 Task: Open a Modern Writer Template save the file as inventory.pdf Remove the following  from template: 'Address' Change the date  '18 May, 2023' change Dear Ms Reader to   Greetings. Add body to the letter I wanted to express my sincere appreciation for your hard work and dedication. Your commitment to excellence has not gone unnoticed, and I am grateful to have you as part of our team. Your contributions are invaluable, and I look forward to our continued success together.Add Name  'John'. Insert watermark  Confidential  Apply Font Style in watermark Arial; font size  117and place the watermark  Diagonally 
Action: Mouse moved to (992, 130)
Screenshot: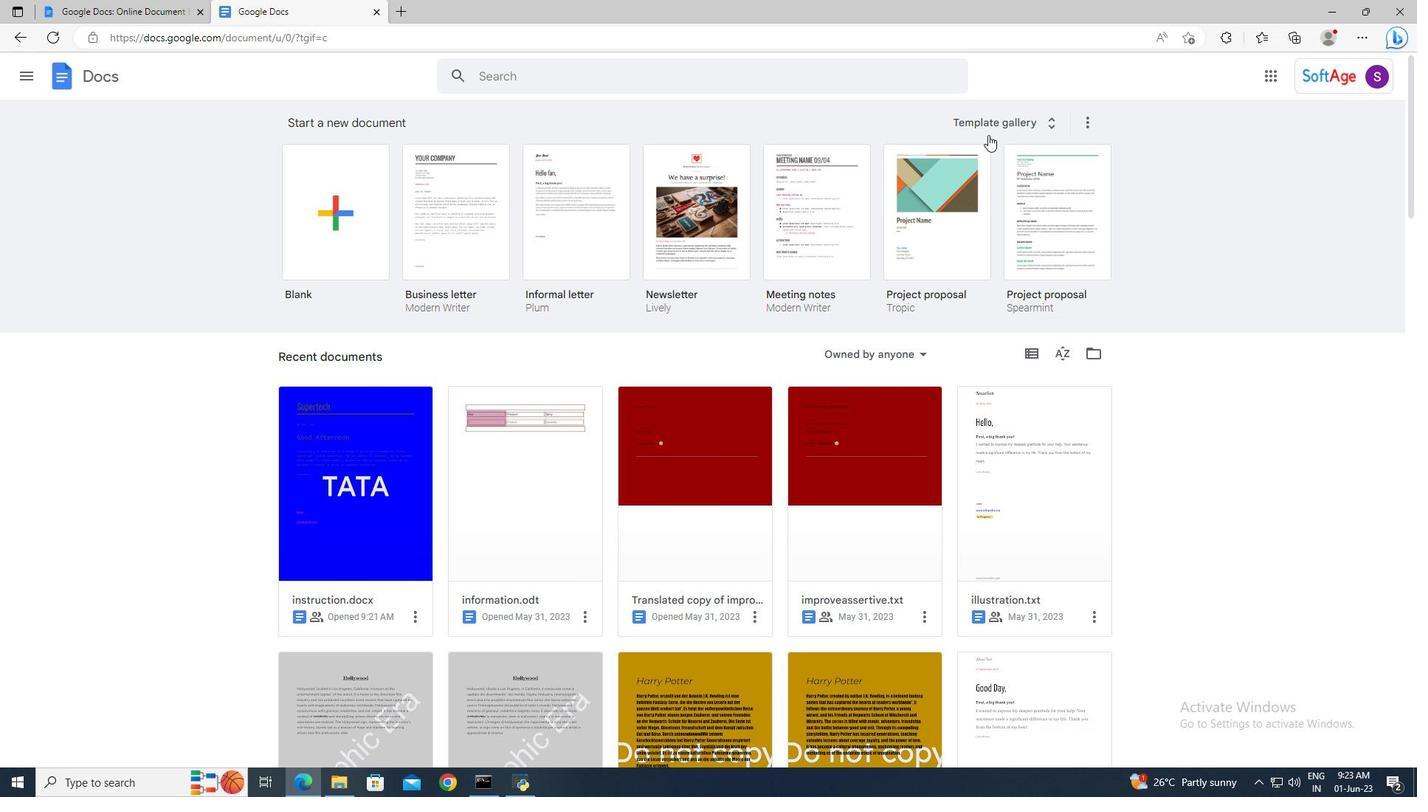 
Action: Mouse pressed left at (992, 130)
Screenshot: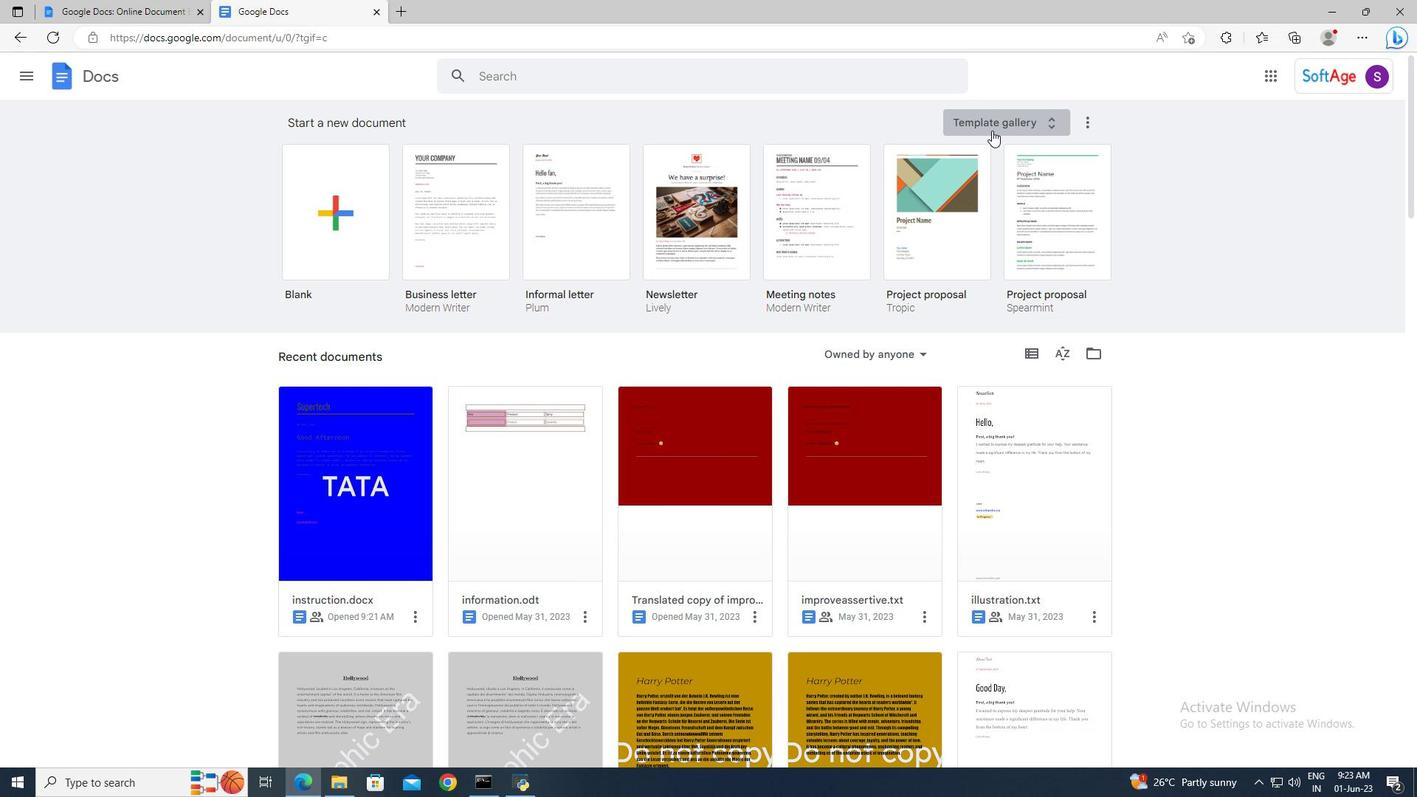 
Action: Mouse moved to (943, 249)
Screenshot: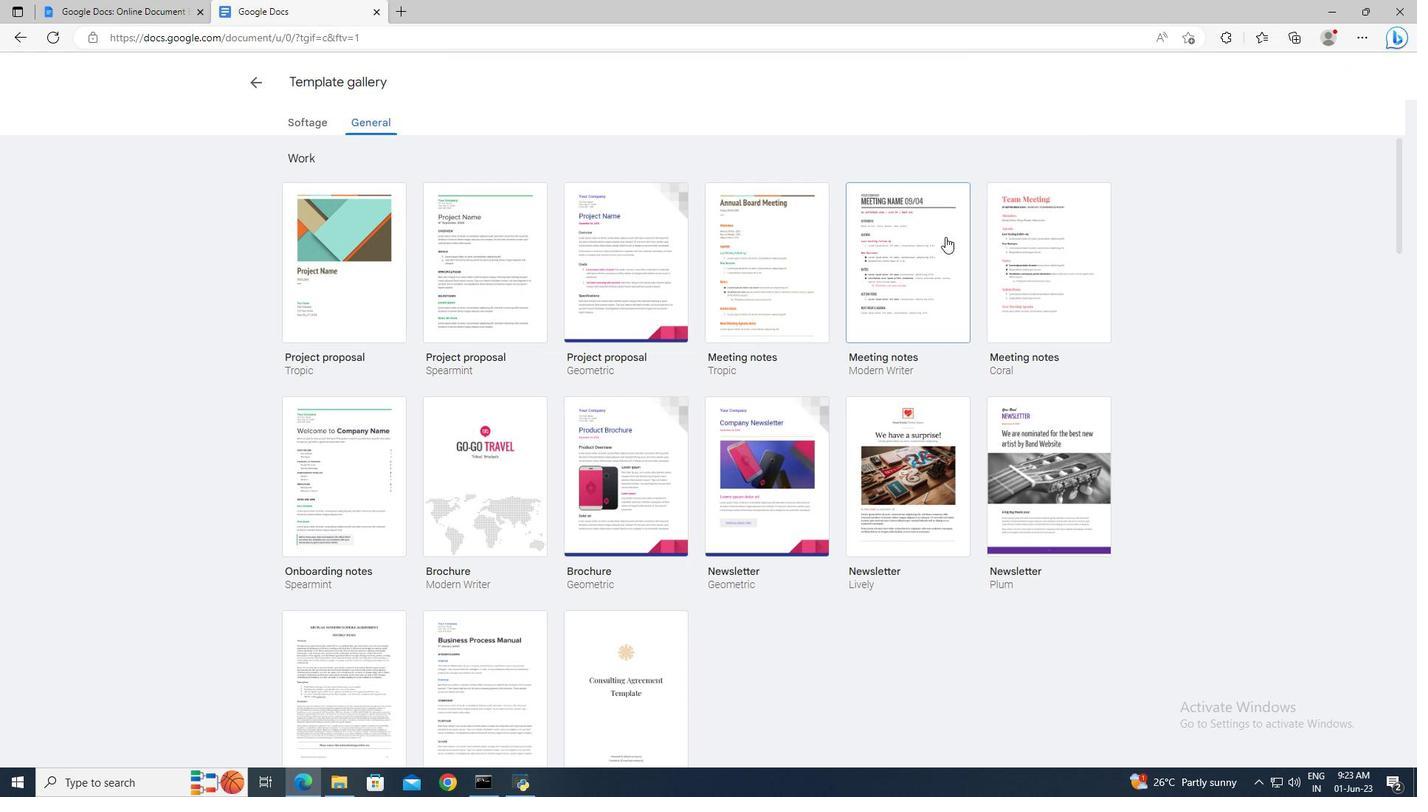 
Action: Mouse scrolled (943, 248) with delta (0, 0)
Screenshot: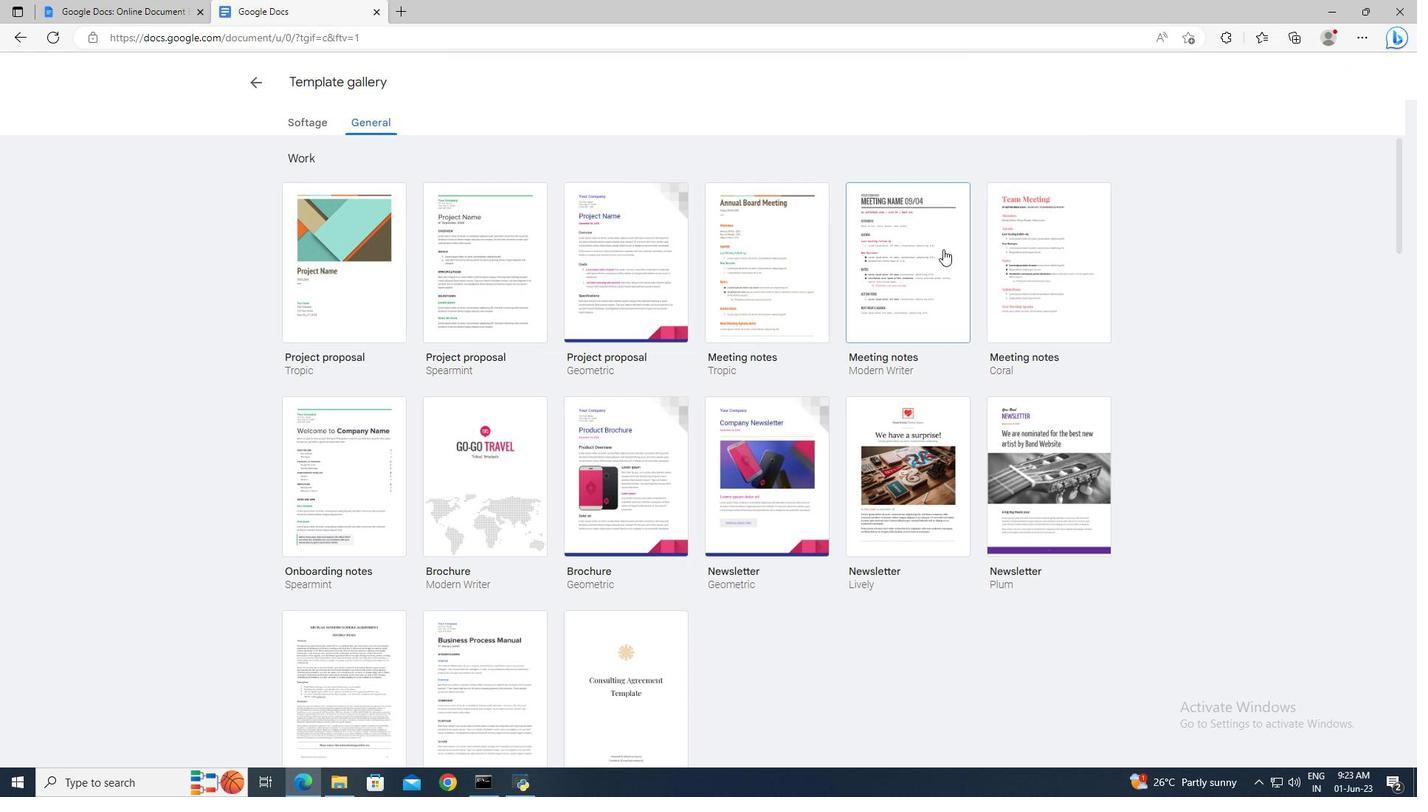 
Action: Mouse scrolled (943, 248) with delta (0, 0)
Screenshot: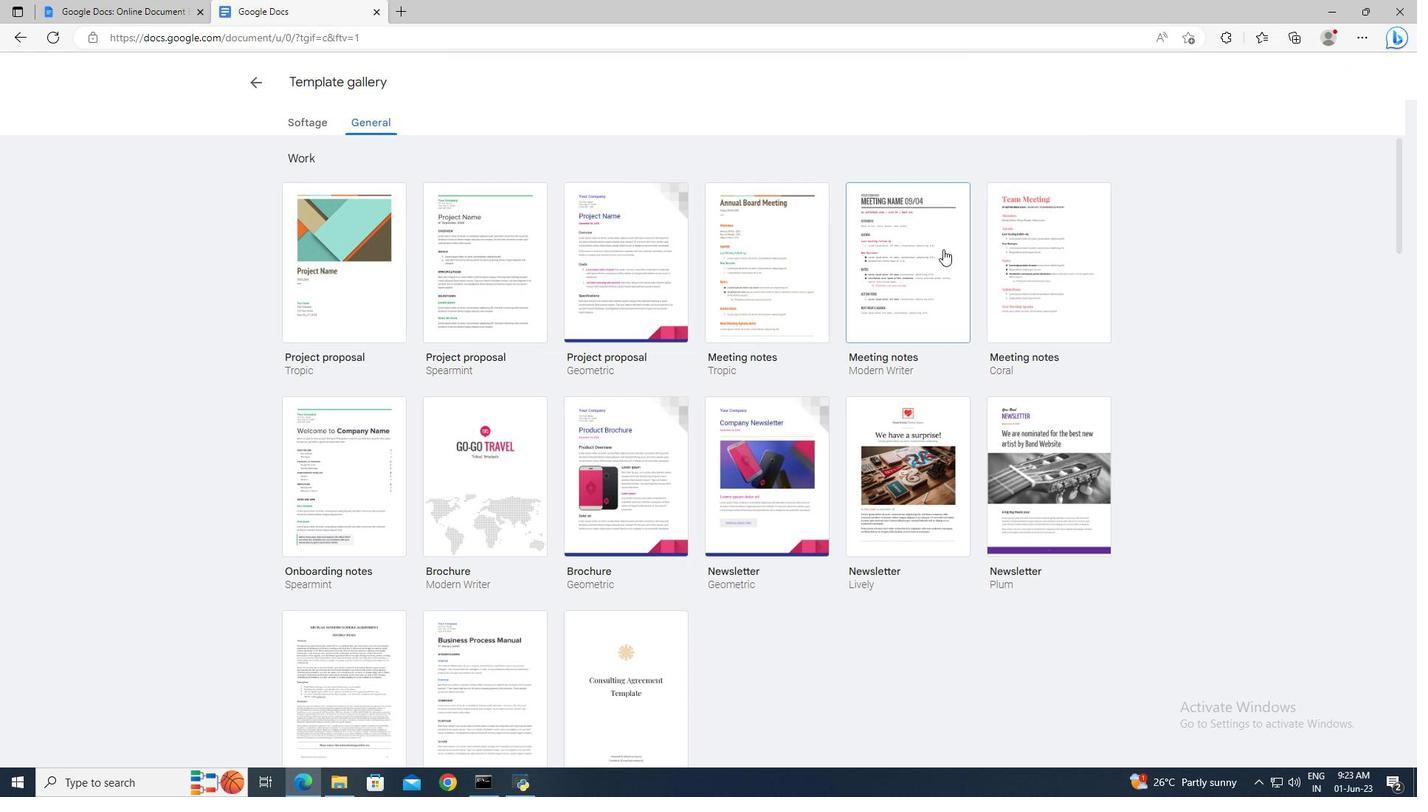 
Action: Mouse scrolled (943, 248) with delta (0, 0)
Screenshot: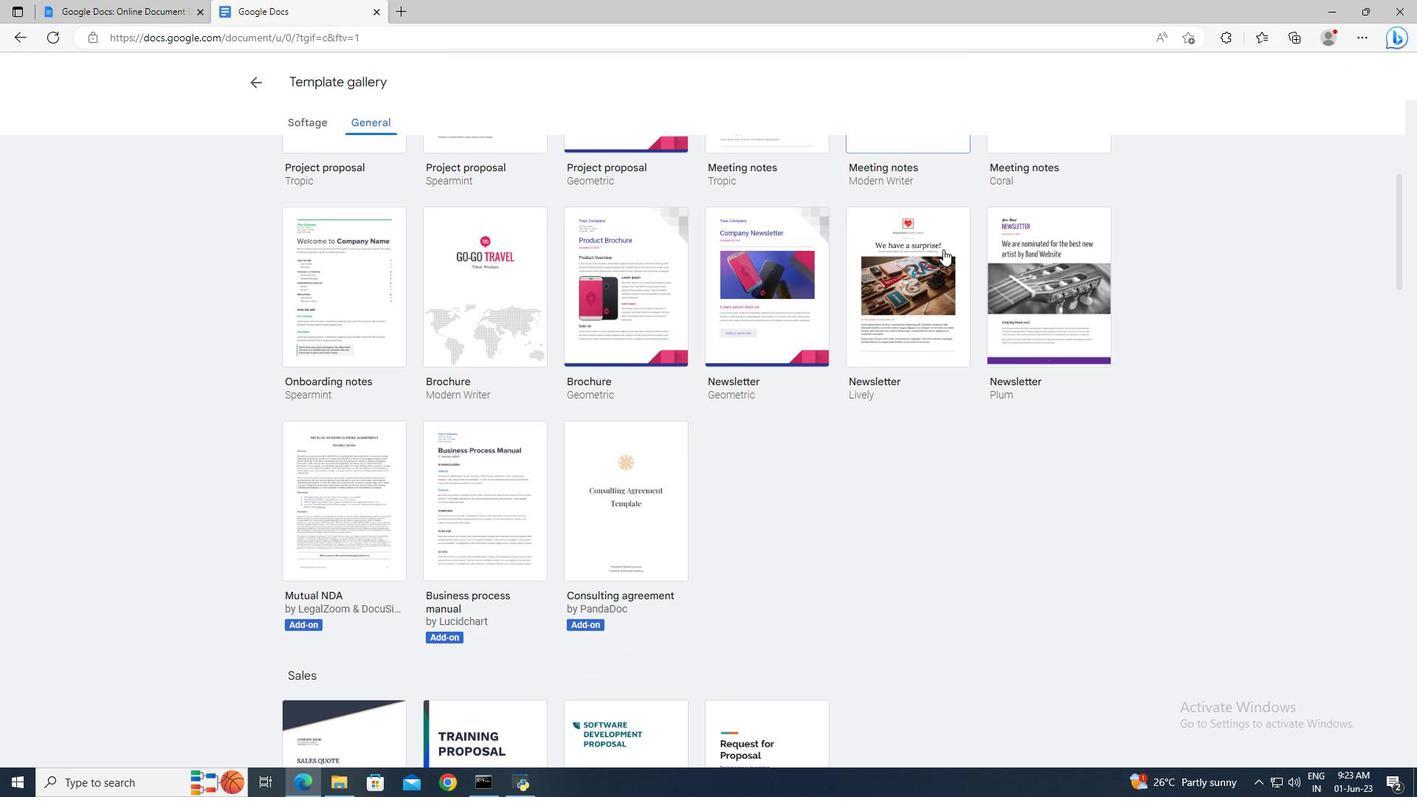 
Action: Mouse scrolled (943, 248) with delta (0, 0)
Screenshot: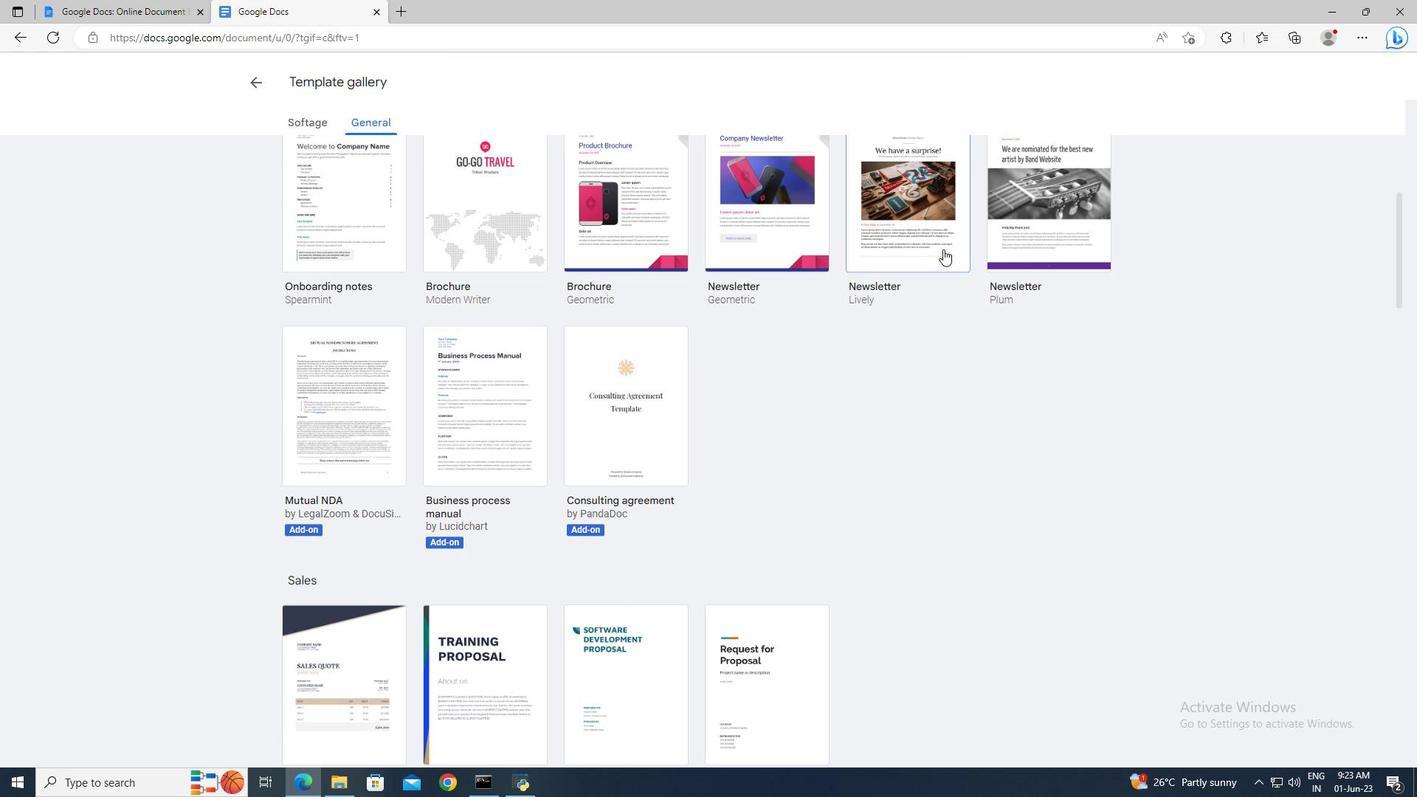 
Action: Mouse scrolled (943, 248) with delta (0, 0)
Screenshot: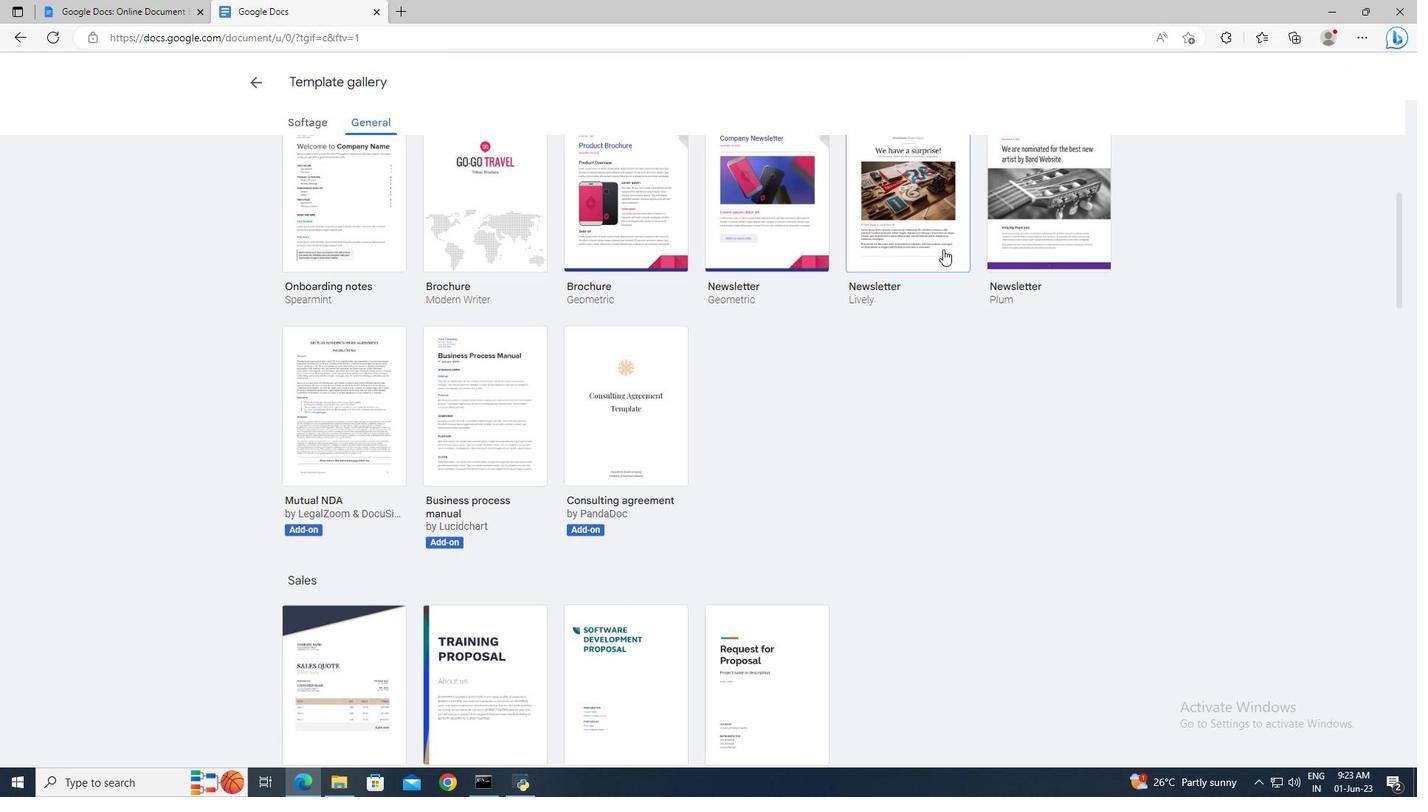 
Action: Mouse scrolled (943, 248) with delta (0, 0)
Screenshot: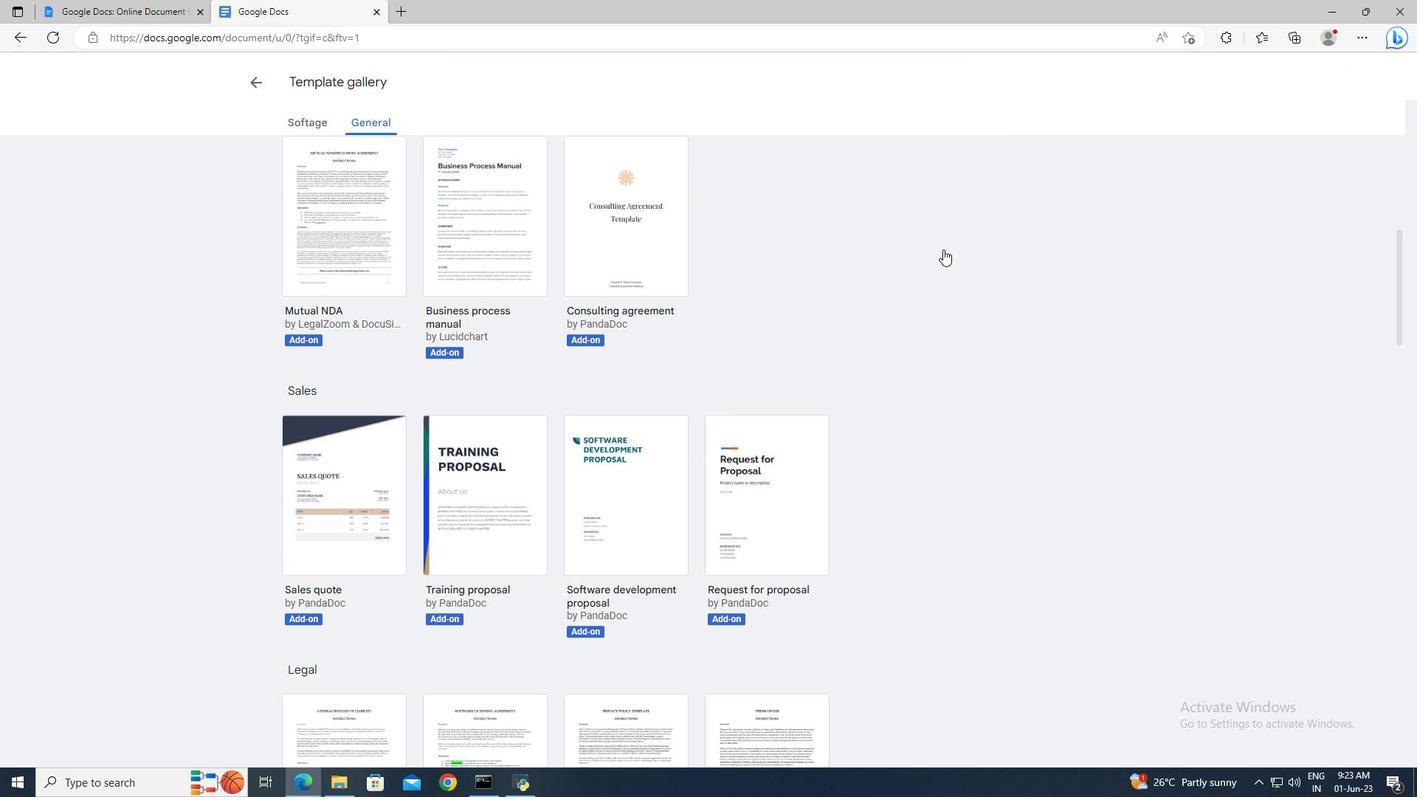 
Action: Mouse scrolled (943, 248) with delta (0, 0)
Screenshot: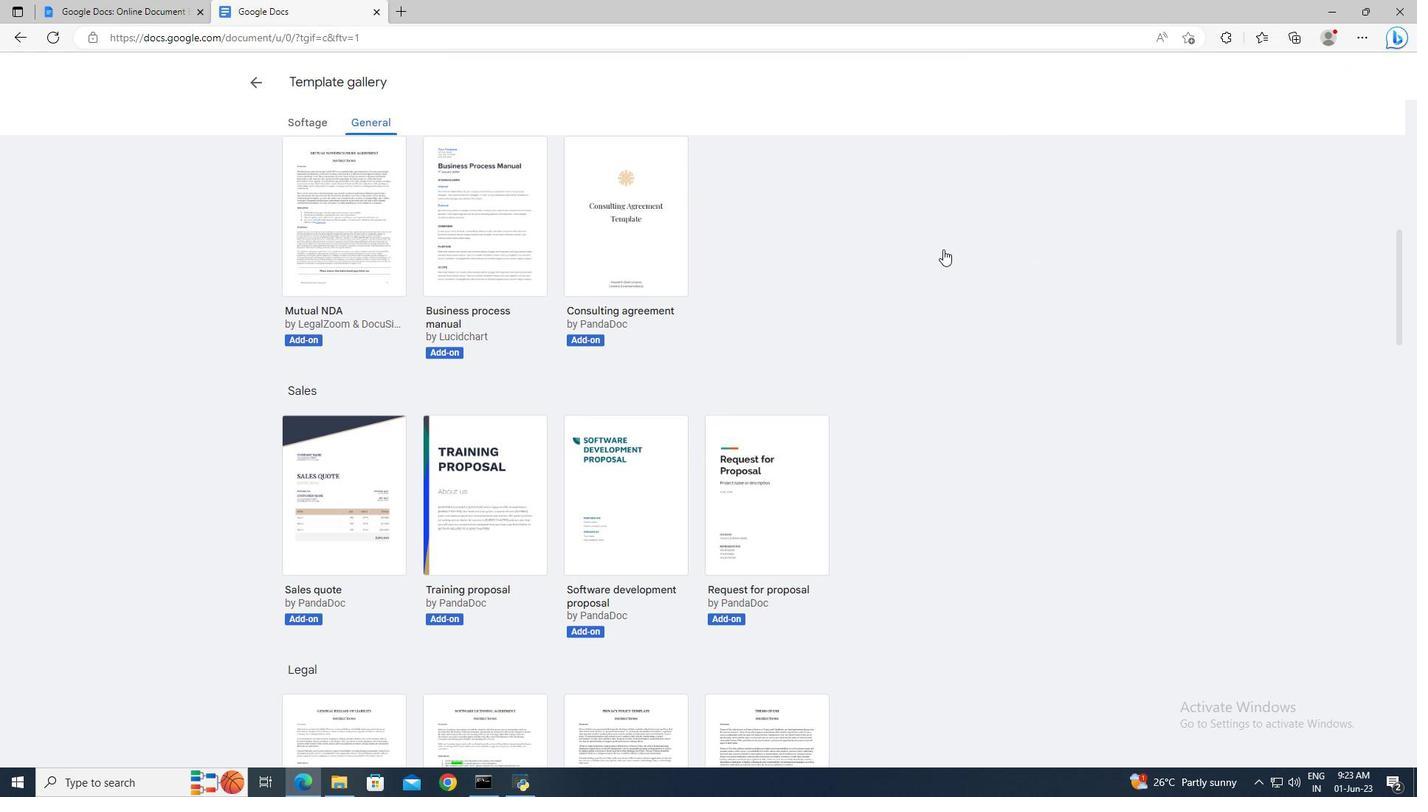 
Action: Mouse scrolled (943, 248) with delta (0, 0)
Screenshot: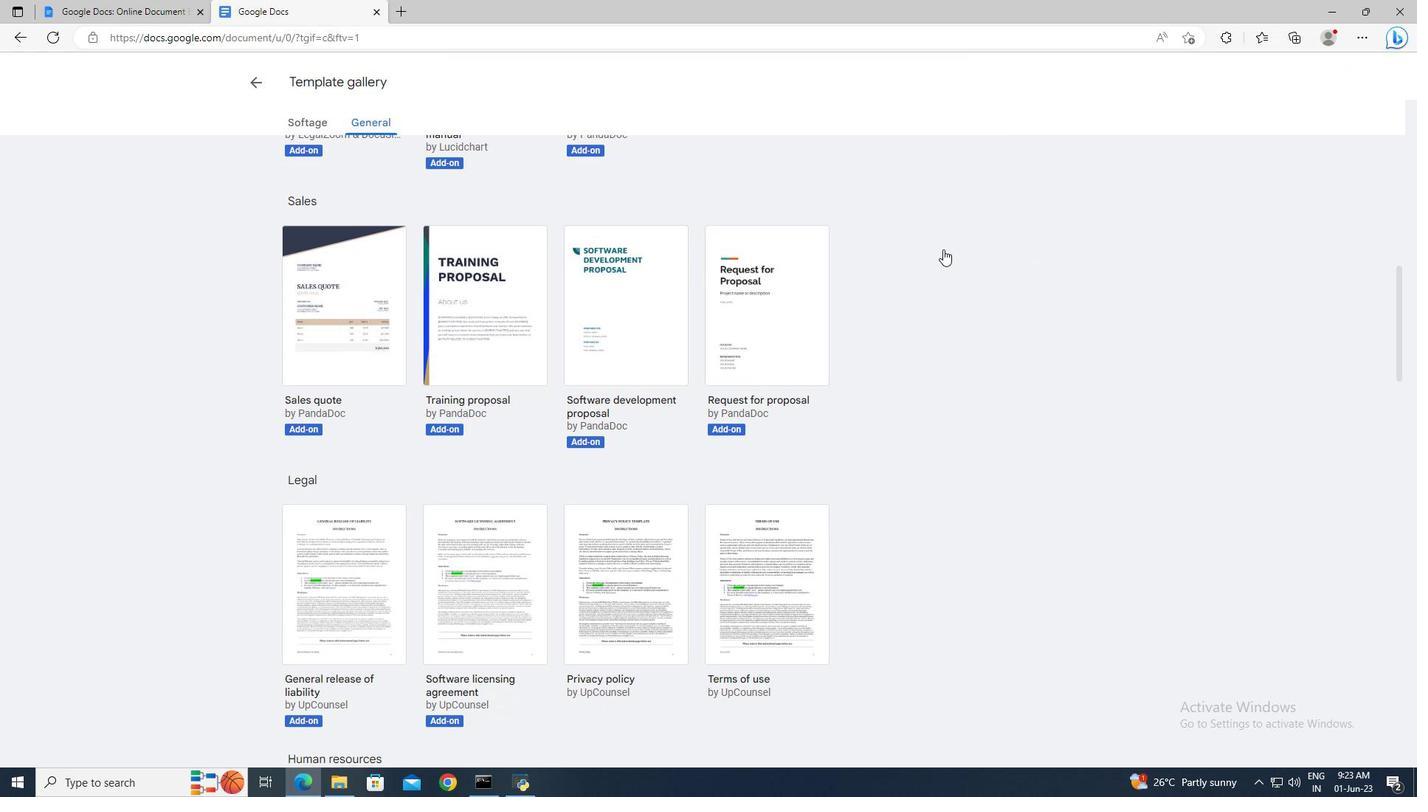 
Action: Mouse scrolled (943, 248) with delta (0, 0)
Screenshot: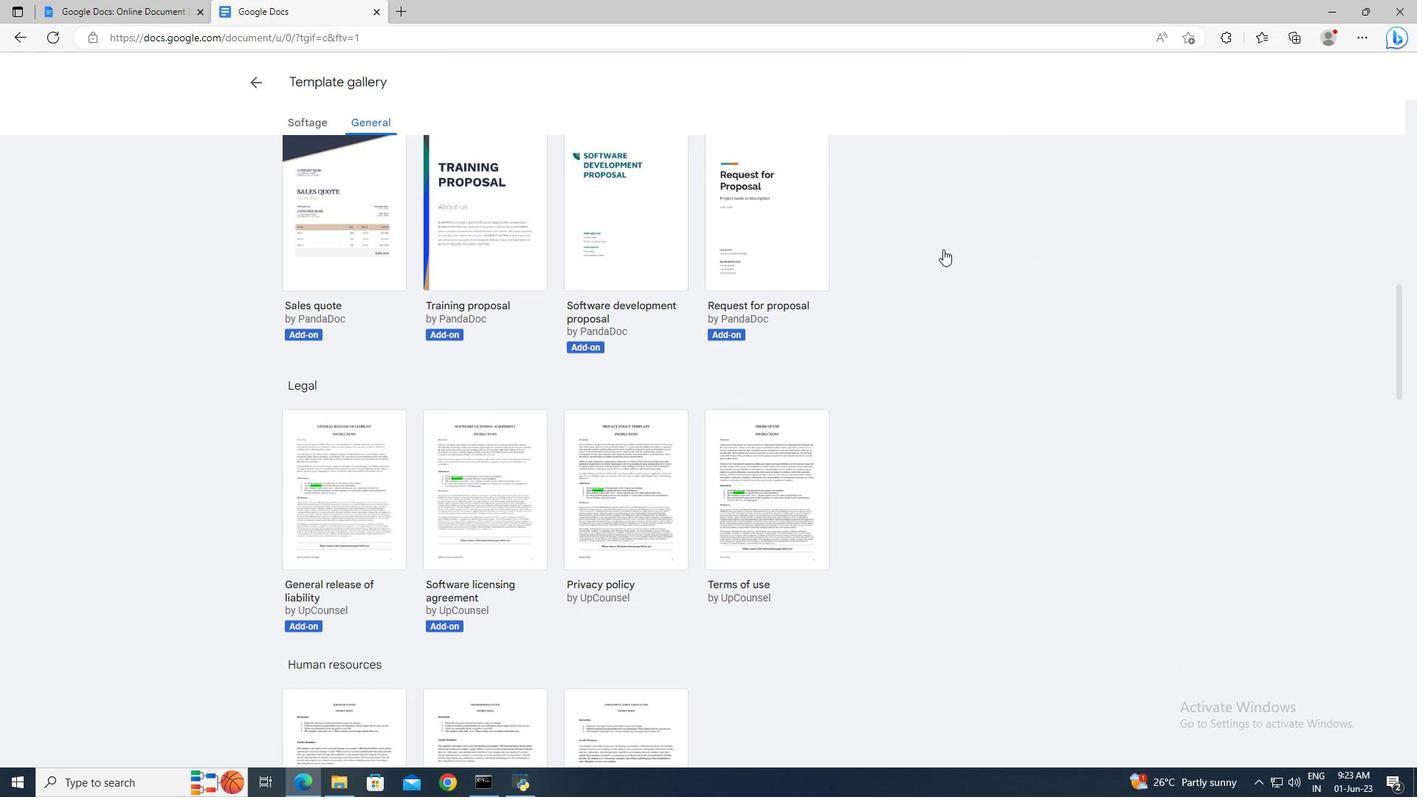 
Action: Mouse scrolled (943, 248) with delta (0, 0)
Screenshot: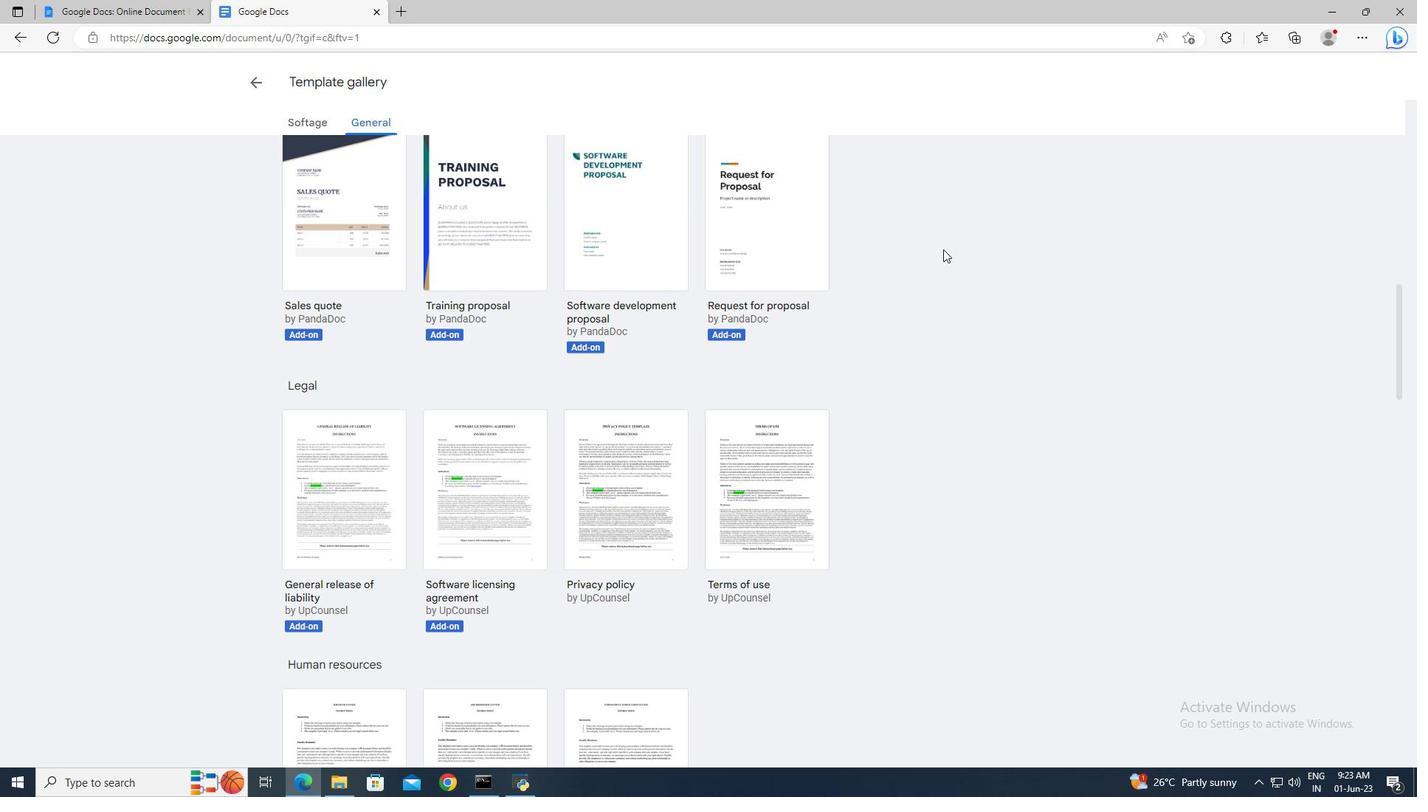 
Action: Mouse scrolled (943, 248) with delta (0, 0)
Screenshot: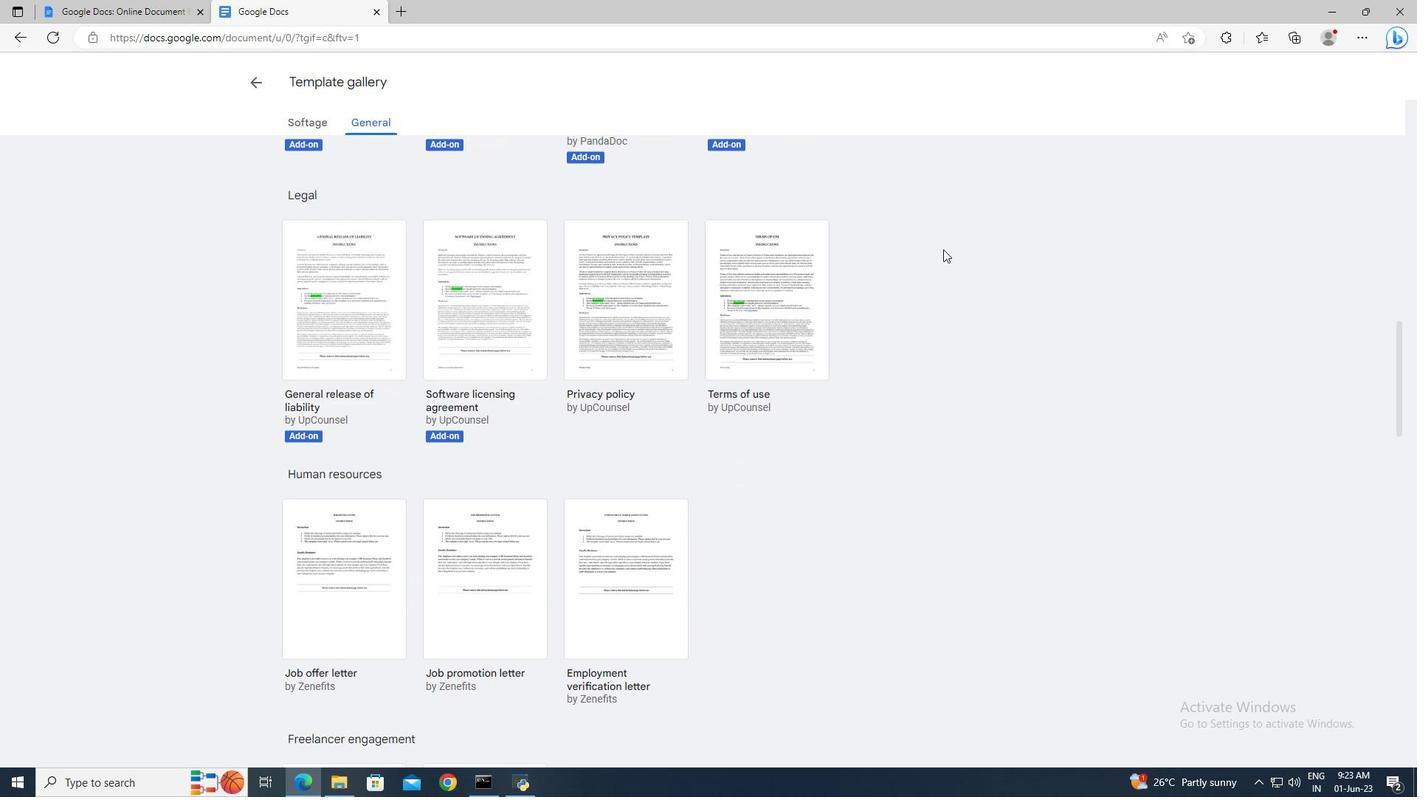
Action: Mouse scrolled (943, 248) with delta (0, 0)
Screenshot: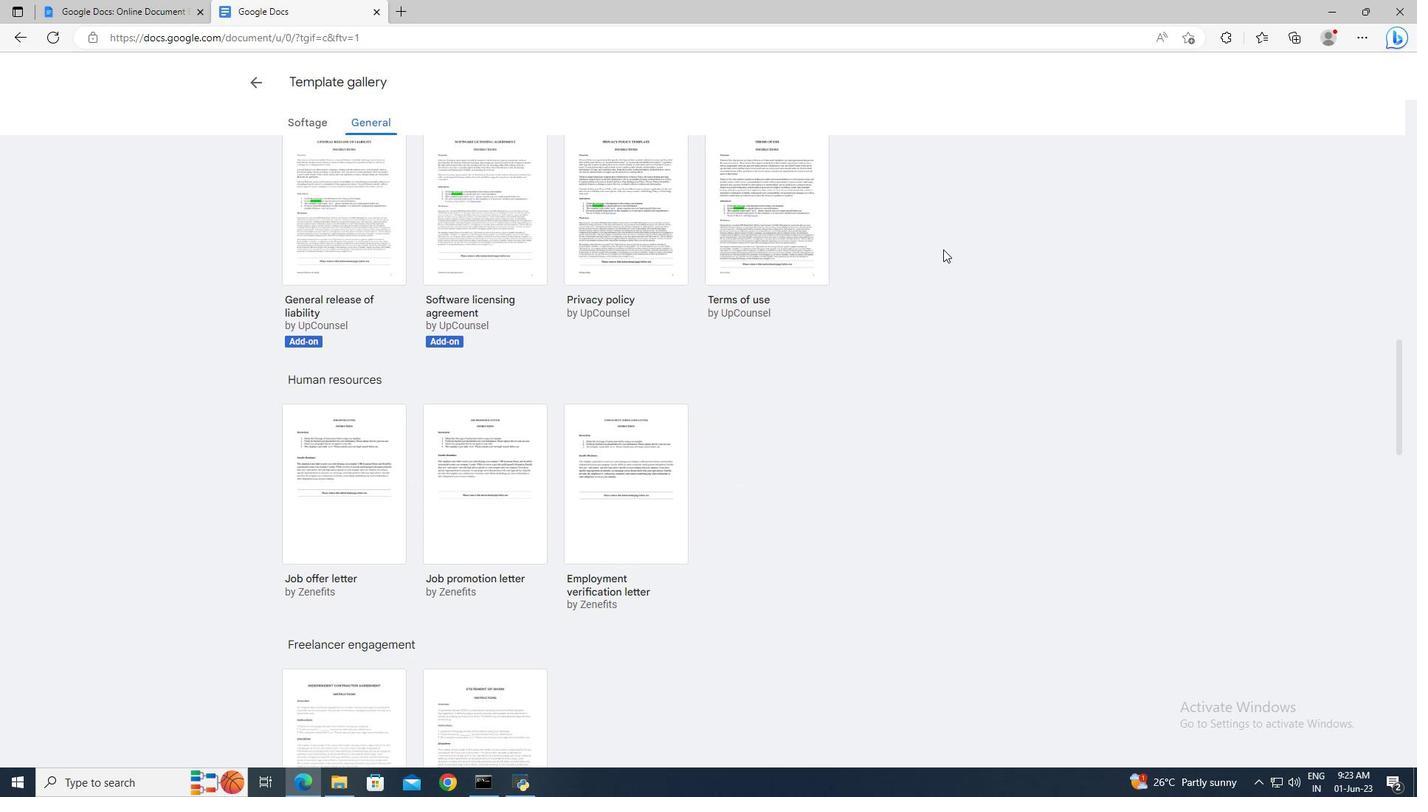 
Action: Mouse scrolled (943, 248) with delta (0, 0)
Screenshot: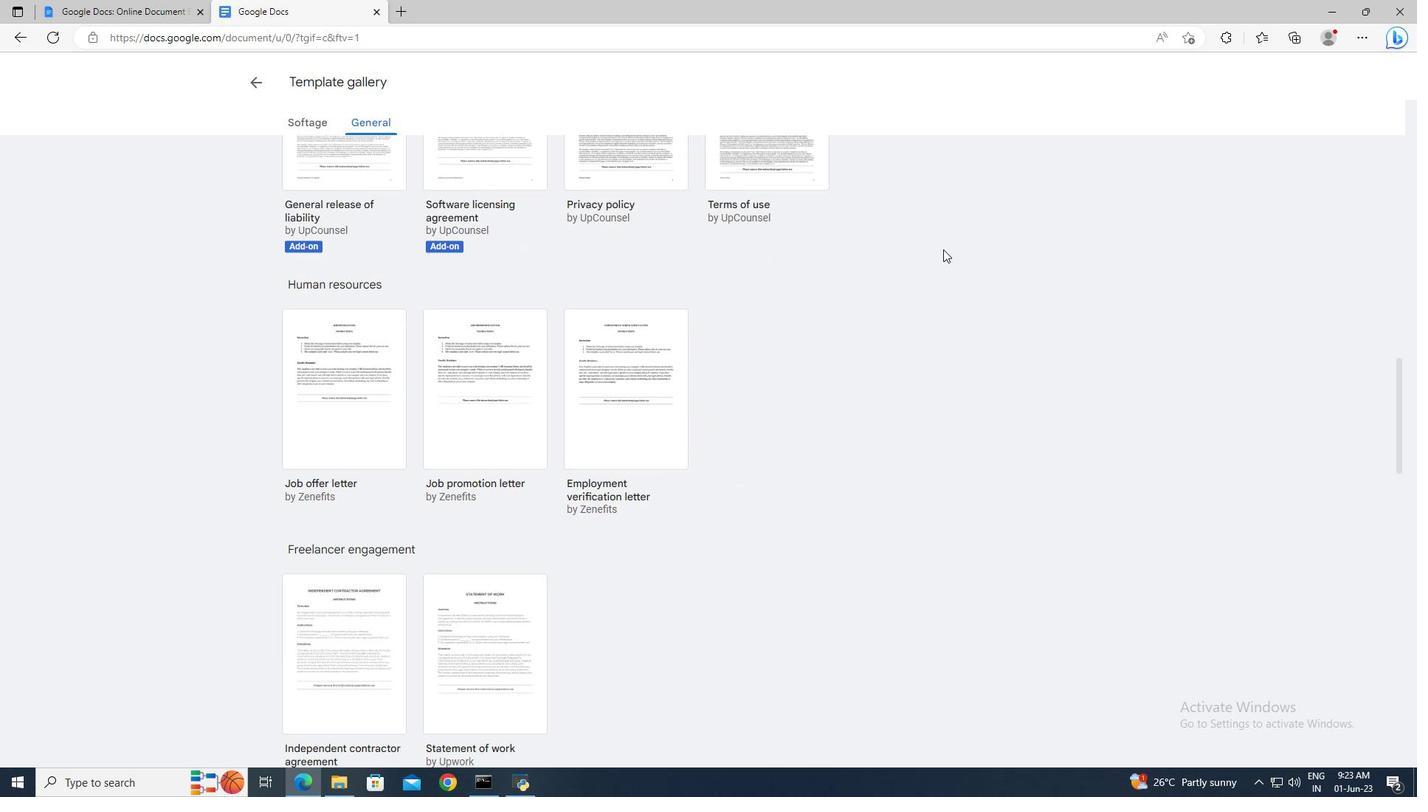 
Action: Mouse scrolled (943, 248) with delta (0, 0)
Screenshot: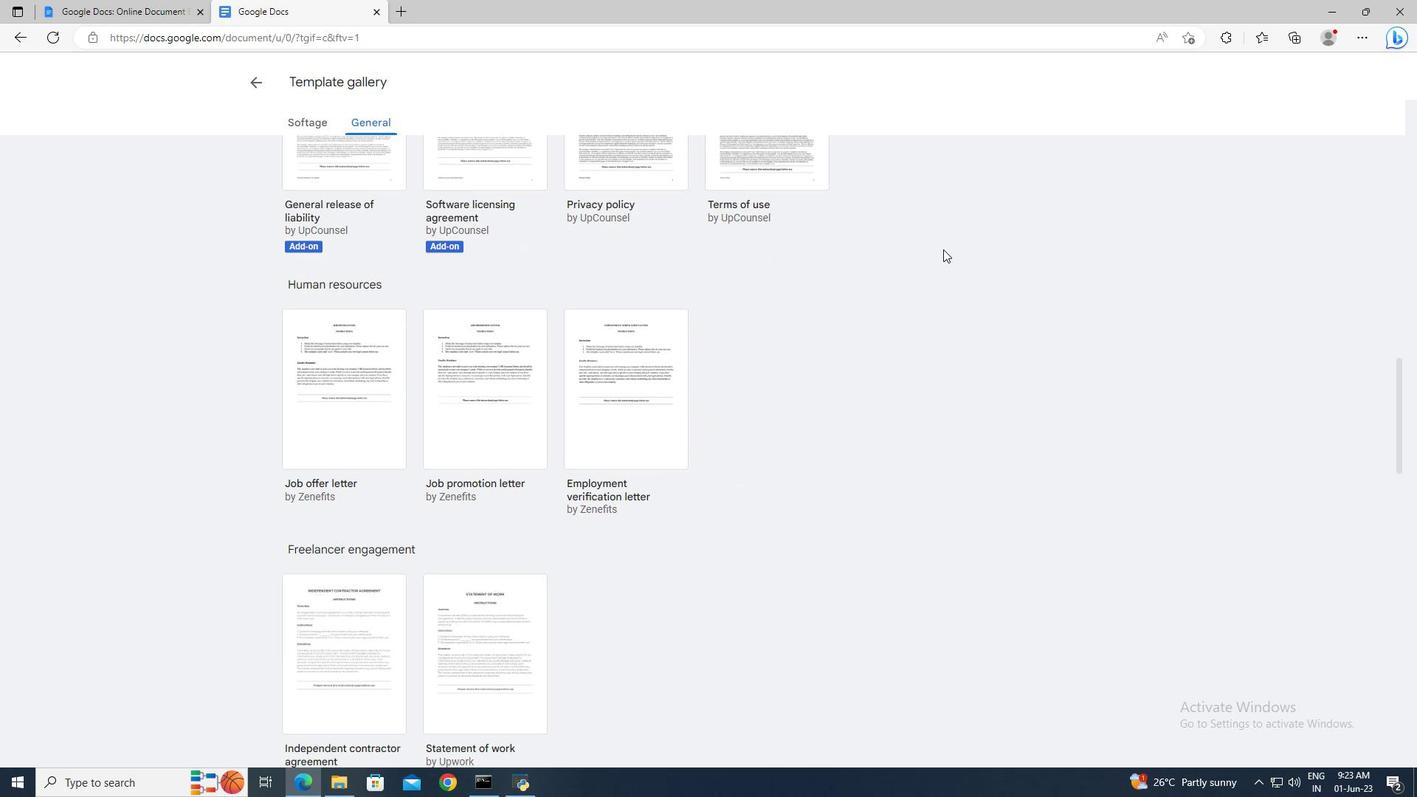 
Action: Mouse scrolled (943, 248) with delta (0, 0)
Screenshot: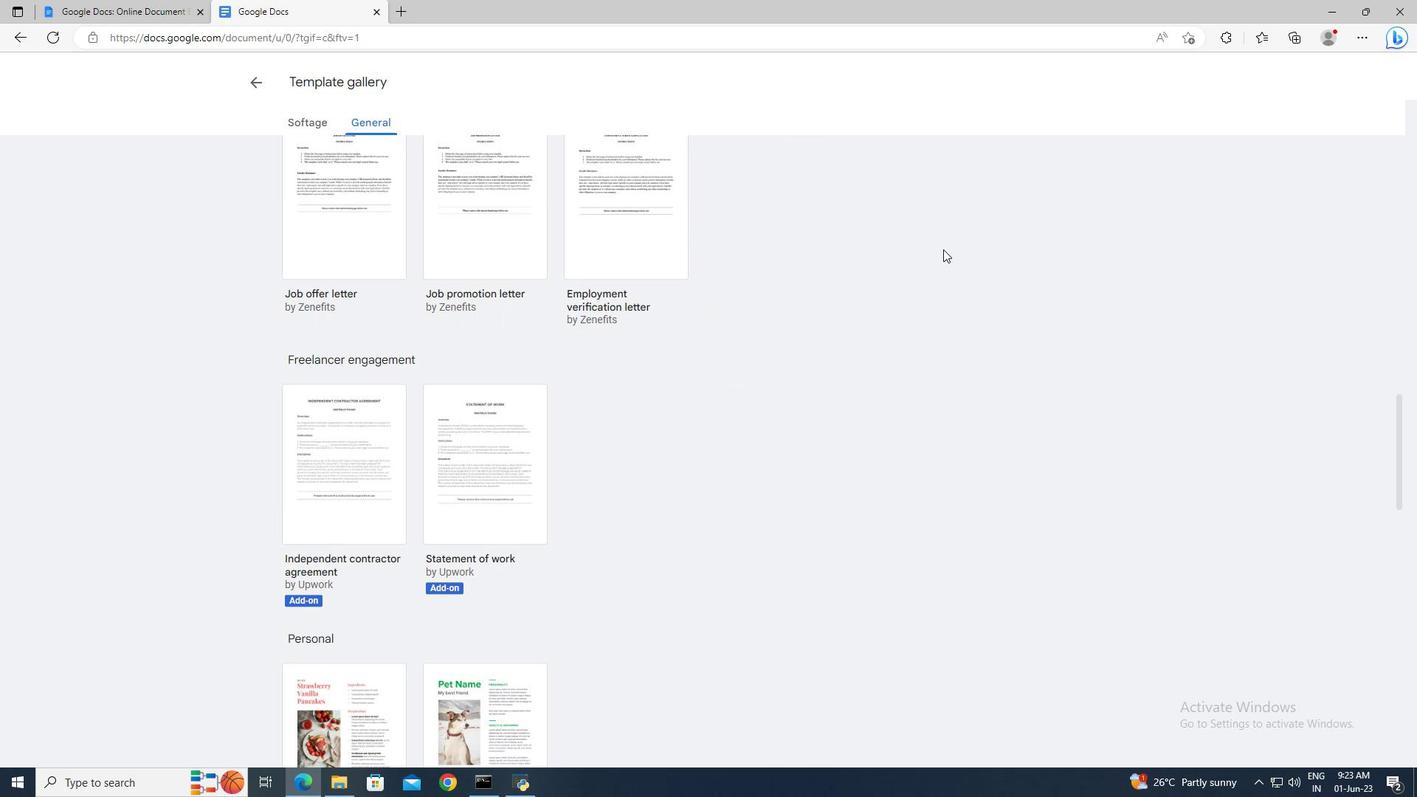 
Action: Mouse scrolled (943, 248) with delta (0, 0)
Screenshot: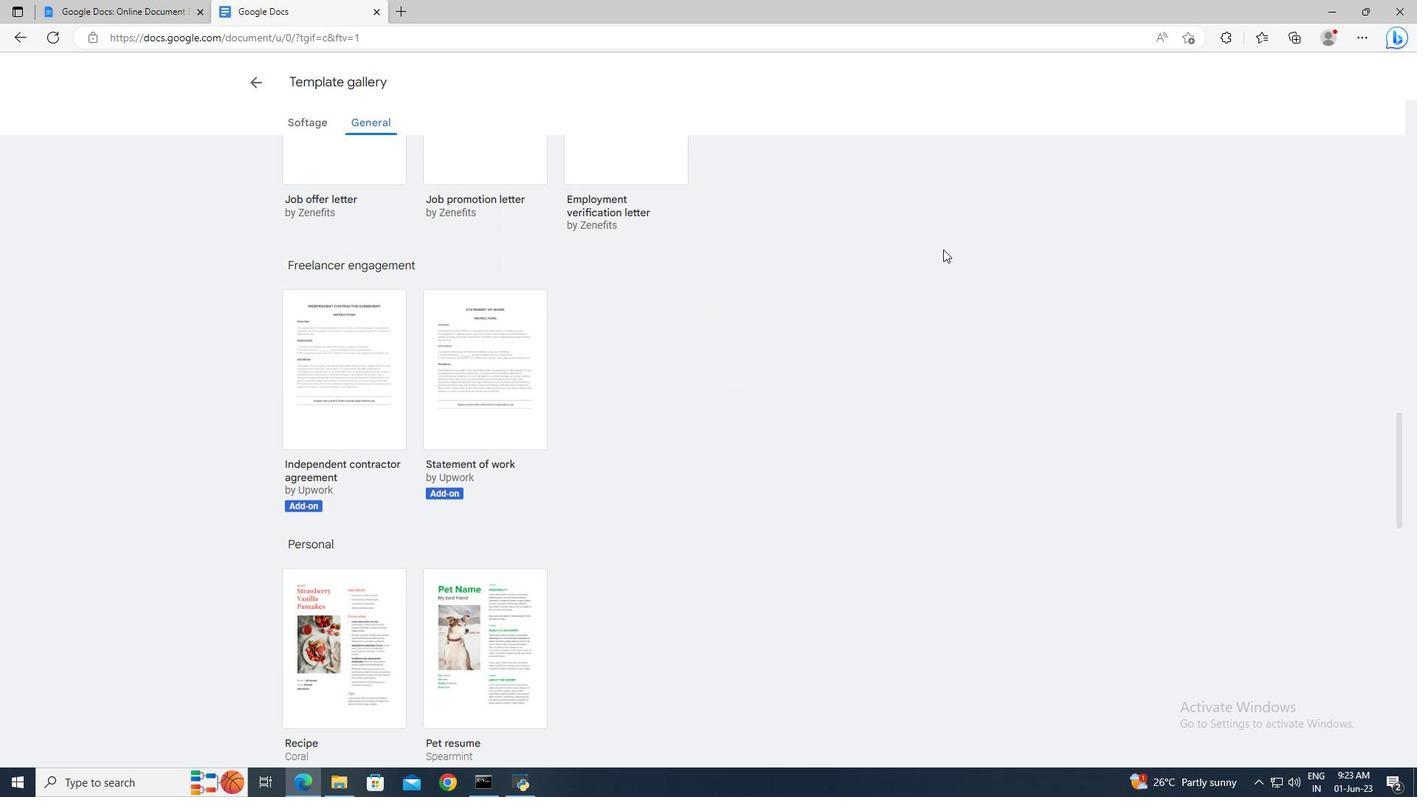 
Action: Mouse scrolled (943, 248) with delta (0, 0)
Screenshot: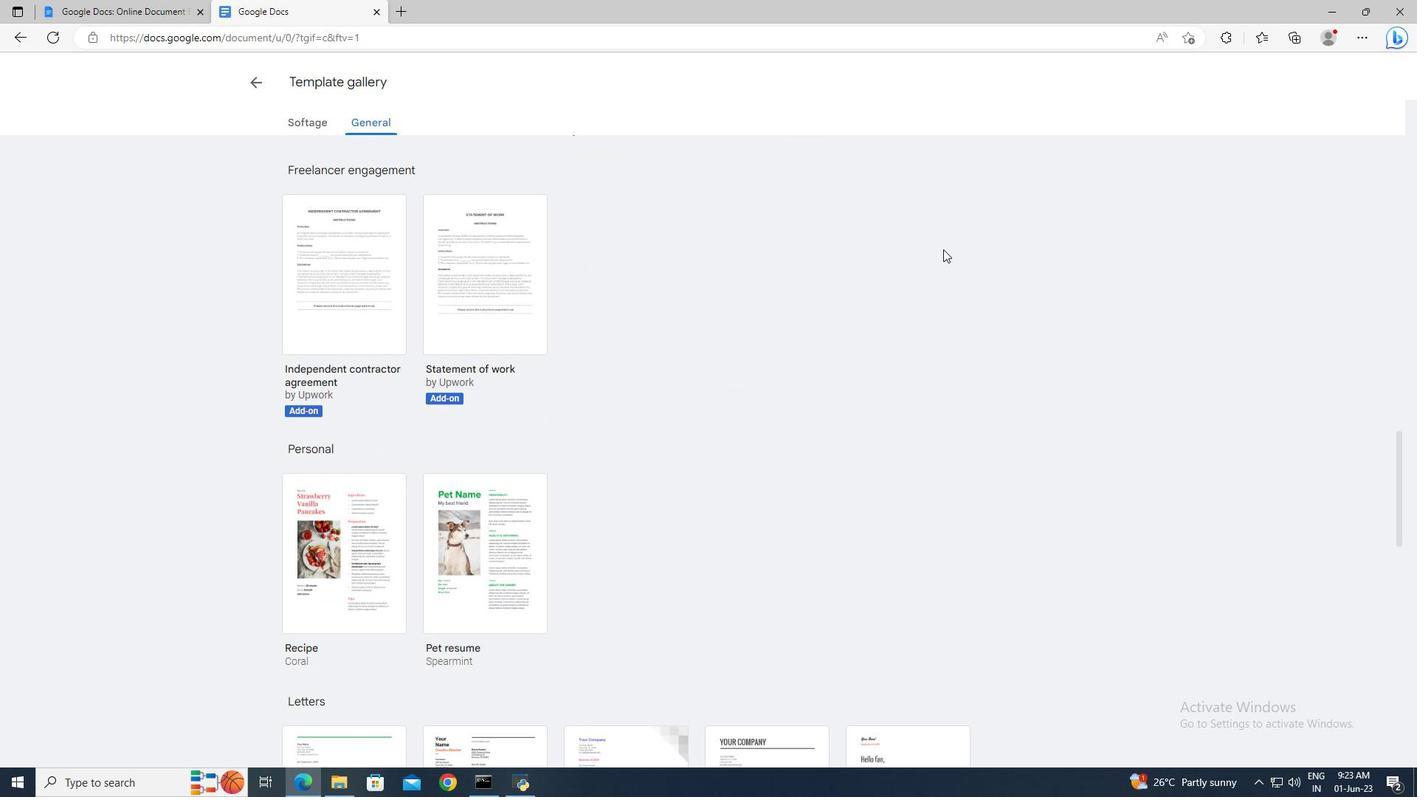 
Action: Mouse scrolled (943, 248) with delta (0, 0)
Screenshot: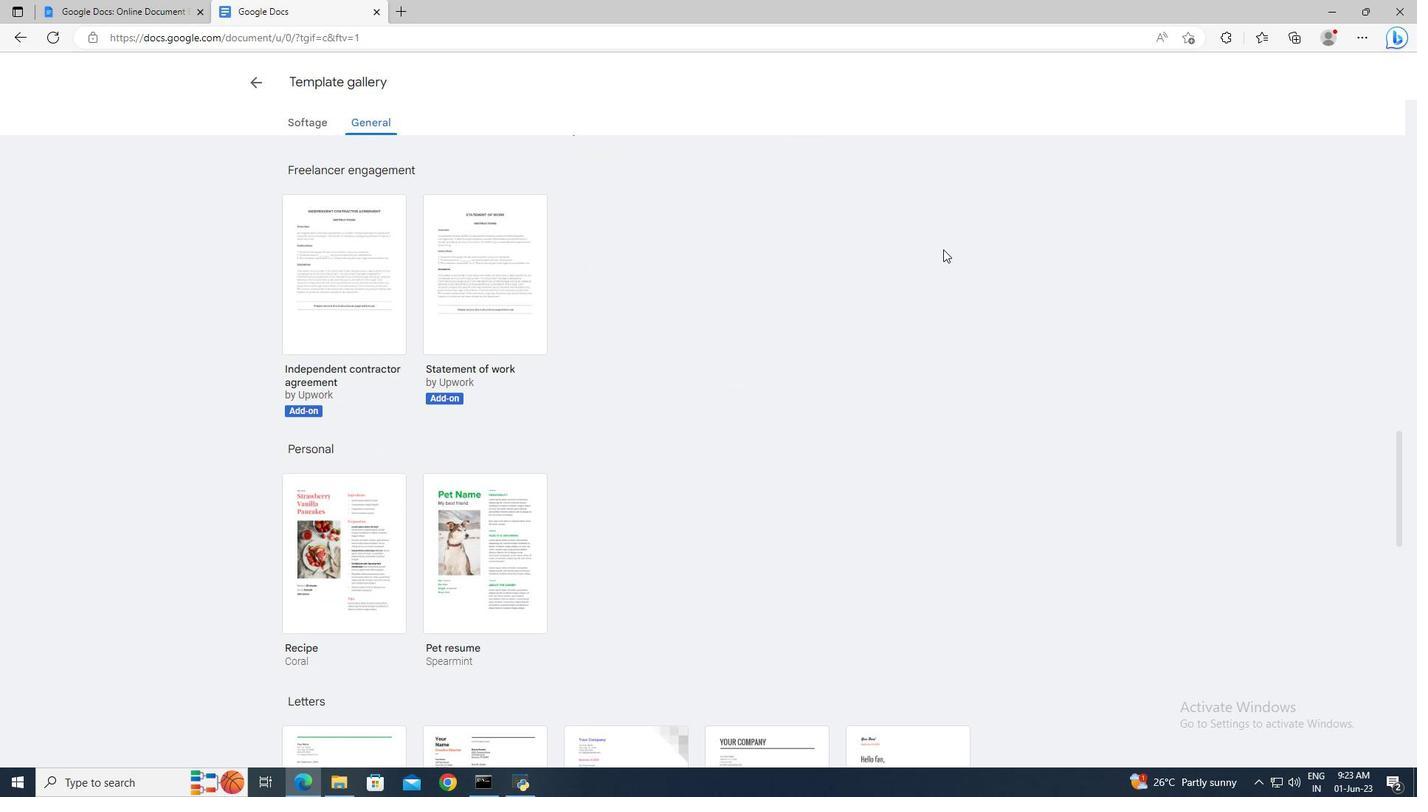 
Action: Mouse scrolled (943, 248) with delta (0, 0)
Screenshot: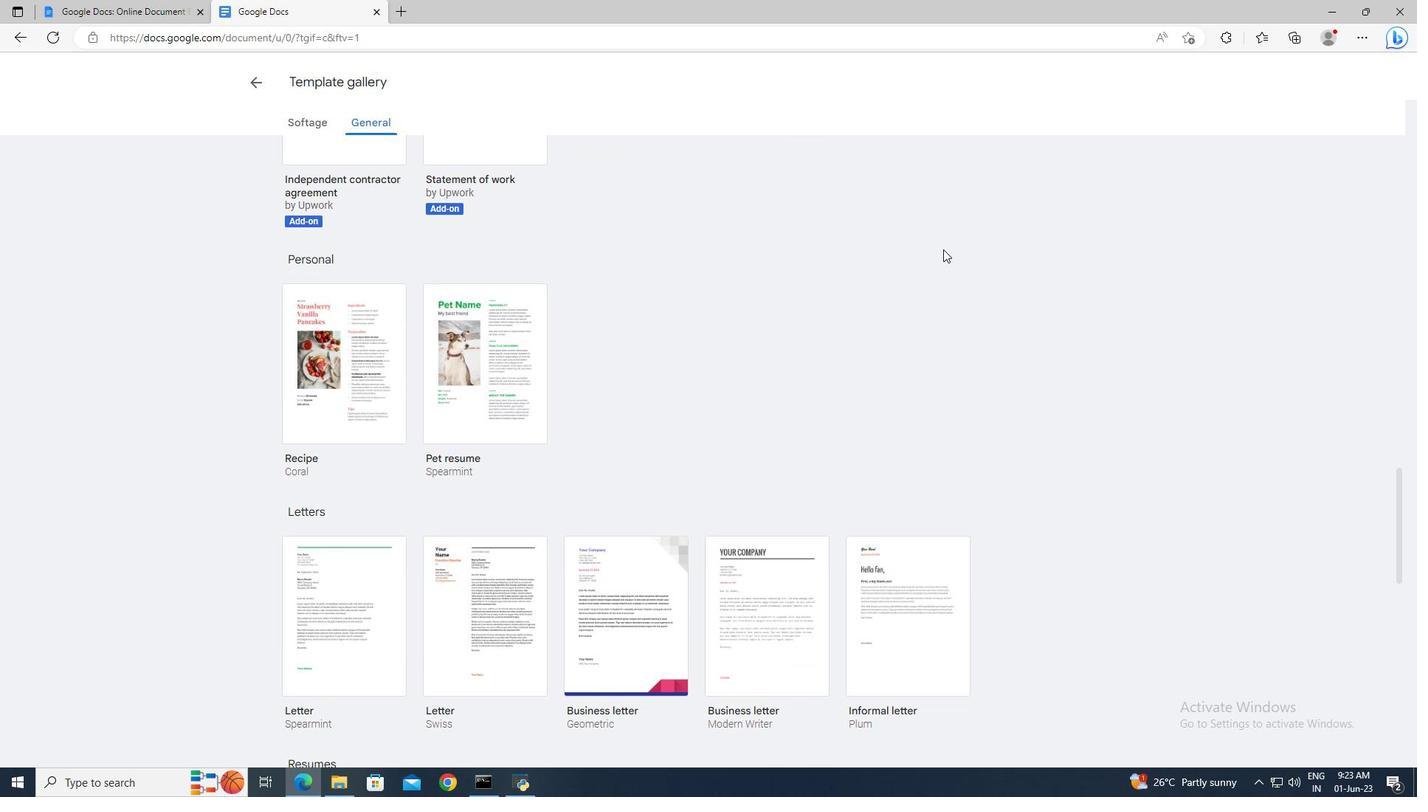 
Action: Mouse scrolled (943, 248) with delta (0, 0)
Screenshot: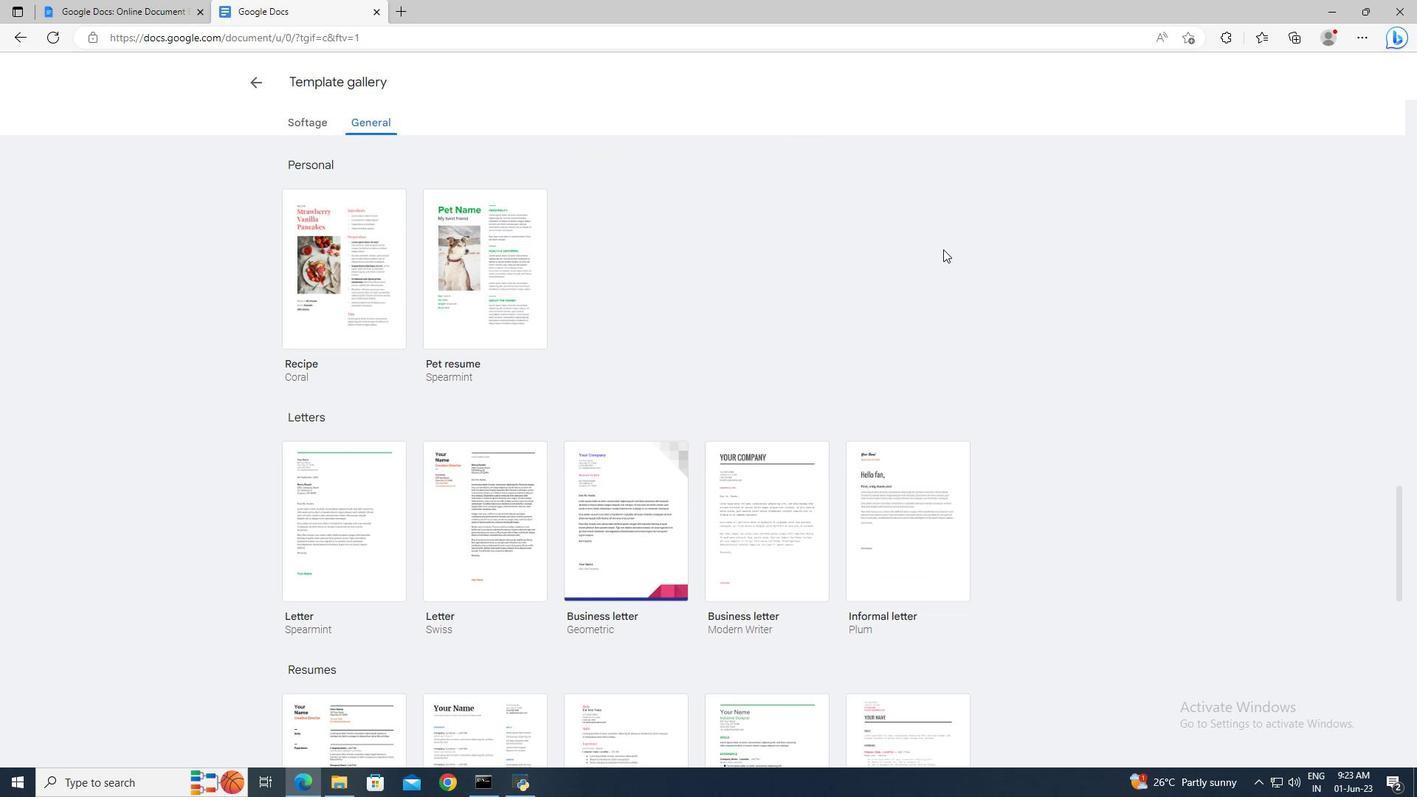 
Action: Mouse moved to (771, 394)
Screenshot: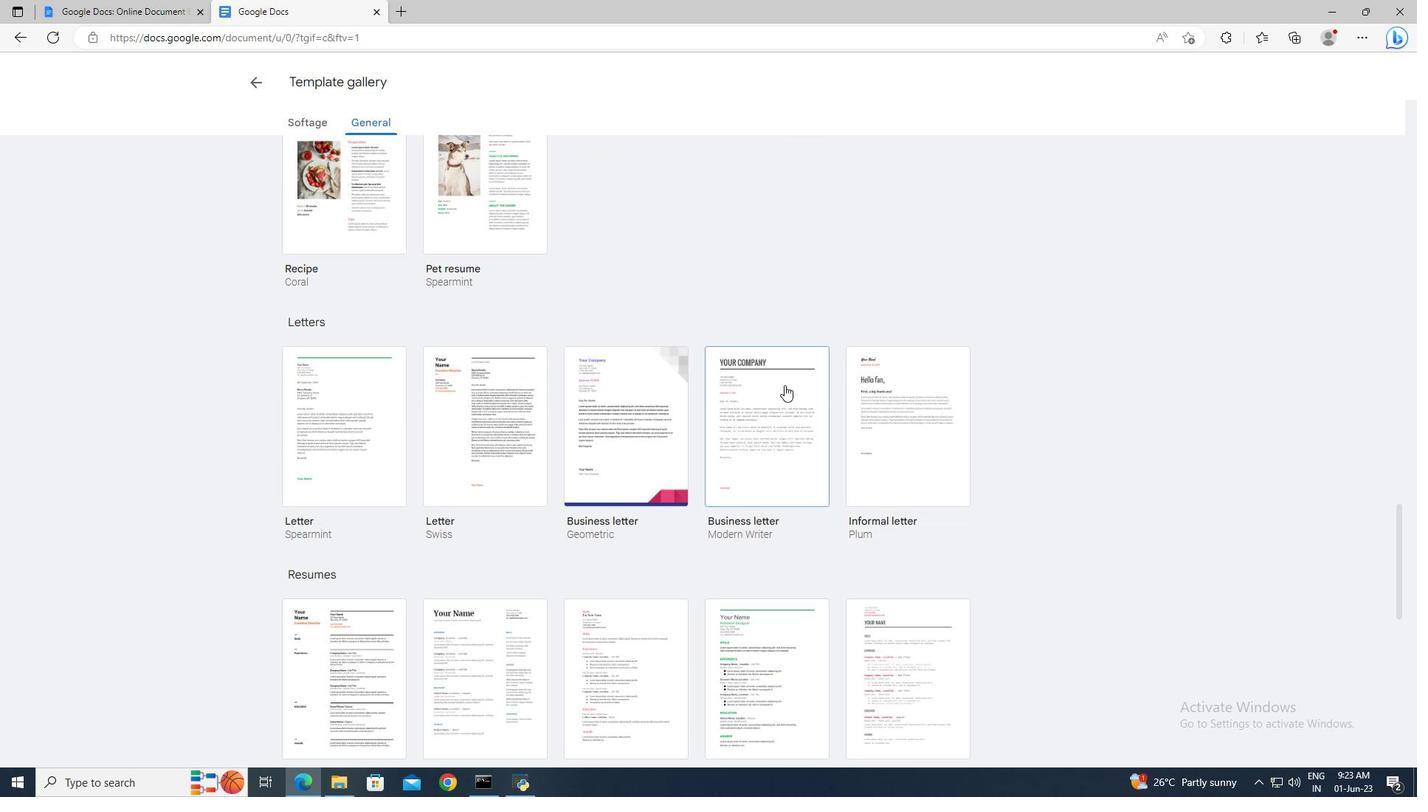 
Action: Mouse pressed left at (771, 394)
Screenshot: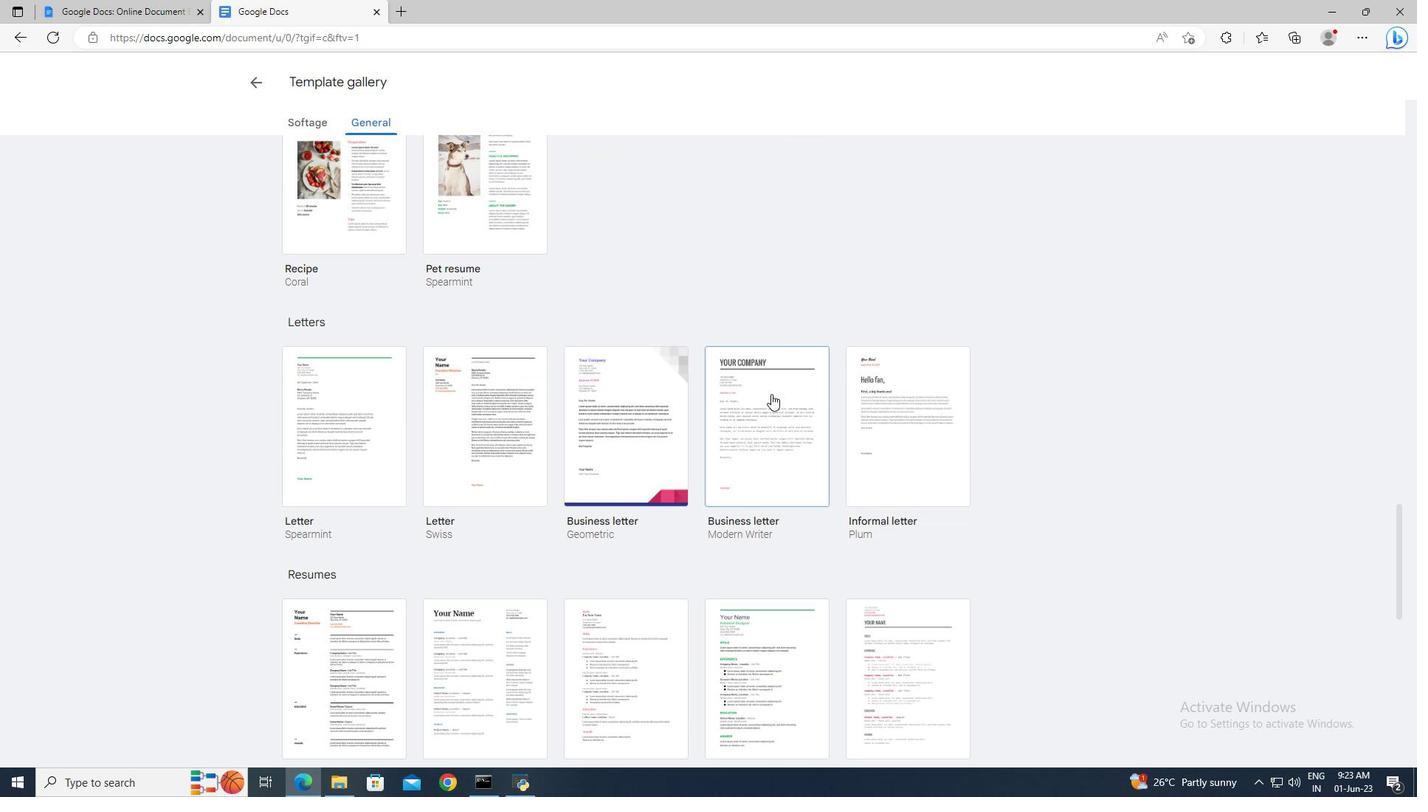 
Action: Mouse moved to (124, 68)
Screenshot: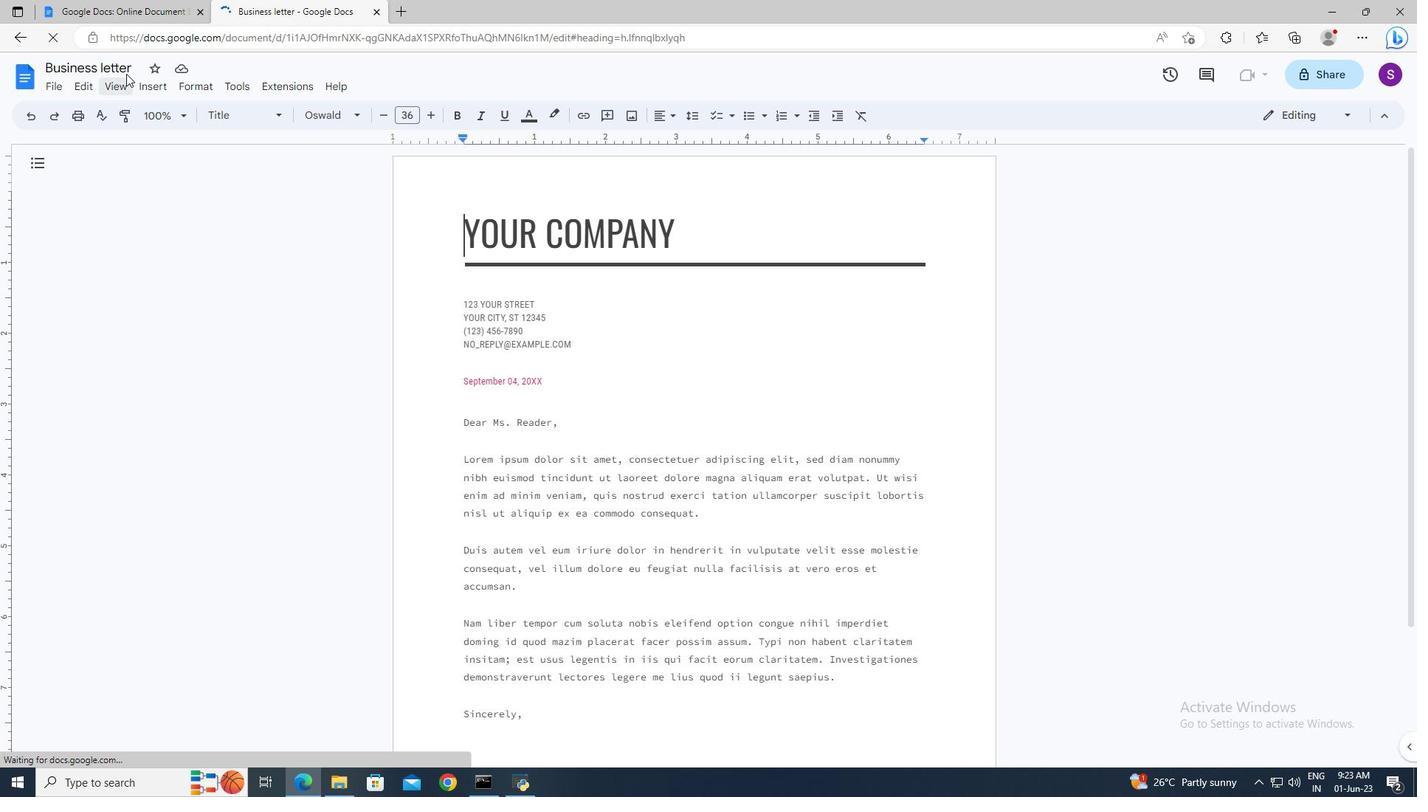 
Action: Mouse pressed left at (124, 68)
Screenshot: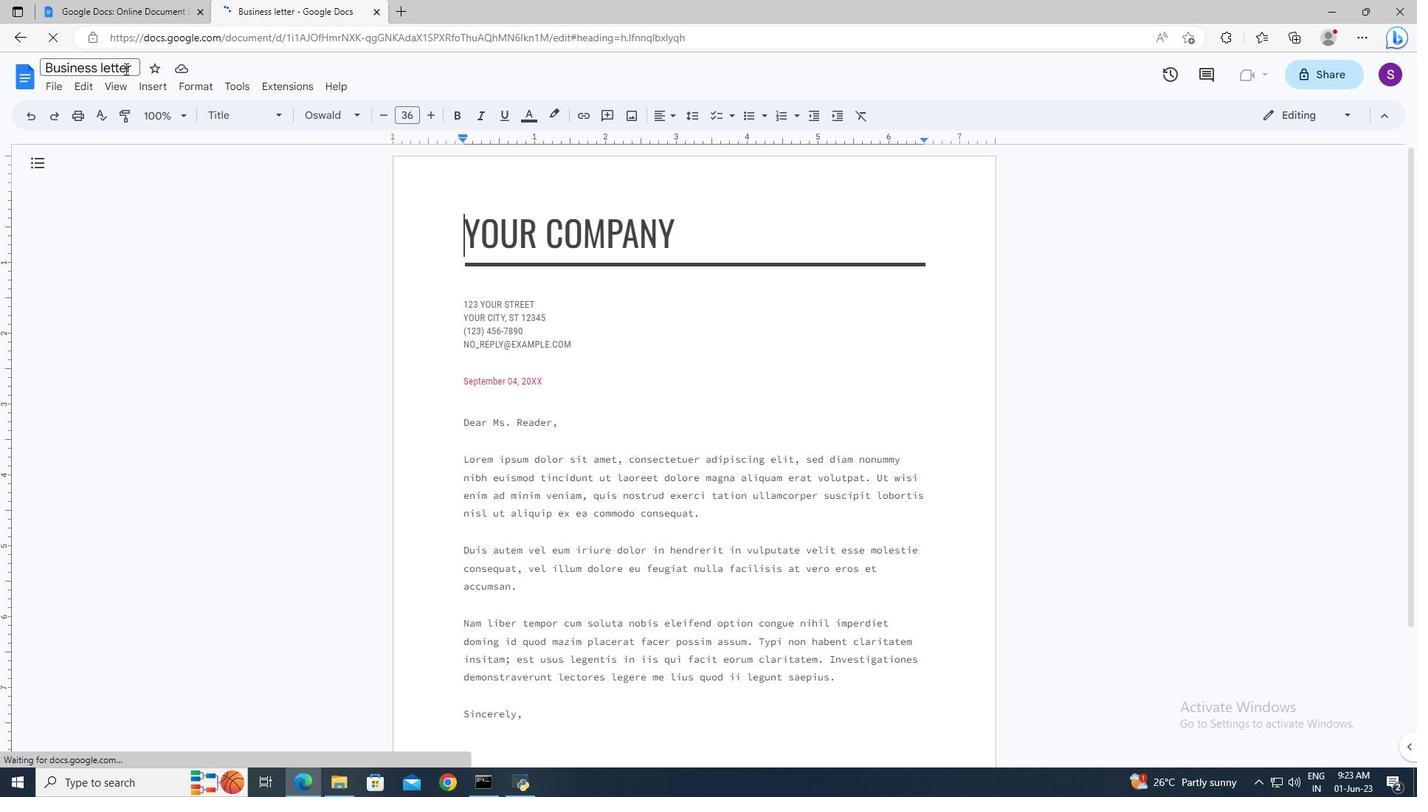 
Action: Key pressed ctrl+A<Key.delete>inventory.pdf<Key.enter>
Screenshot: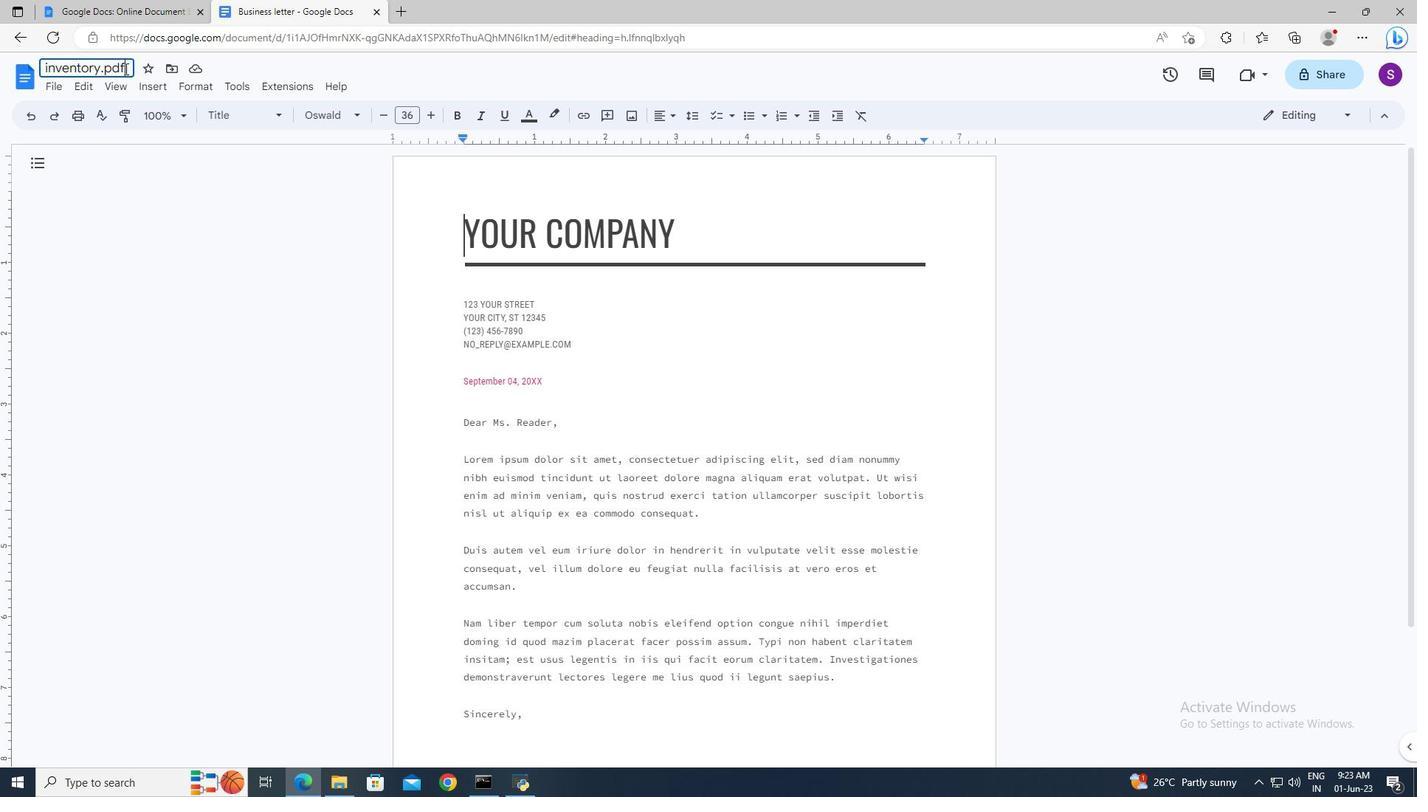 
Action: Mouse moved to (466, 308)
Screenshot: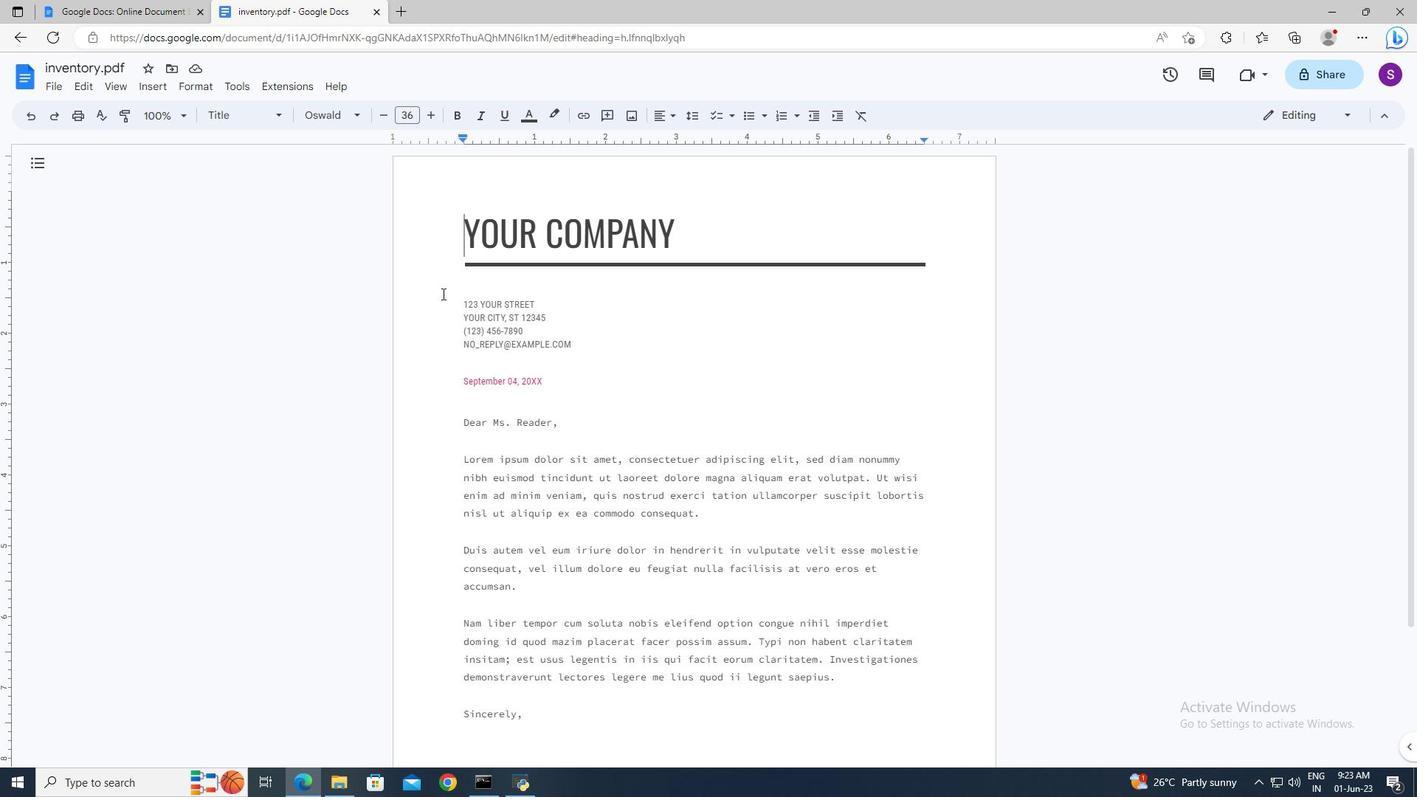 
Action: Mouse pressed left at (466, 308)
Screenshot: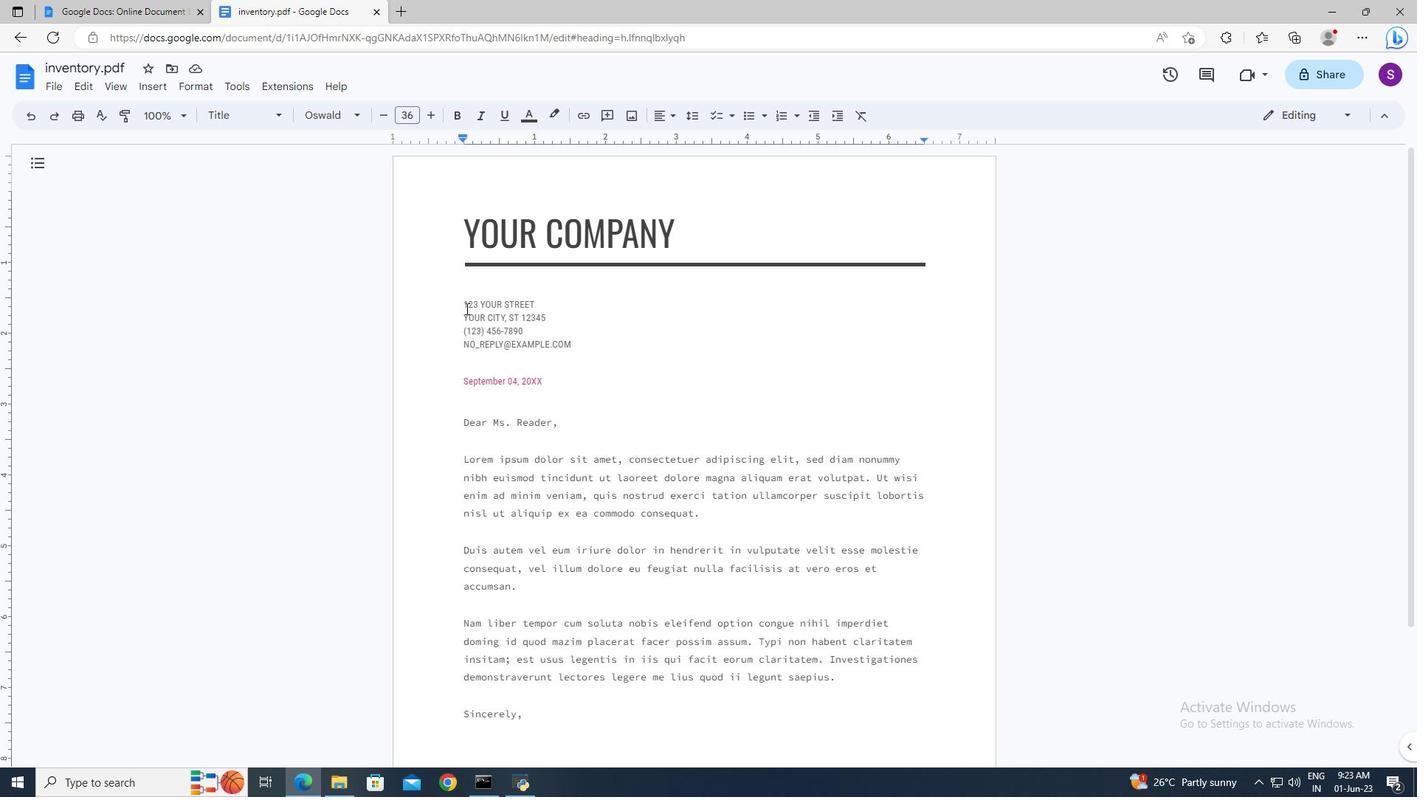 
Action: Key pressed <Key.shift><Key.down><Key.down><Key.down><Key.down><Key.delete>
Screenshot: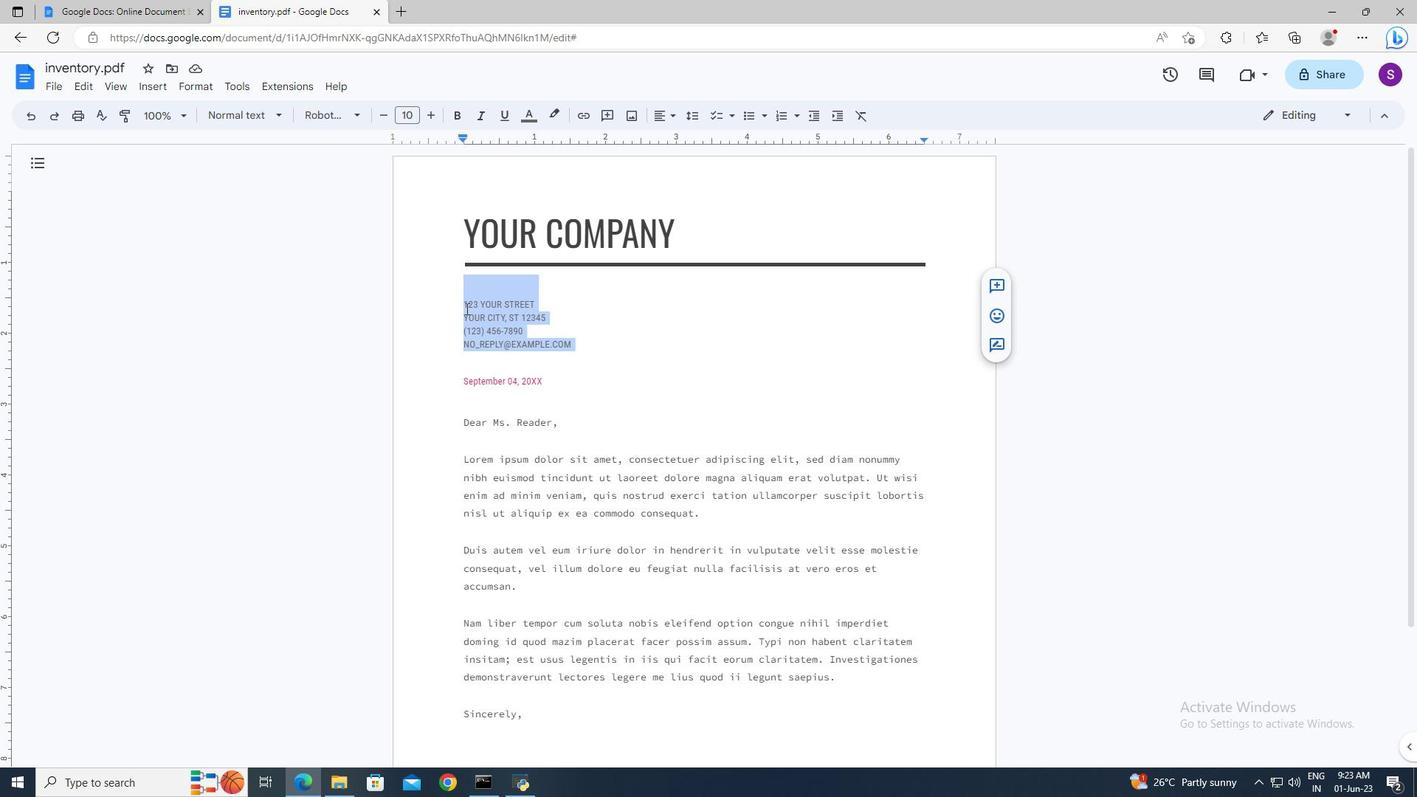 
Action: Mouse moved to (460, 303)
Screenshot: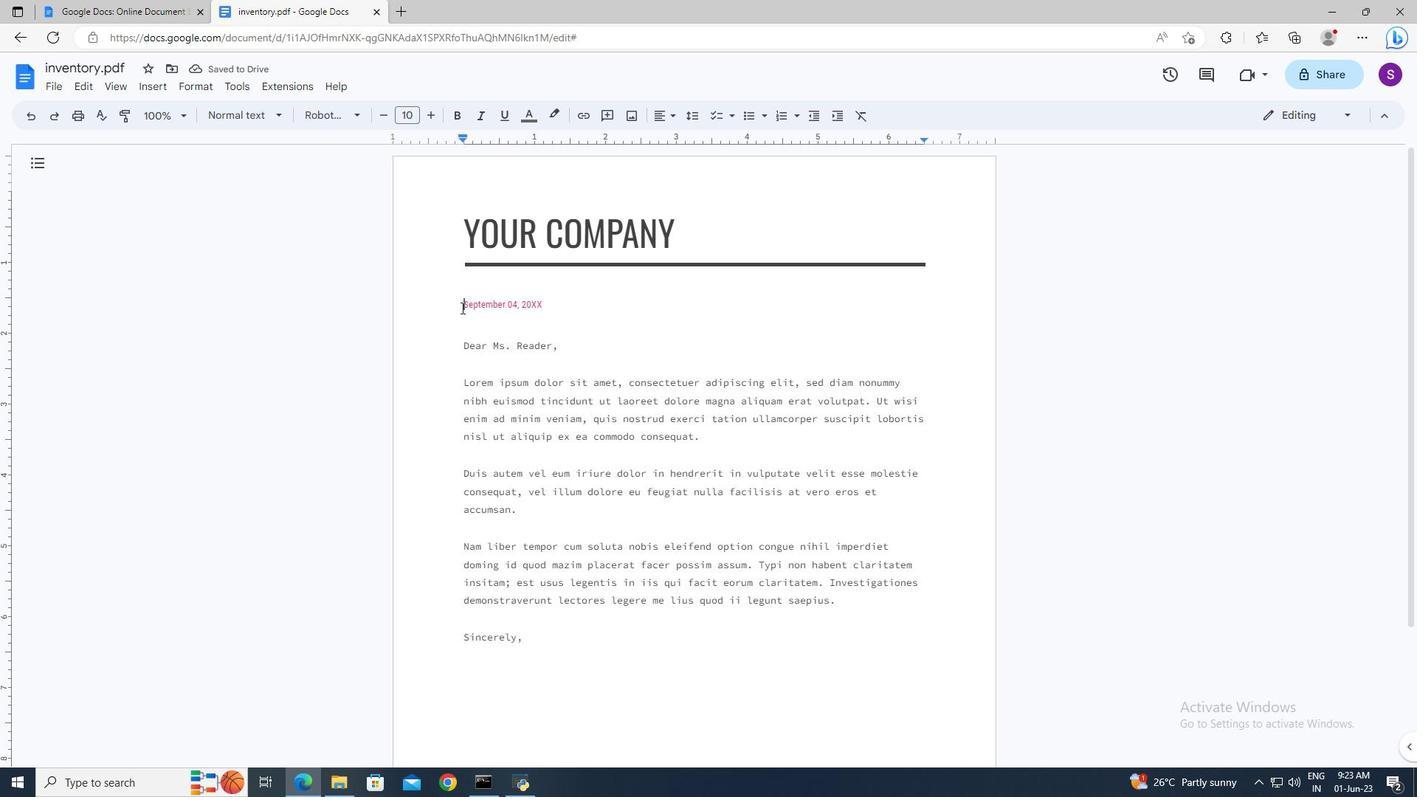 
Action: Mouse pressed left at (460, 303)
Screenshot: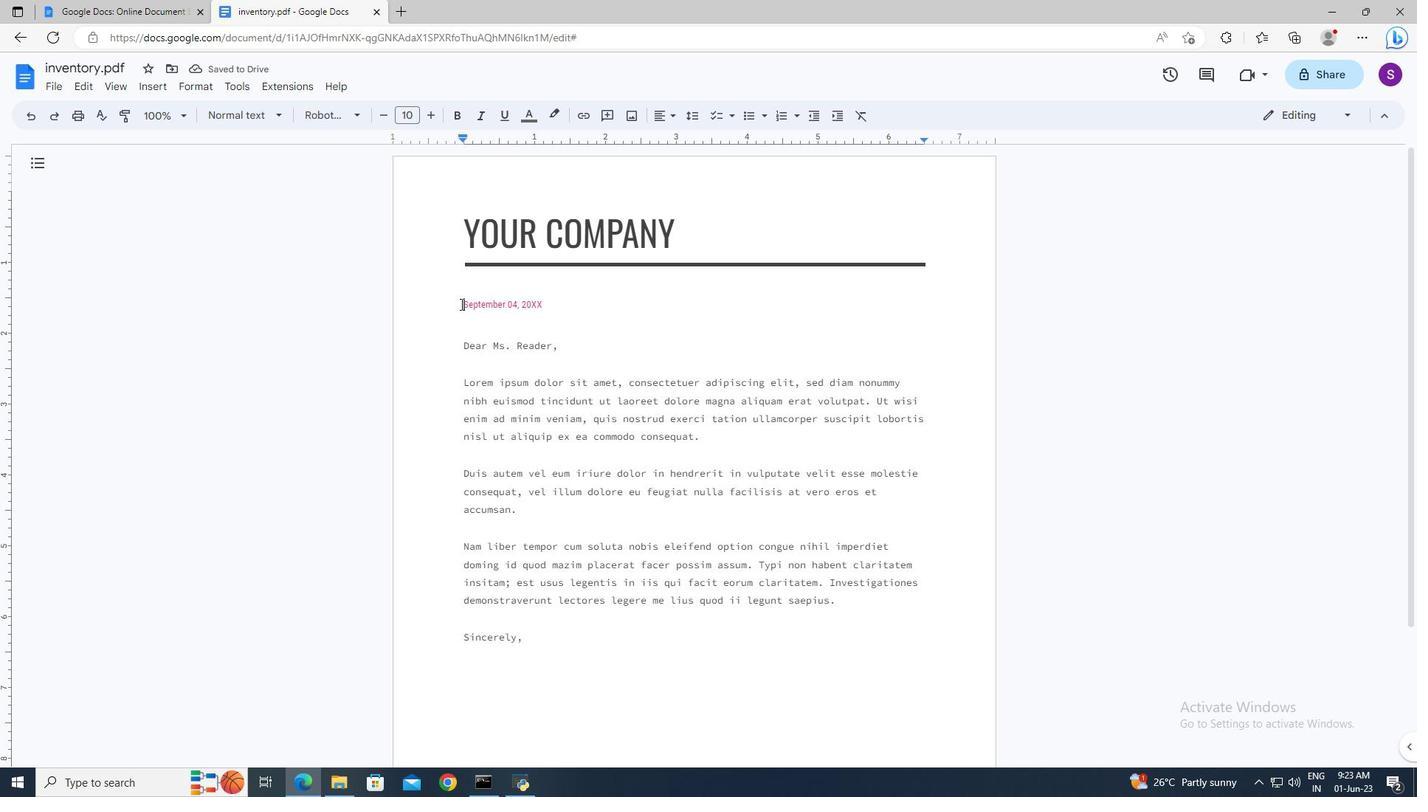 
Action: Key pressed <Key.shift><Key.down>18<Key.space><Key.shift>May,<Key.space>2023
Screenshot: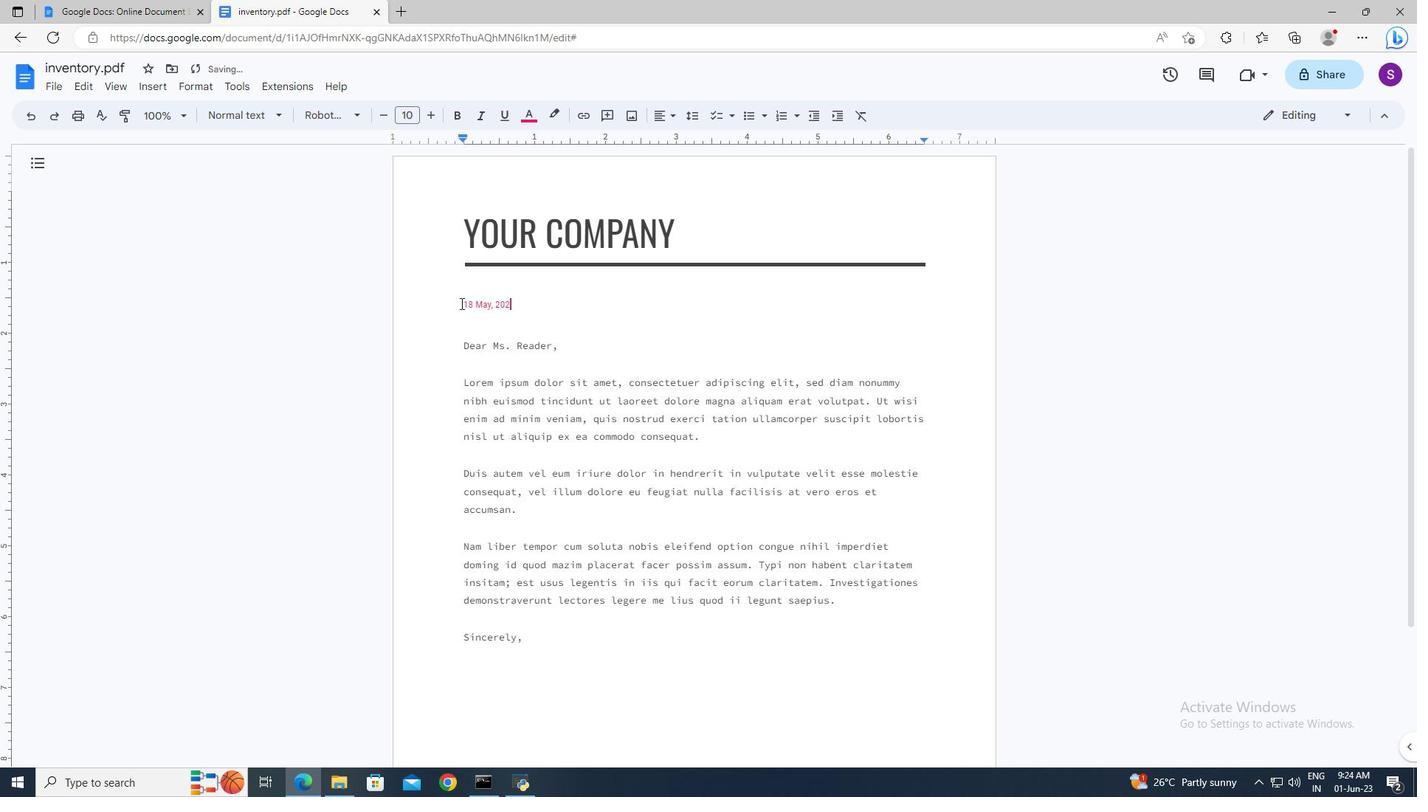
Action: Mouse moved to (465, 345)
Screenshot: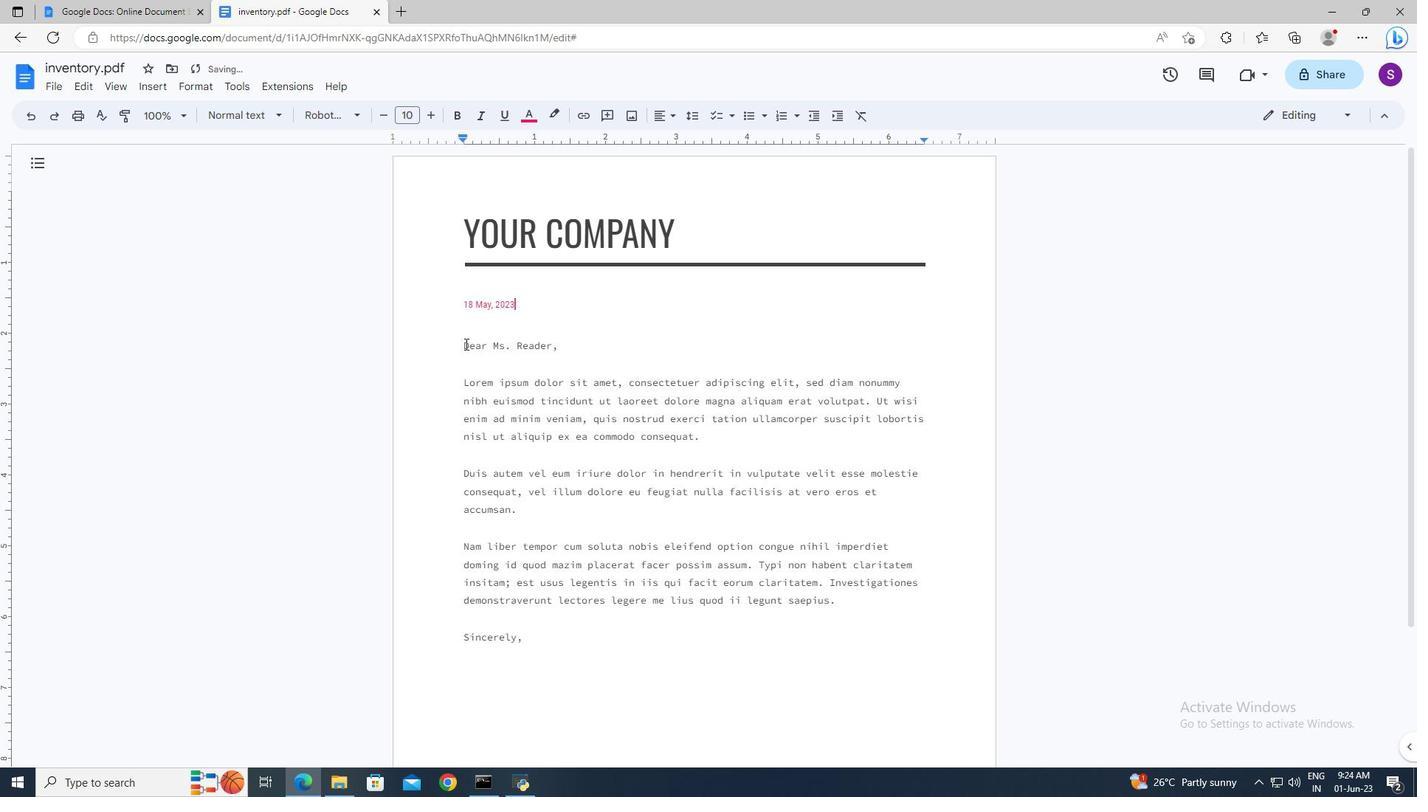 
Action: Mouse pressed left at (465, 345)
Screenshot: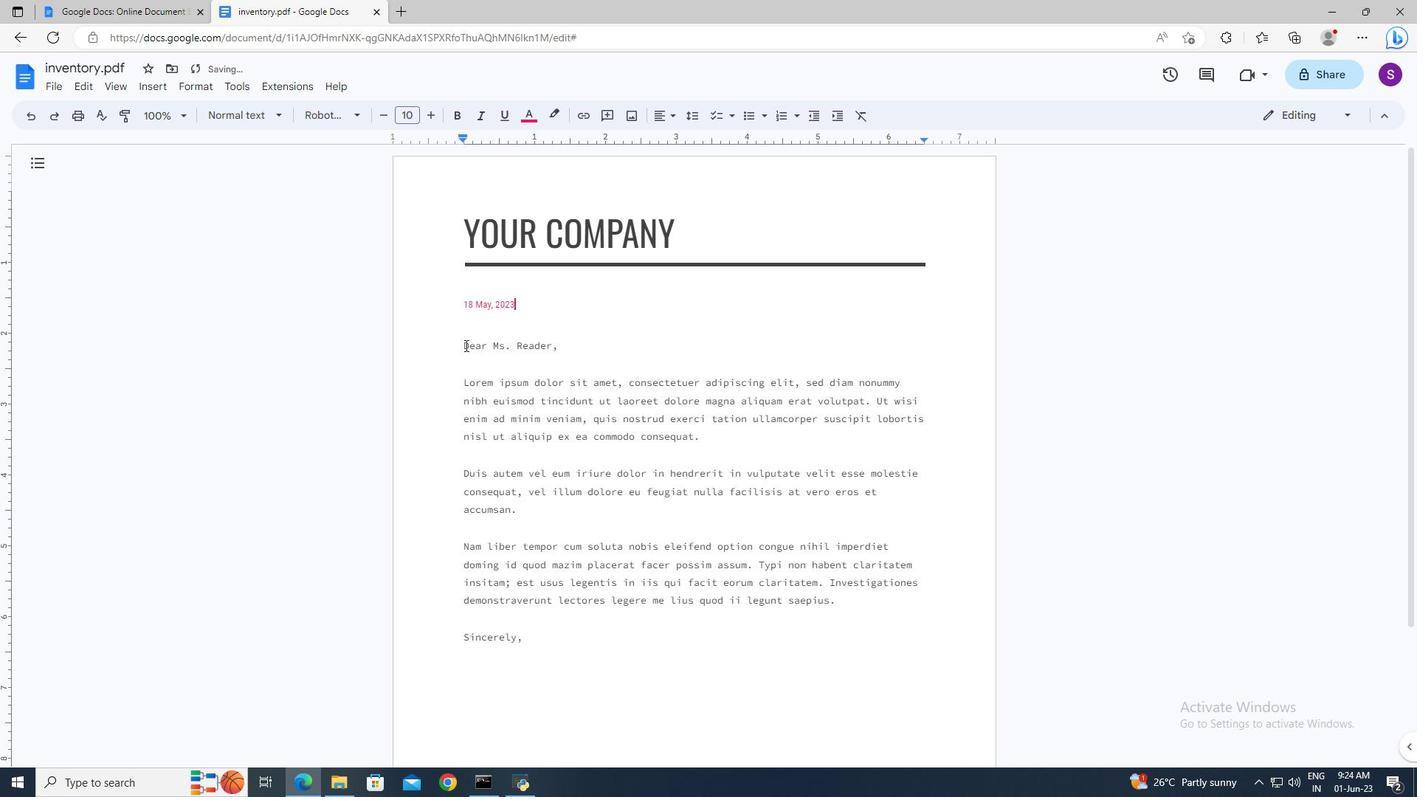 
Action: Key pressed <Key.shift><Key.shift><Key.right><Key.right><Key.right><Key.right><Key.delete><Key.shift>Greetings
Screenshot: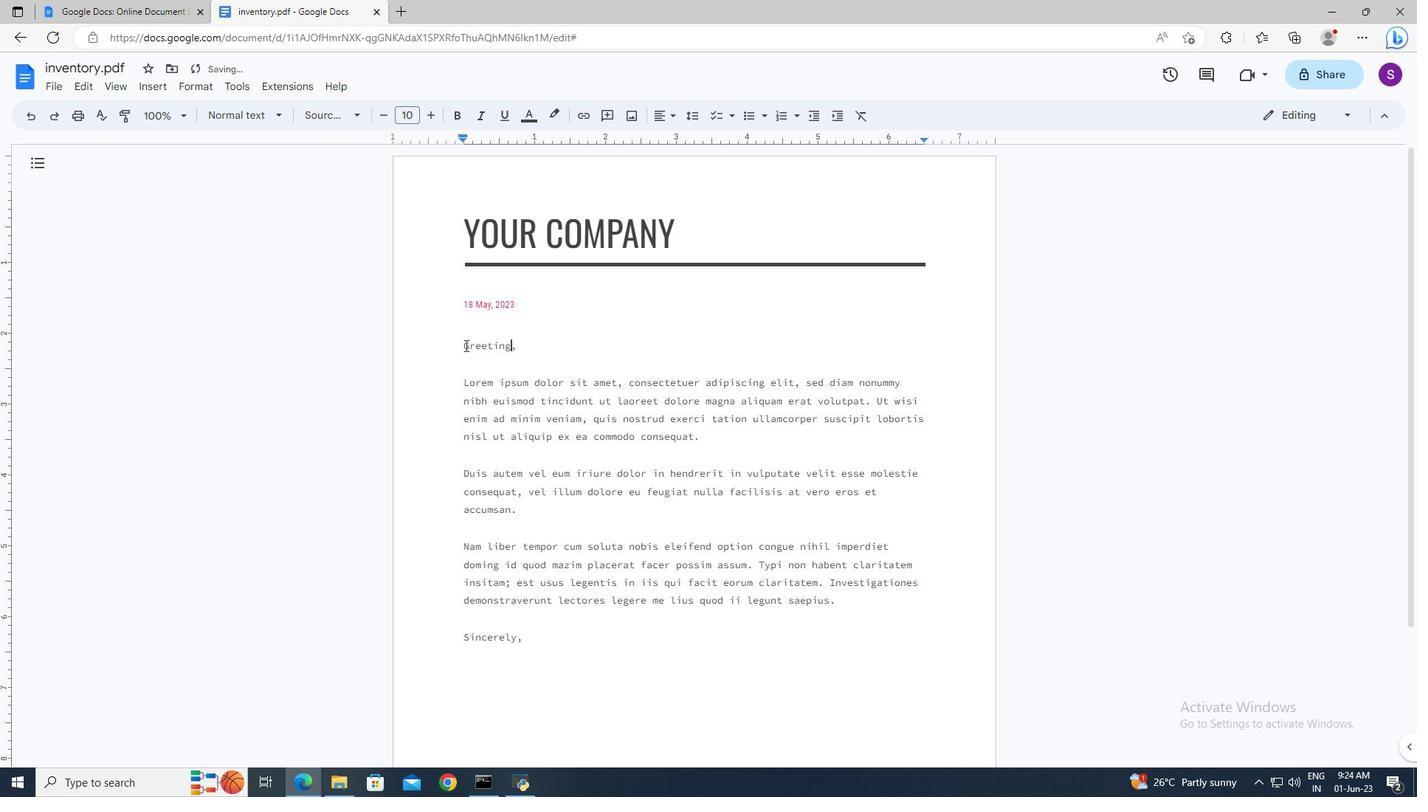 
Action: Mouse moved to (456, 384)
Screenshot: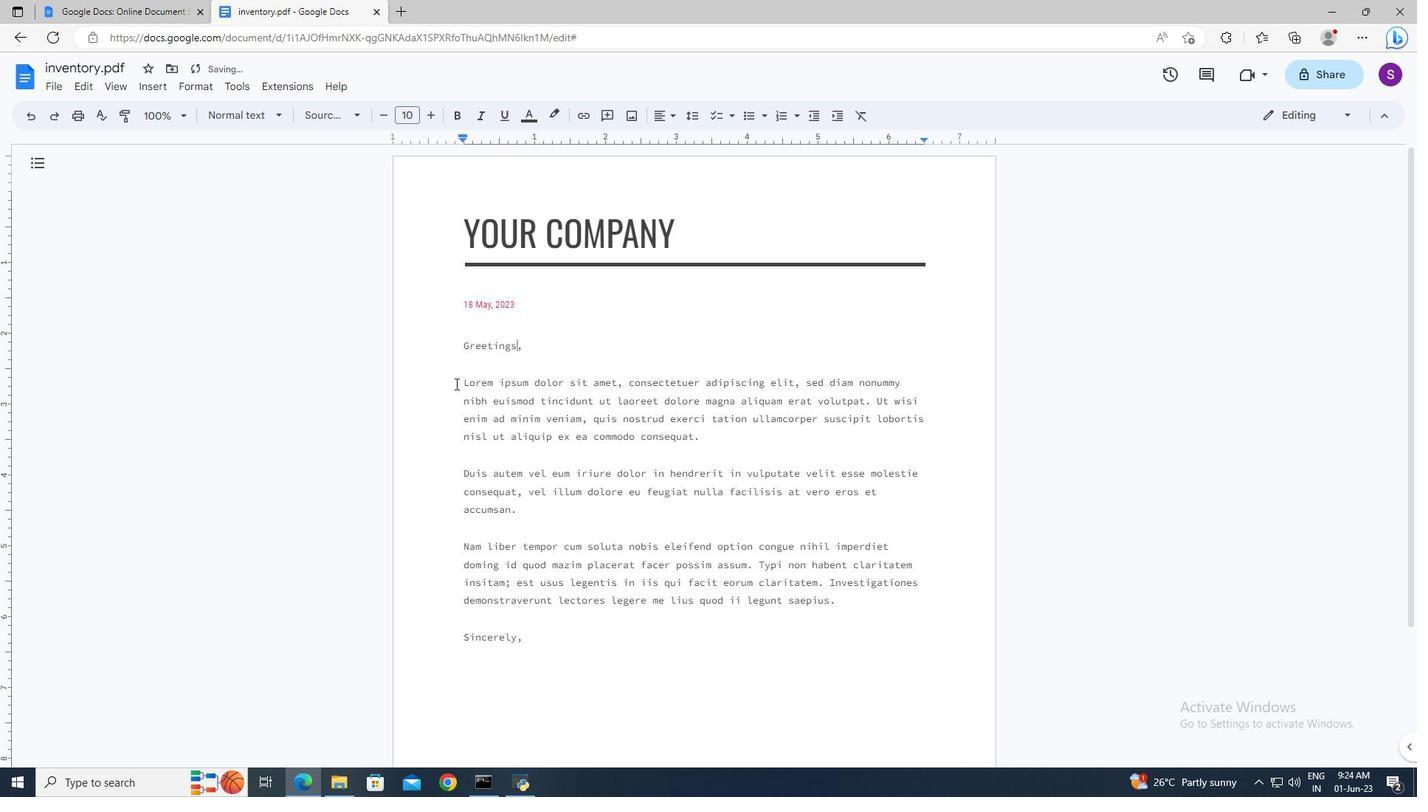 
Action: Mouse pressed left at (456, 384)
Screenshot: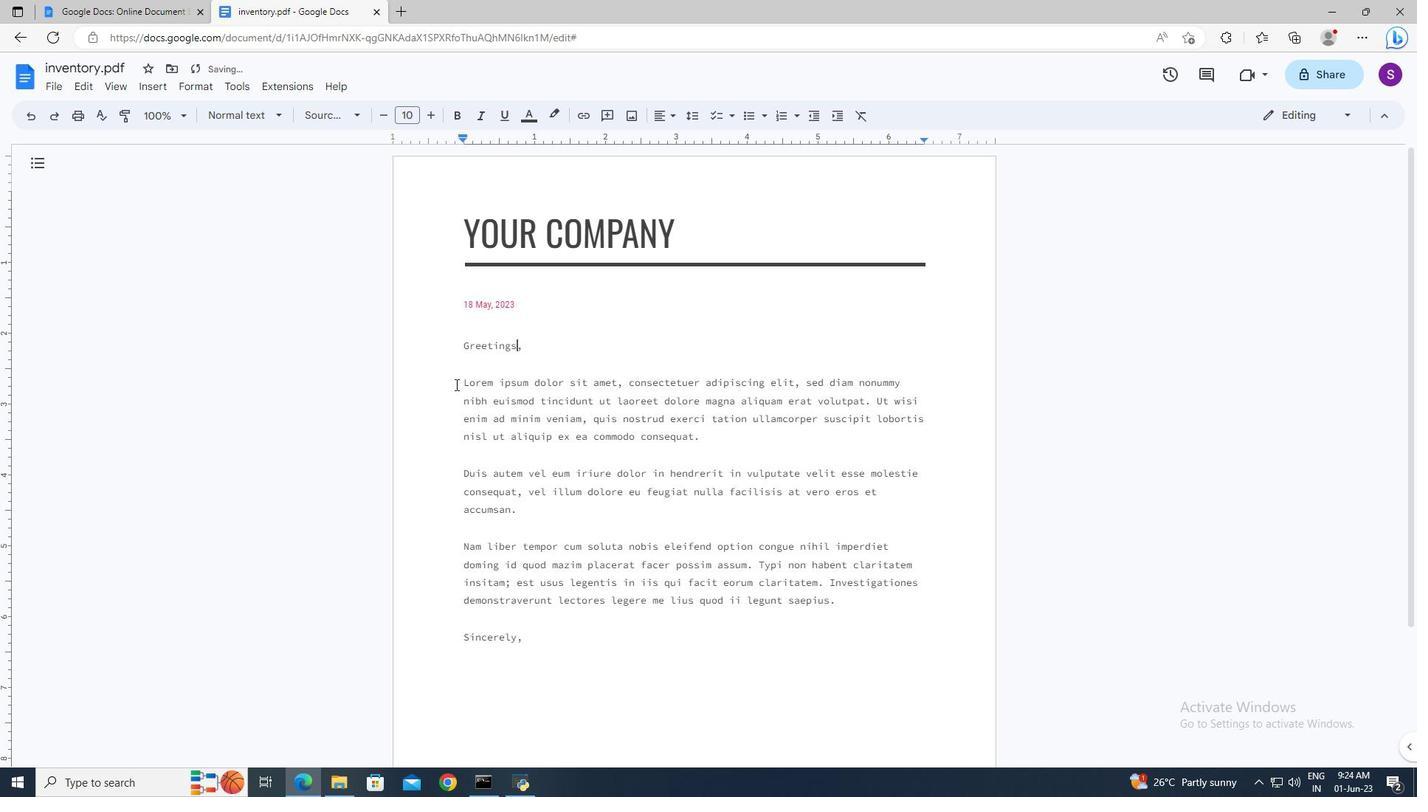 
Action: Key pressed <Key.shift><Key.down><Key.down><Key.down><Key.shift>I<Key.space>wanted<Key.space>to<Key.space>express<Key.space>my<Key.space>sincere<Key.space>appreciation<Key.space>for<Key.space>your<Key.space>hard<Key.space>work<Key.space>and<Key.space>dedication.<Key.space><Key.shift>Your<Key.space>commitment<Key.space>to<Key.space>excellence<Key.space>has<Key.space>not<Key.space>gone<Key.space>unnoticed,<Key.space>and<Key.space><Key.shift>I<Key.space>am<Key.space>grateful<Key.space>to<Key.space>have<Key.space>you<Key.space>as<Key.space>pae<Key.backspace>rt<Key.space>of<Key.space>our<Key.space>team.<Key.space><Key.shift>Your<Key.space>contributions<Key.space>are<Key.space>invaluable,<Key.space>and<Key.space><Key.shift>I<Key.space>look<Key.space>forward<Key.space>to<Key.space>our<Key.space>continued<Key.space>success<Key.space>together.
Screenshot: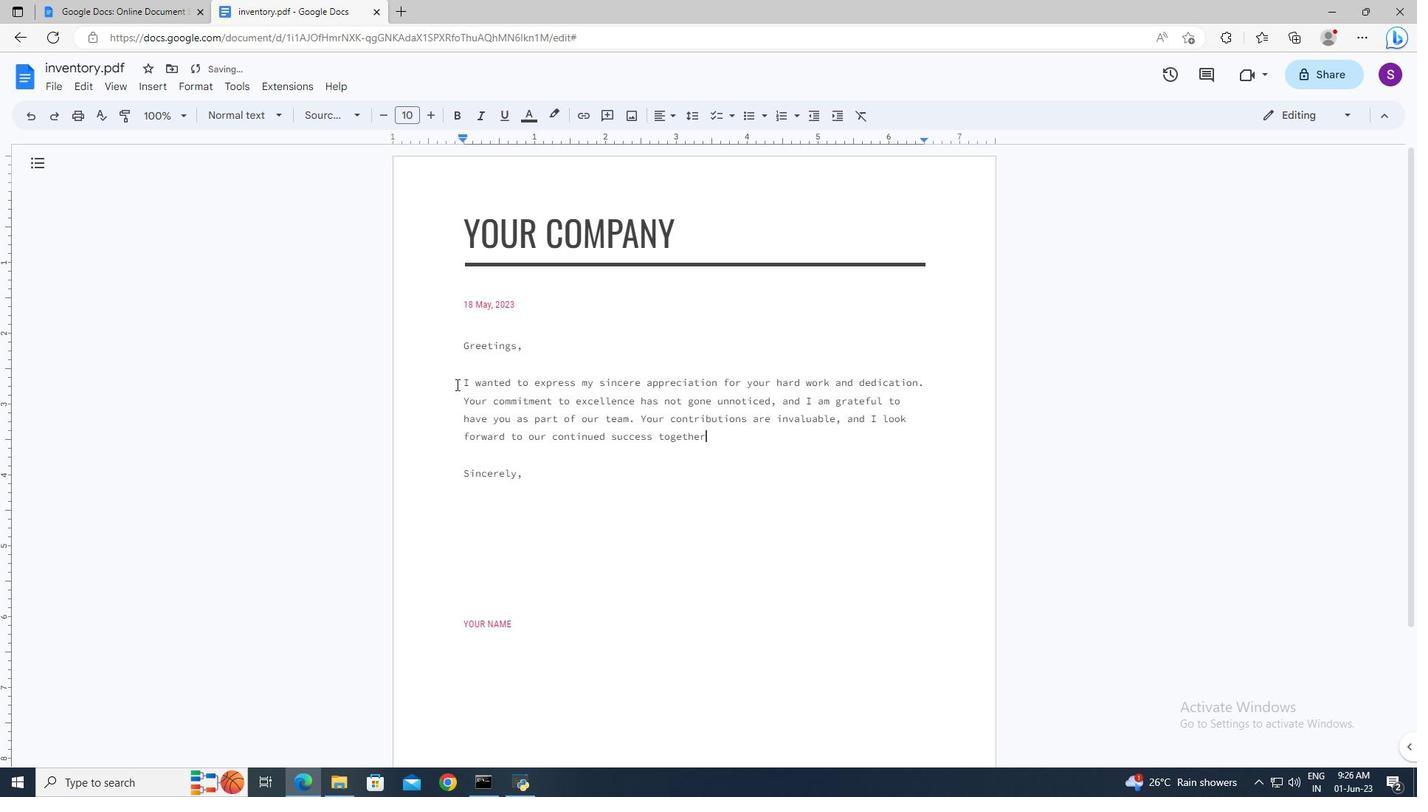 
Action: Mouse moved to (464, 623)
Screenshot: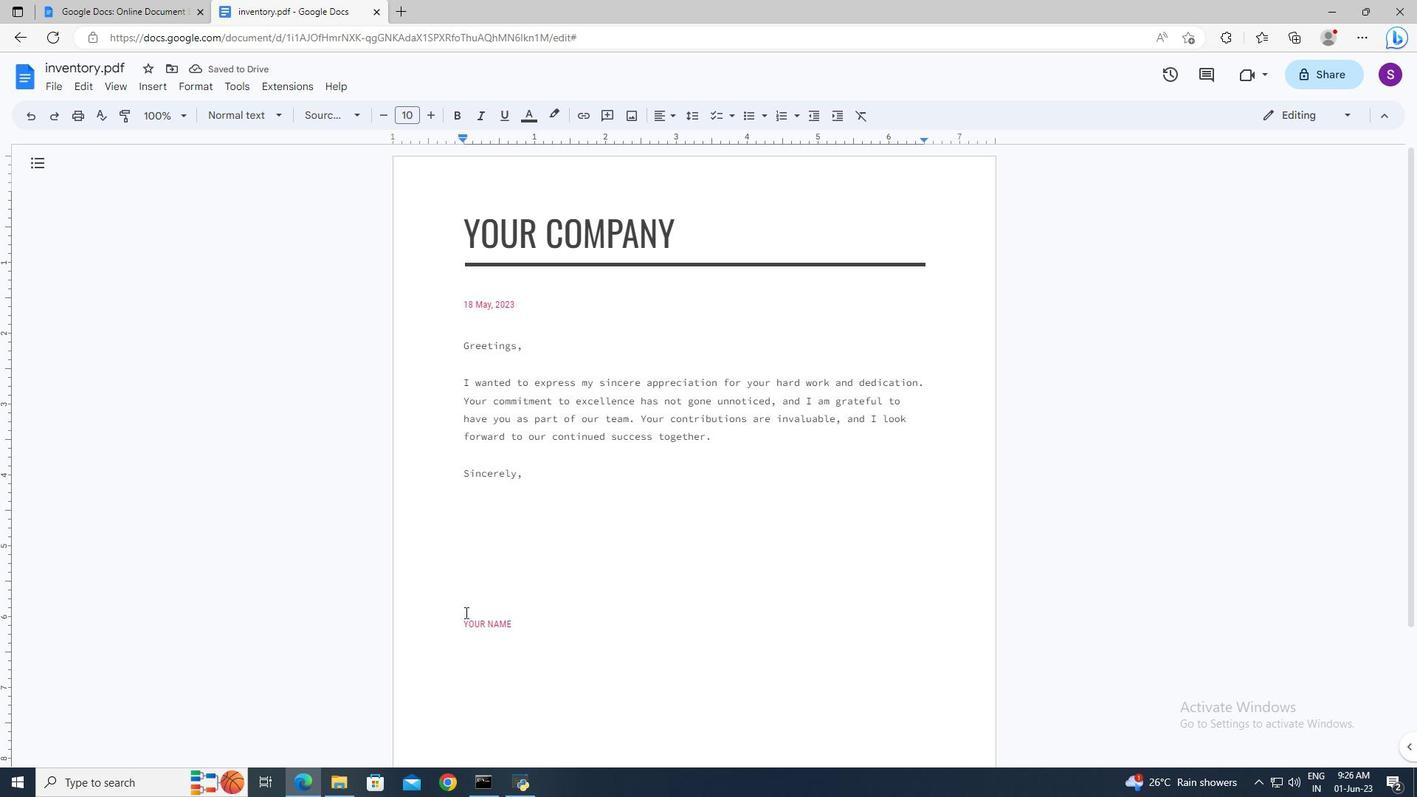 
Action: Mouse pressed left at (464, 623)
Screenshot: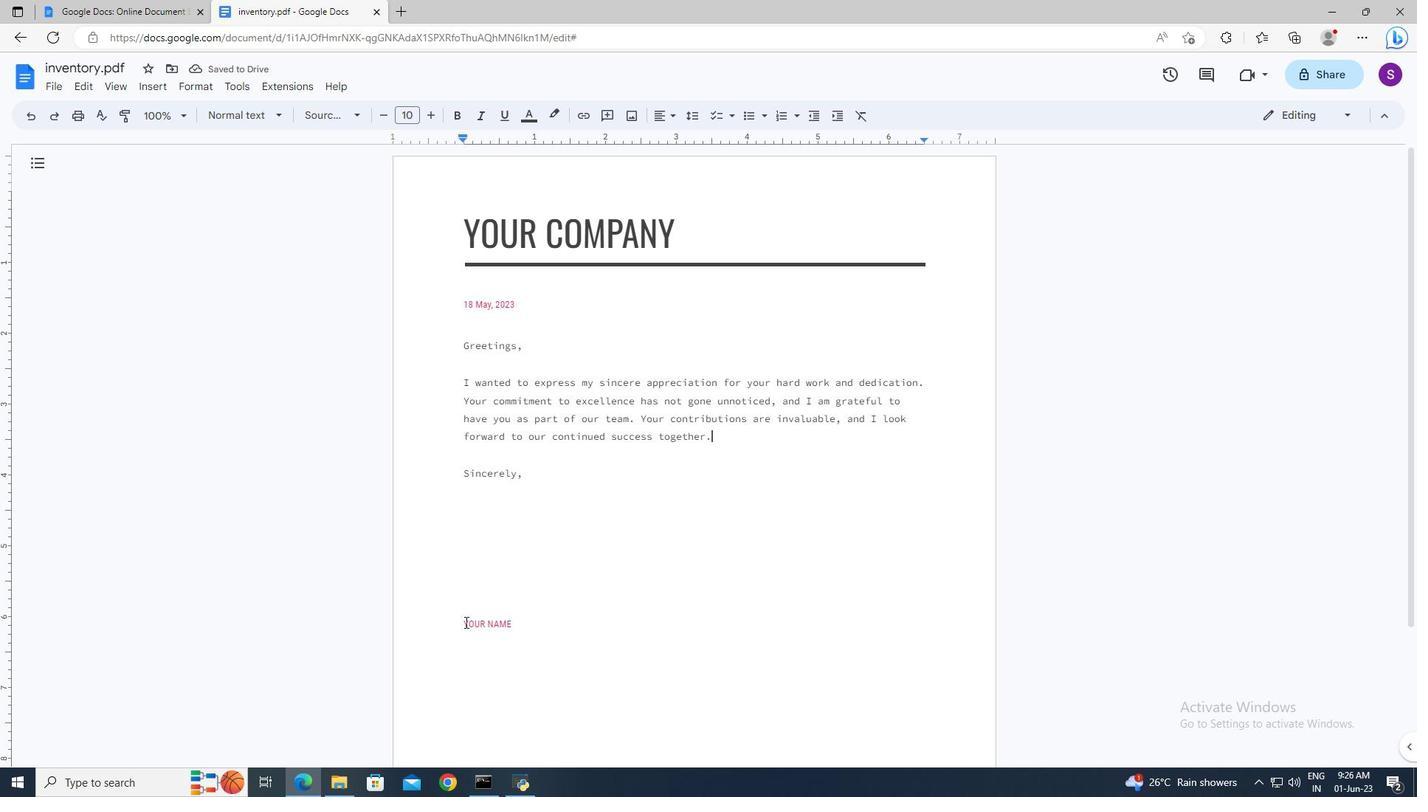 
Action: Key pressed <Key.shift><Key.right><Key.right><Key.delete><Key.shift>John
Screenshot: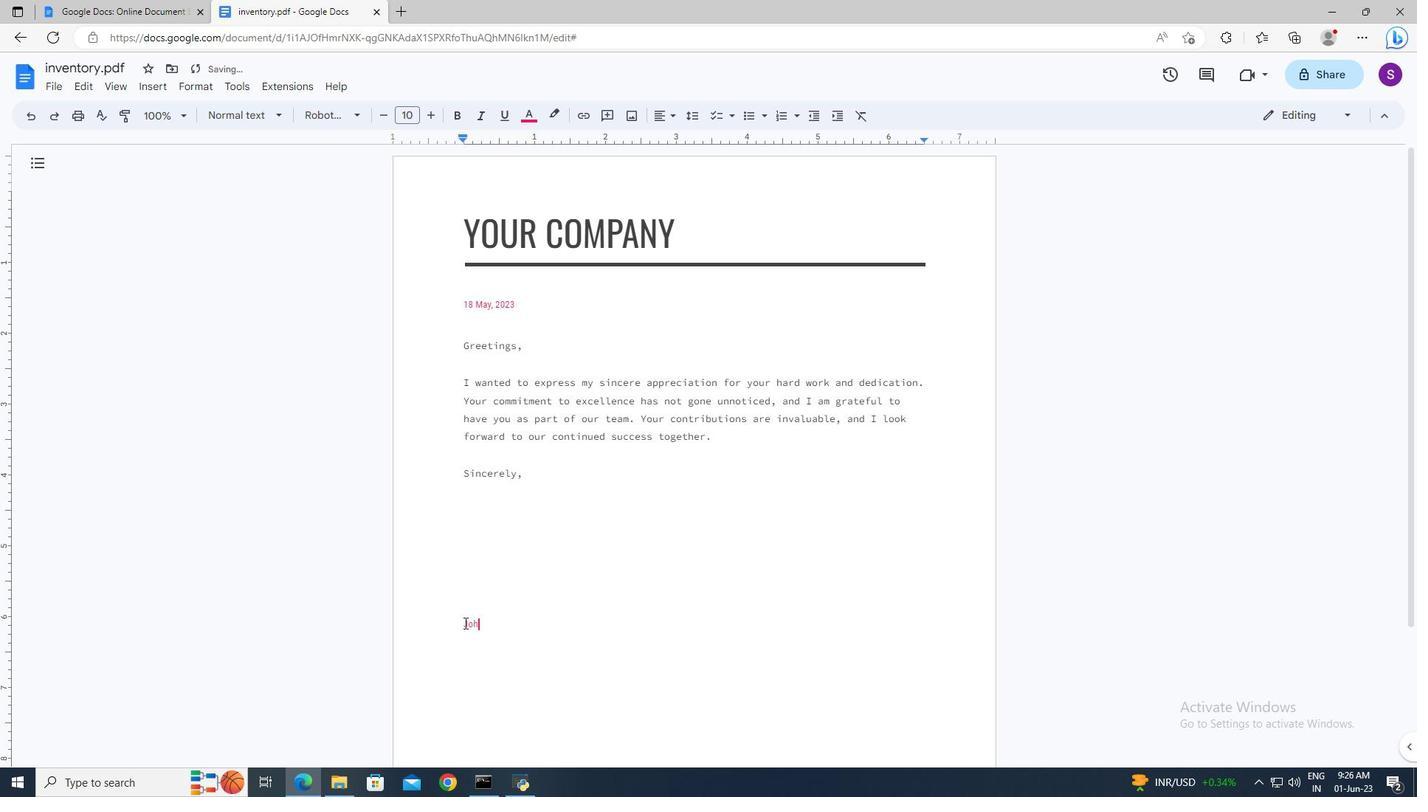 
Action: Mouse moved to (169, 87)
Screenshot: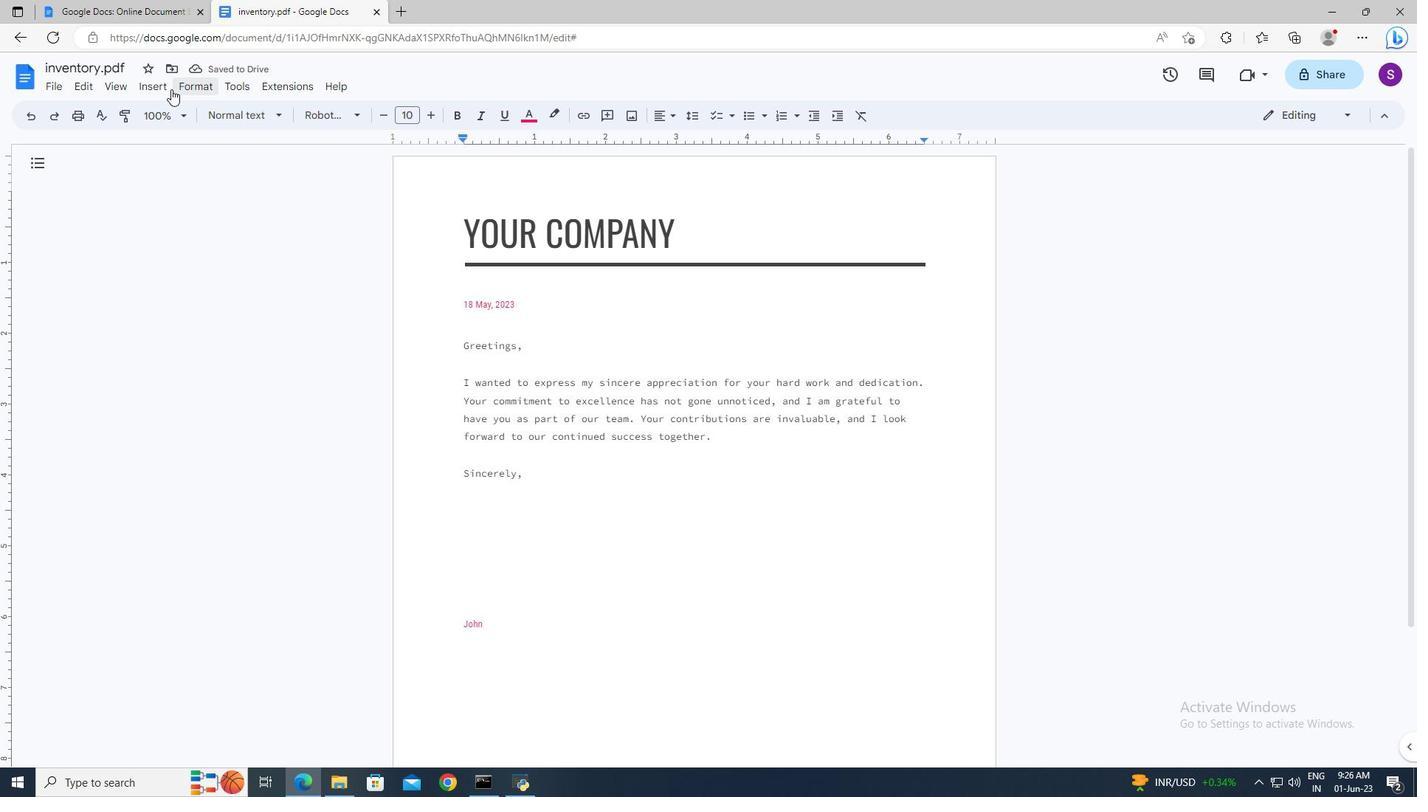
Action: Mouse pressed left at (169, 87)
Screenshot: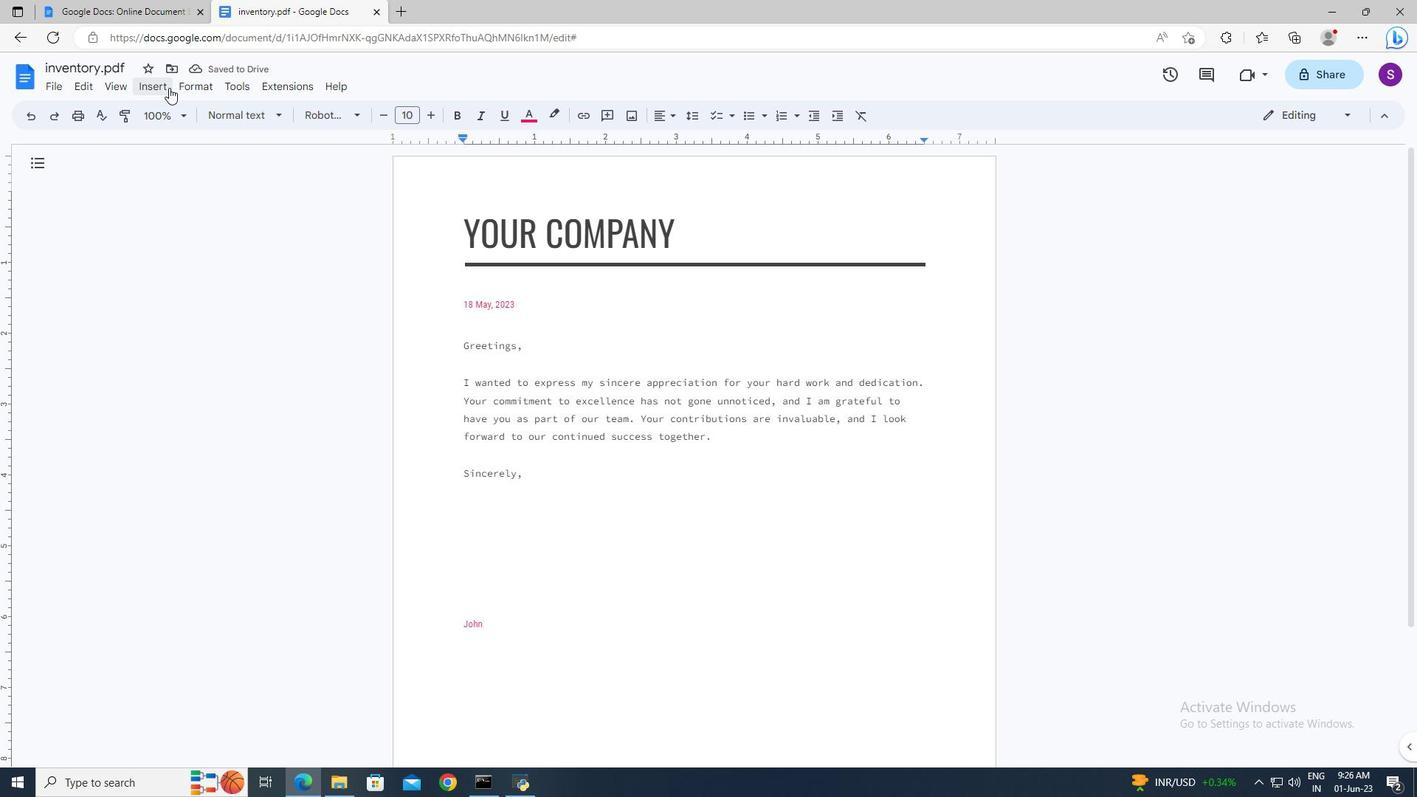 
Action: Mouse moved to (214, 435)
Screenshot: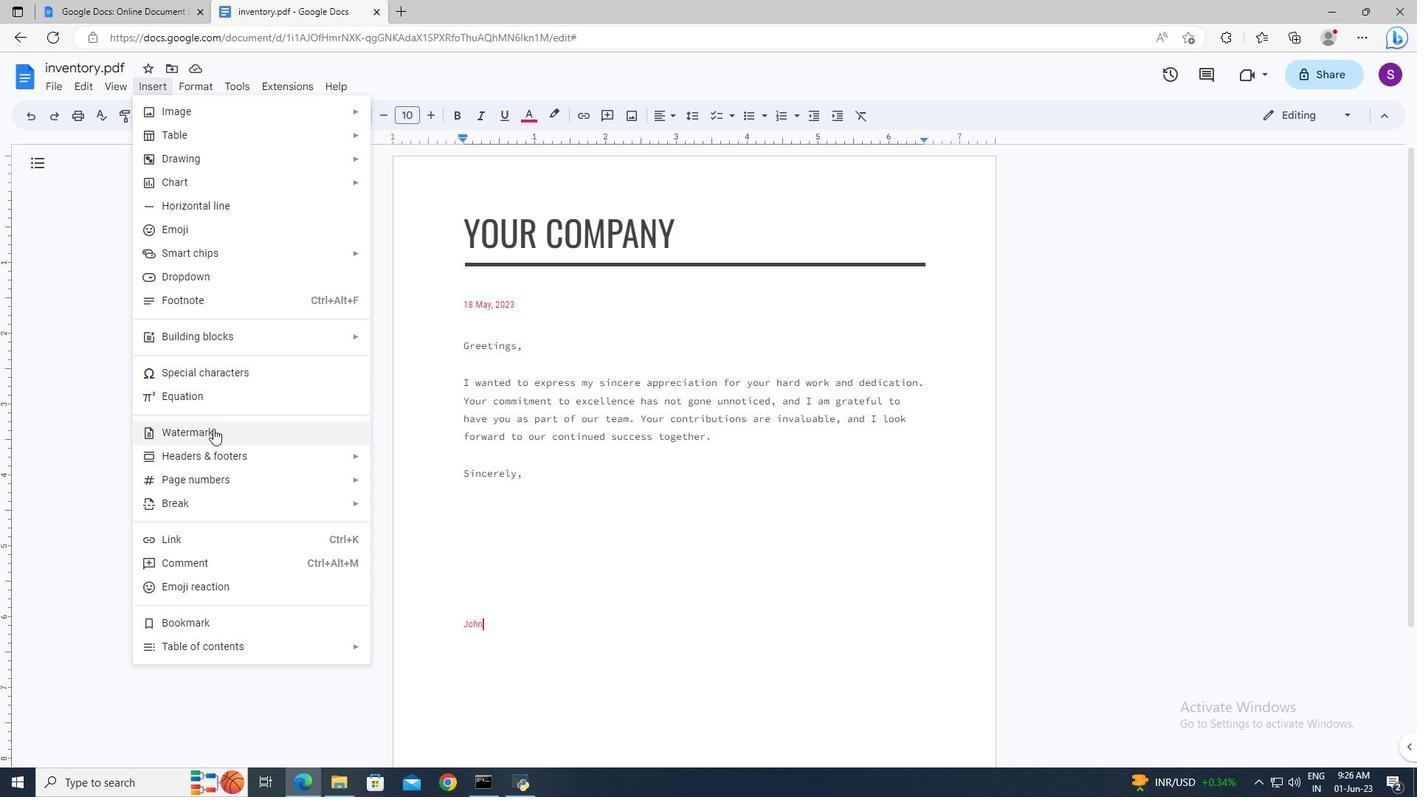 
Action: Mouse pressed left at (214, 435)
Screenshot: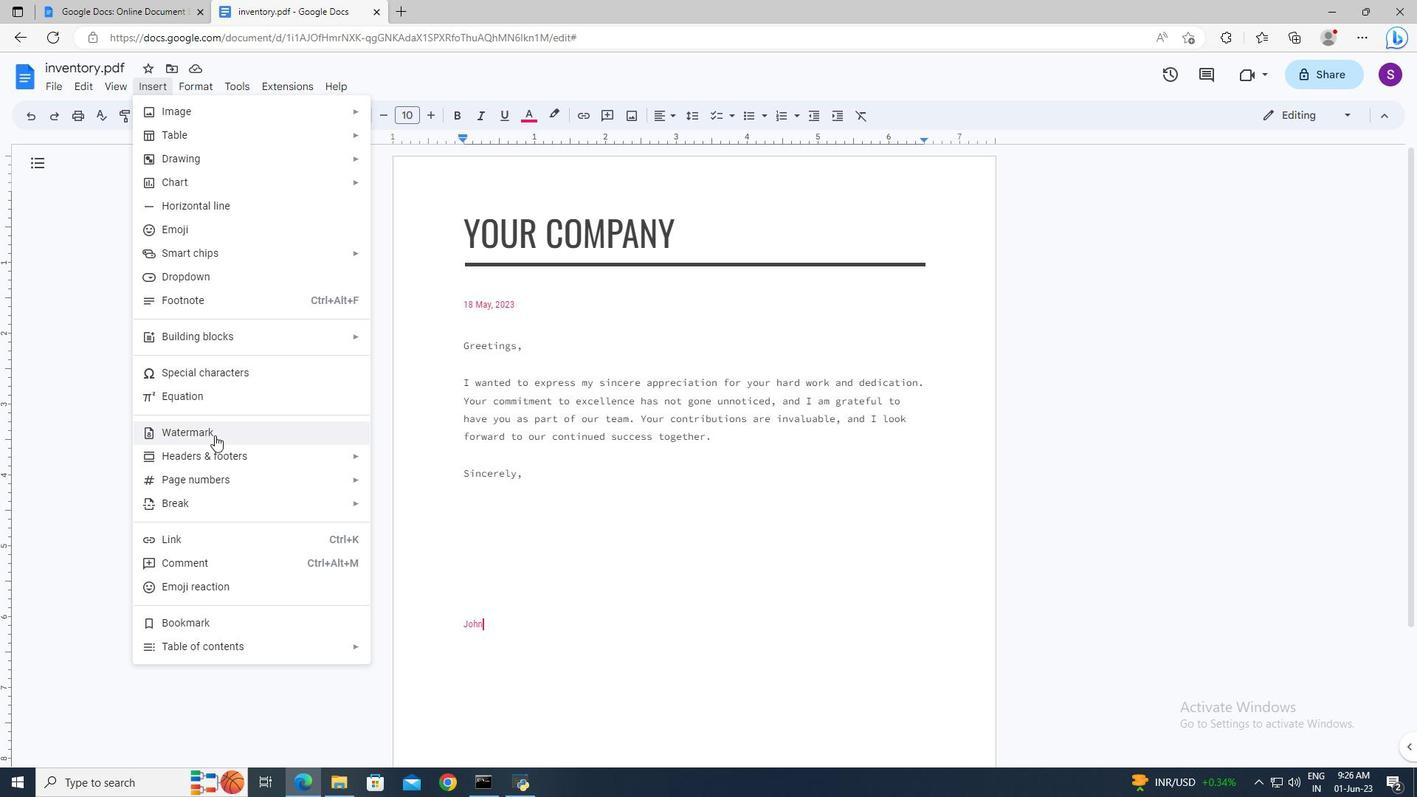 
Action: Mouse moved to (1340, 169)
Screenshot: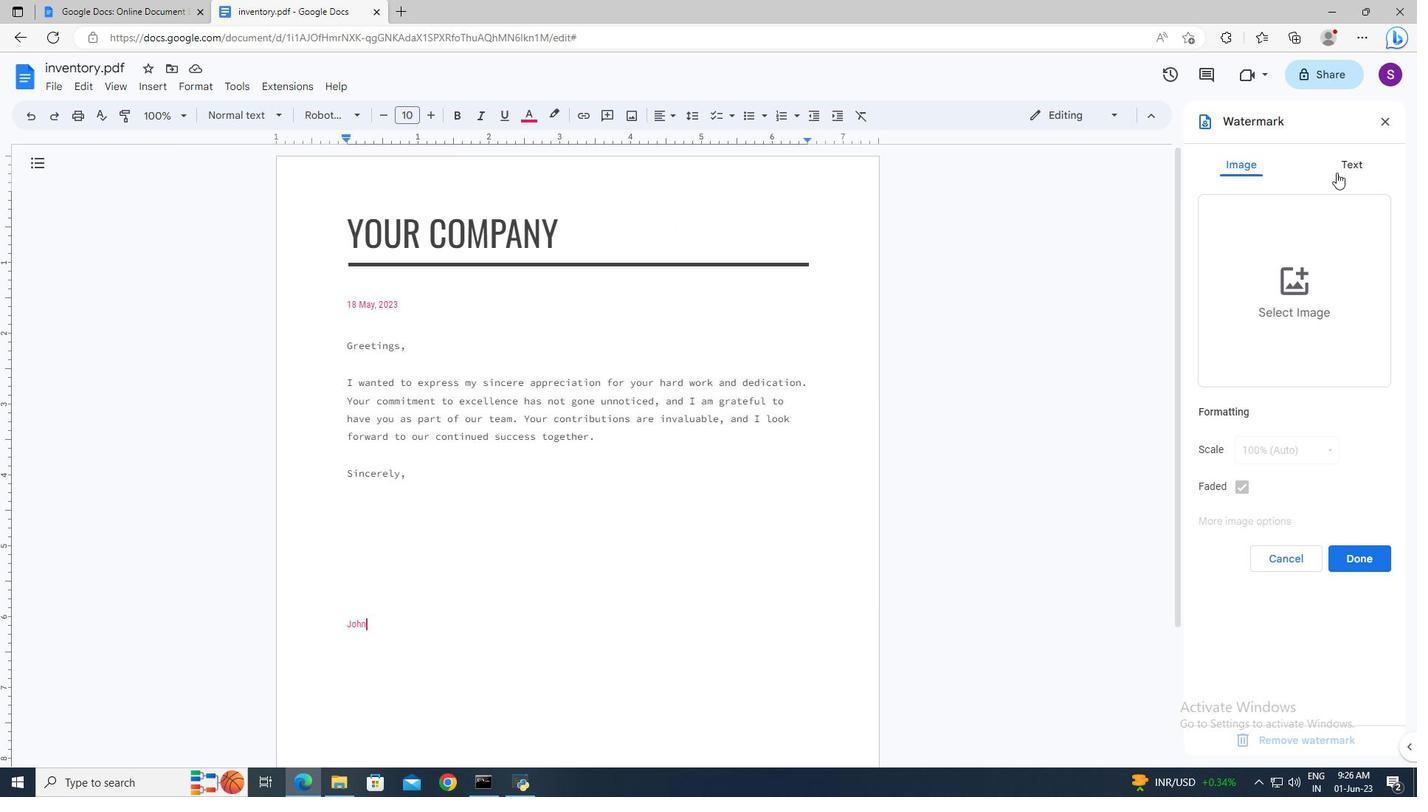 
Action: Mouse pressed left at (1340, 169)
Screenshot: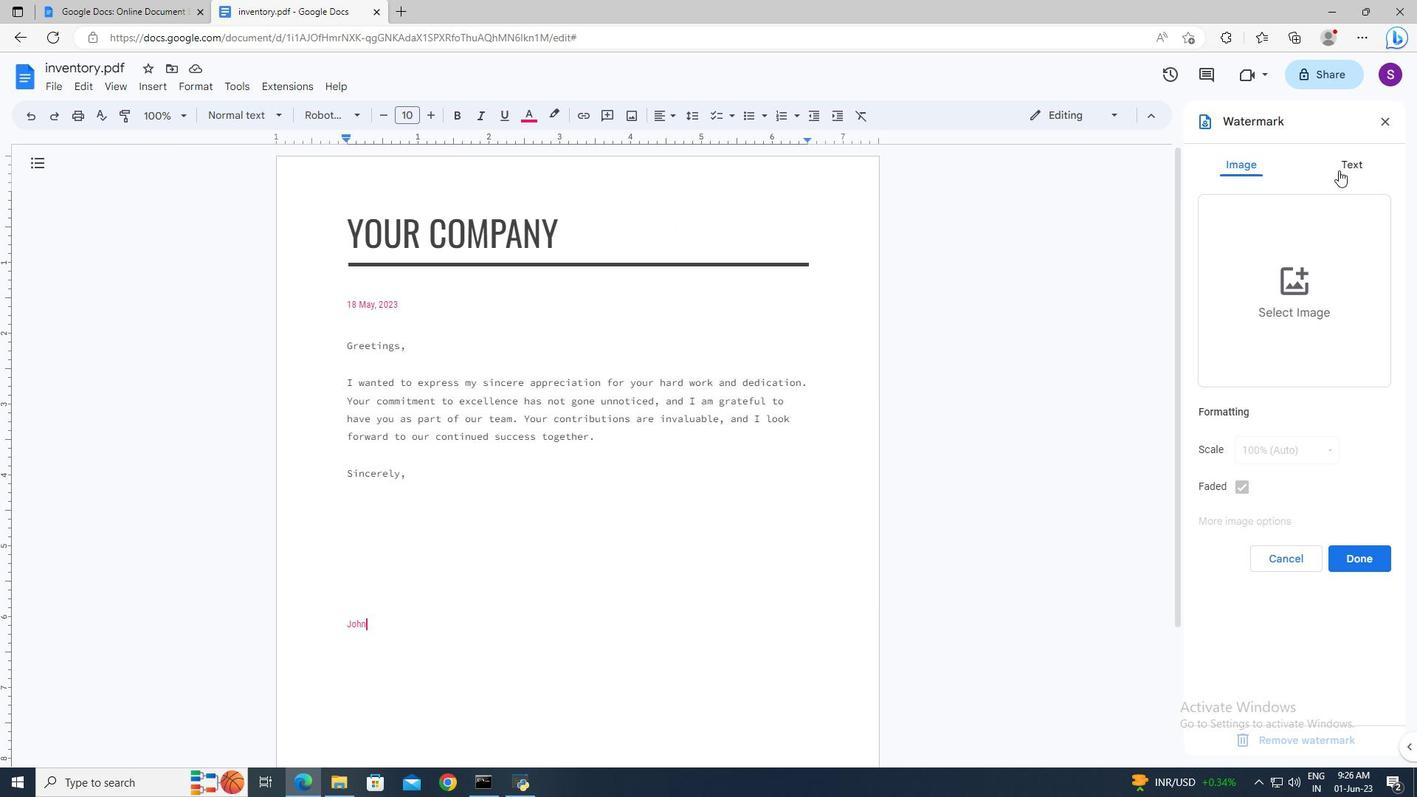 
Action: Mouse moved to (1277, 206)
Screenshot: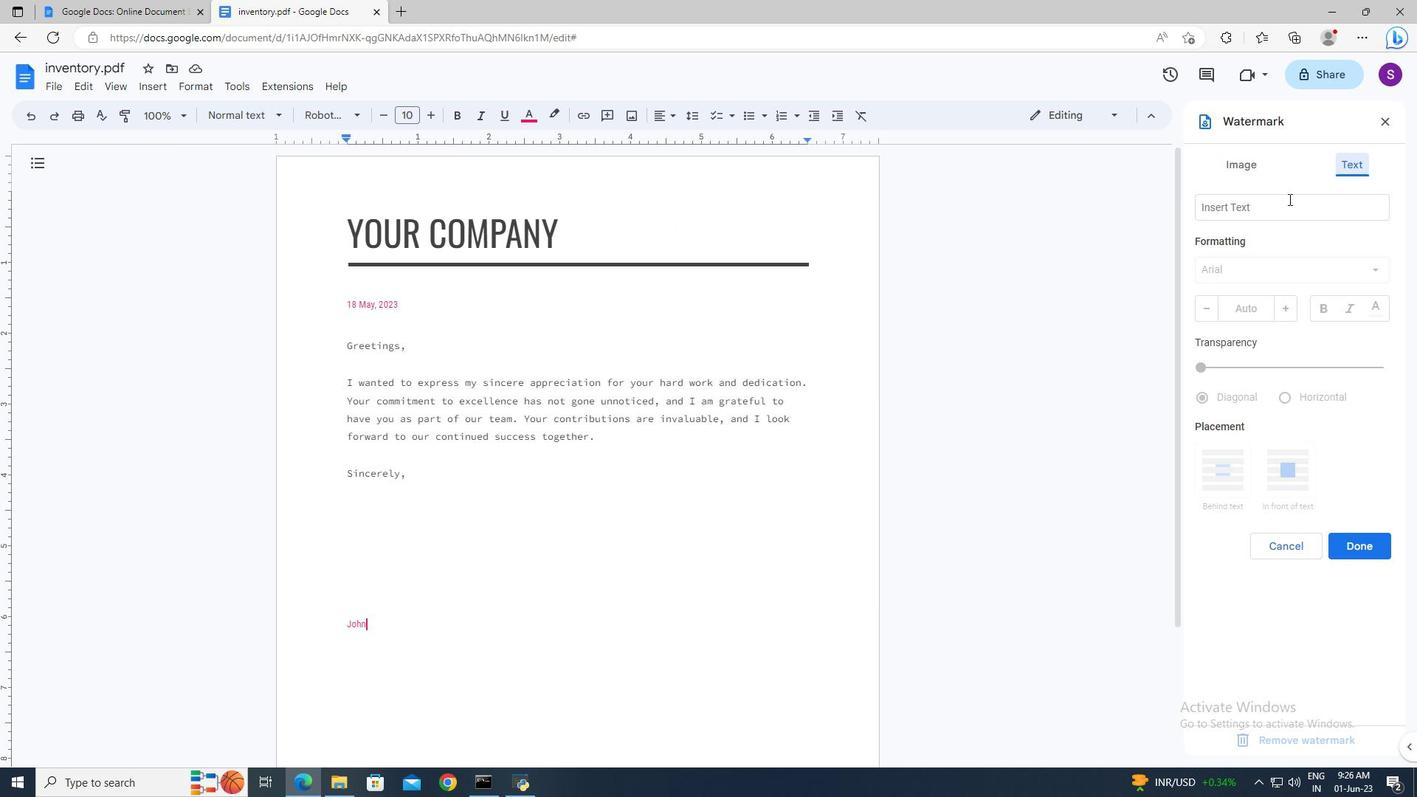 
Action: Mouse pressed left at (1277, 206)
Screenshot: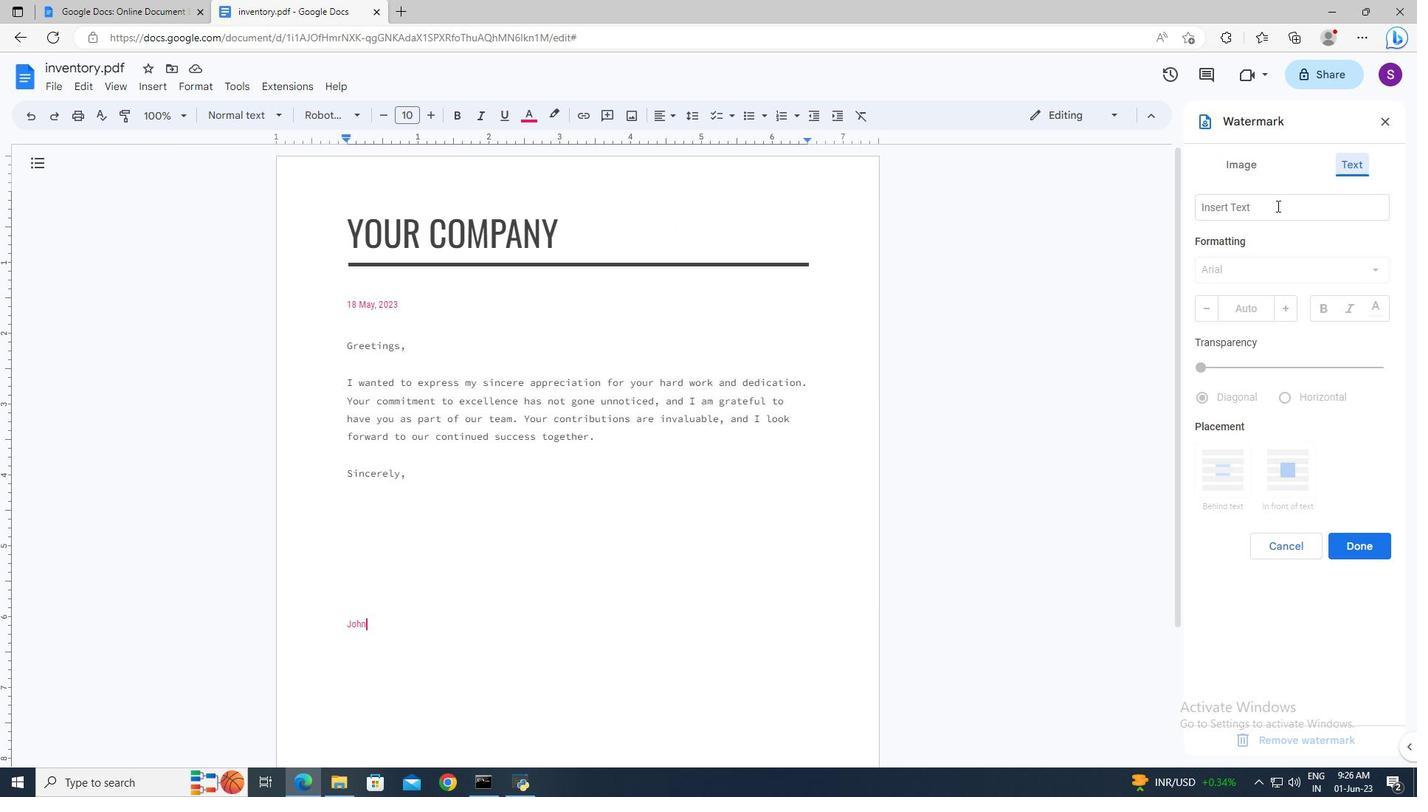 
Action: Key pressed <Key.shift>Confidential<Key.enter>
Screenshot: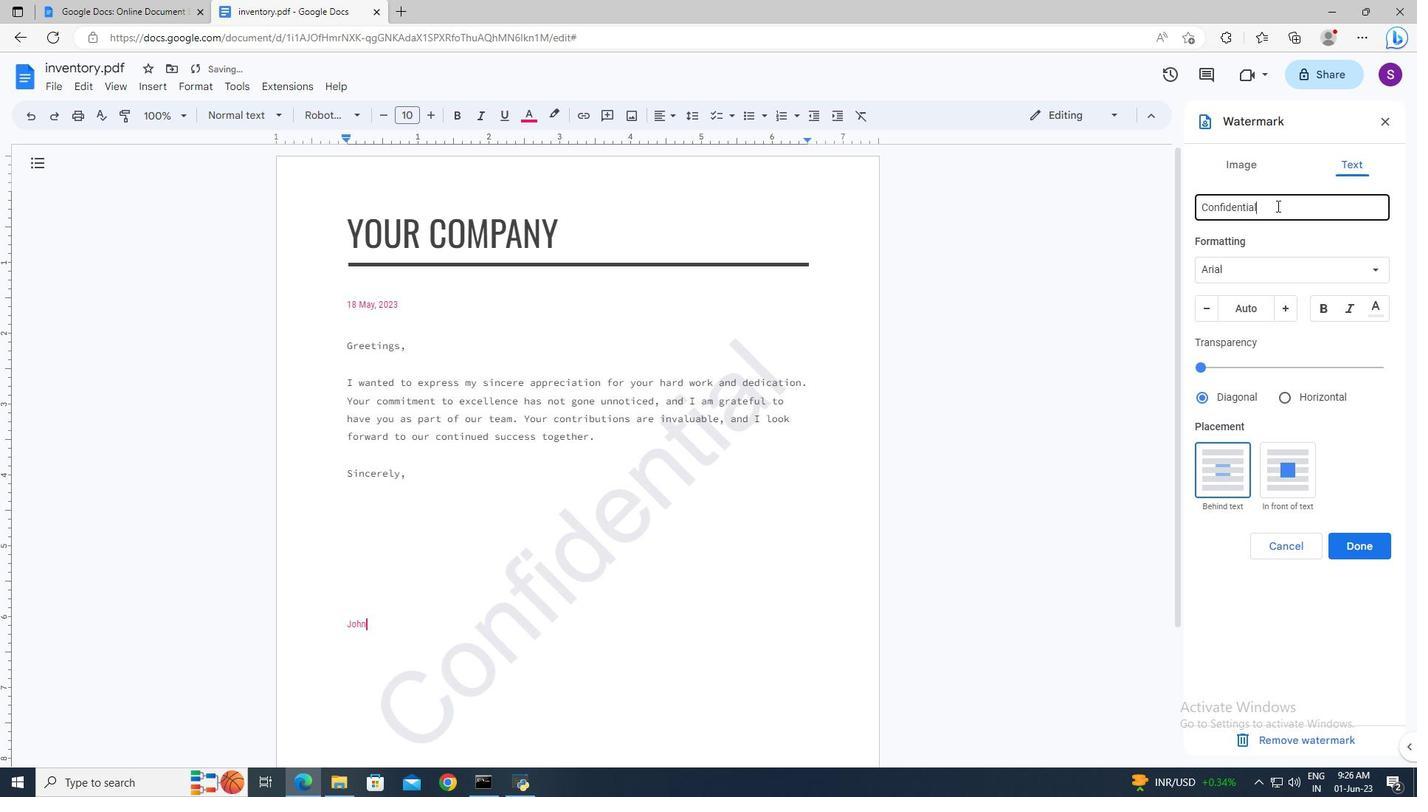 
Action: Mouse moved to (1275, 269)
Screenshot: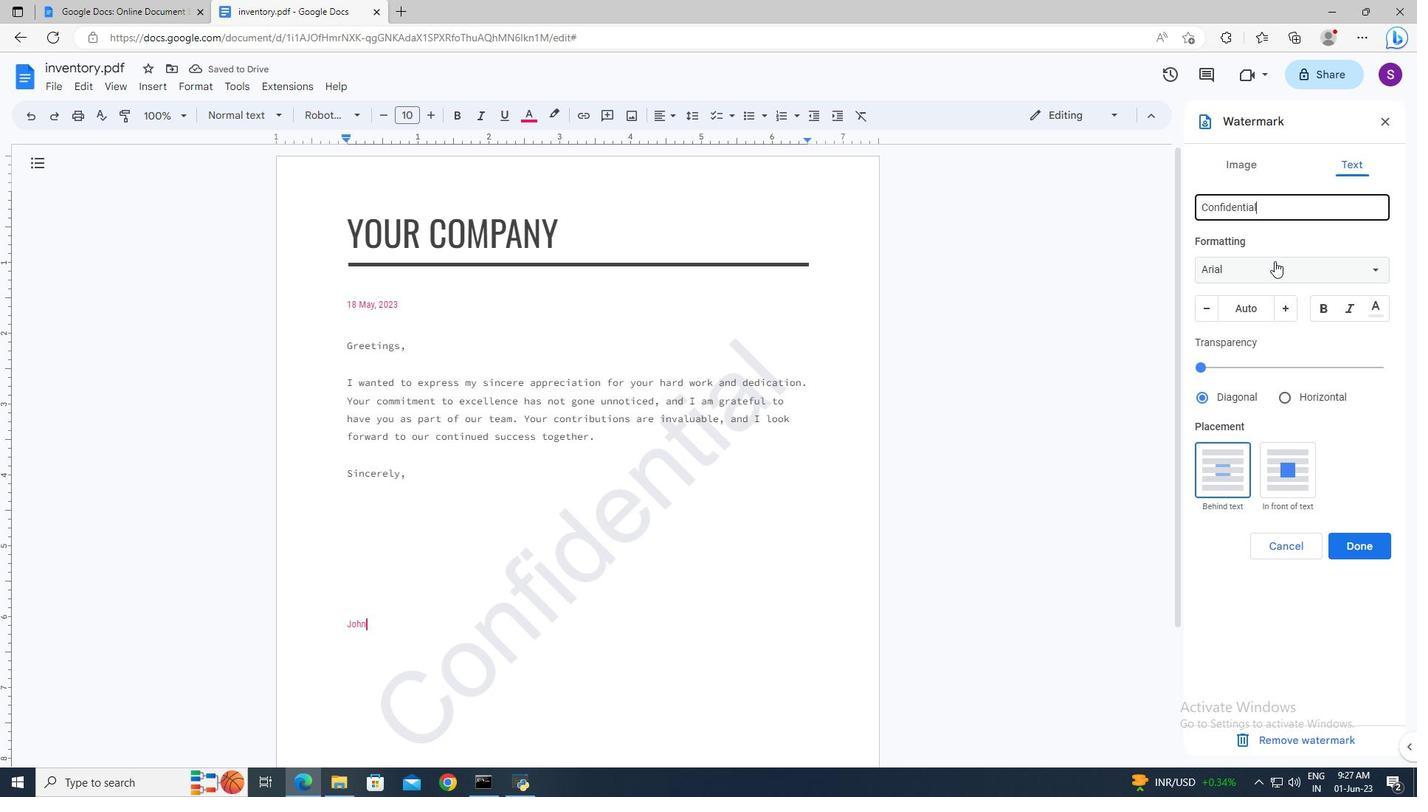 
Action: Mouse pressed left at (1275, 269)
Screenshot: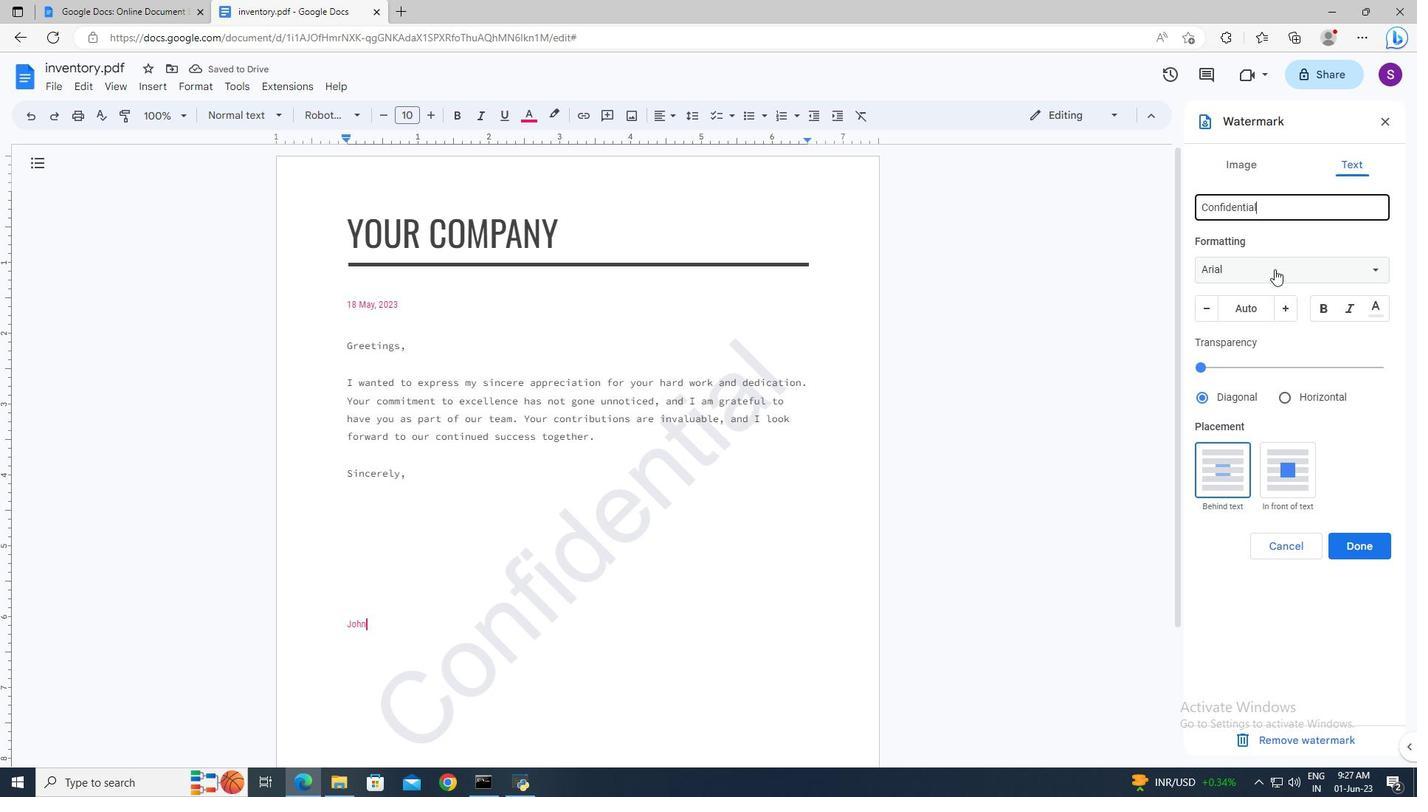 
Action: Mouse moved to (1241, 516)
Screenshot: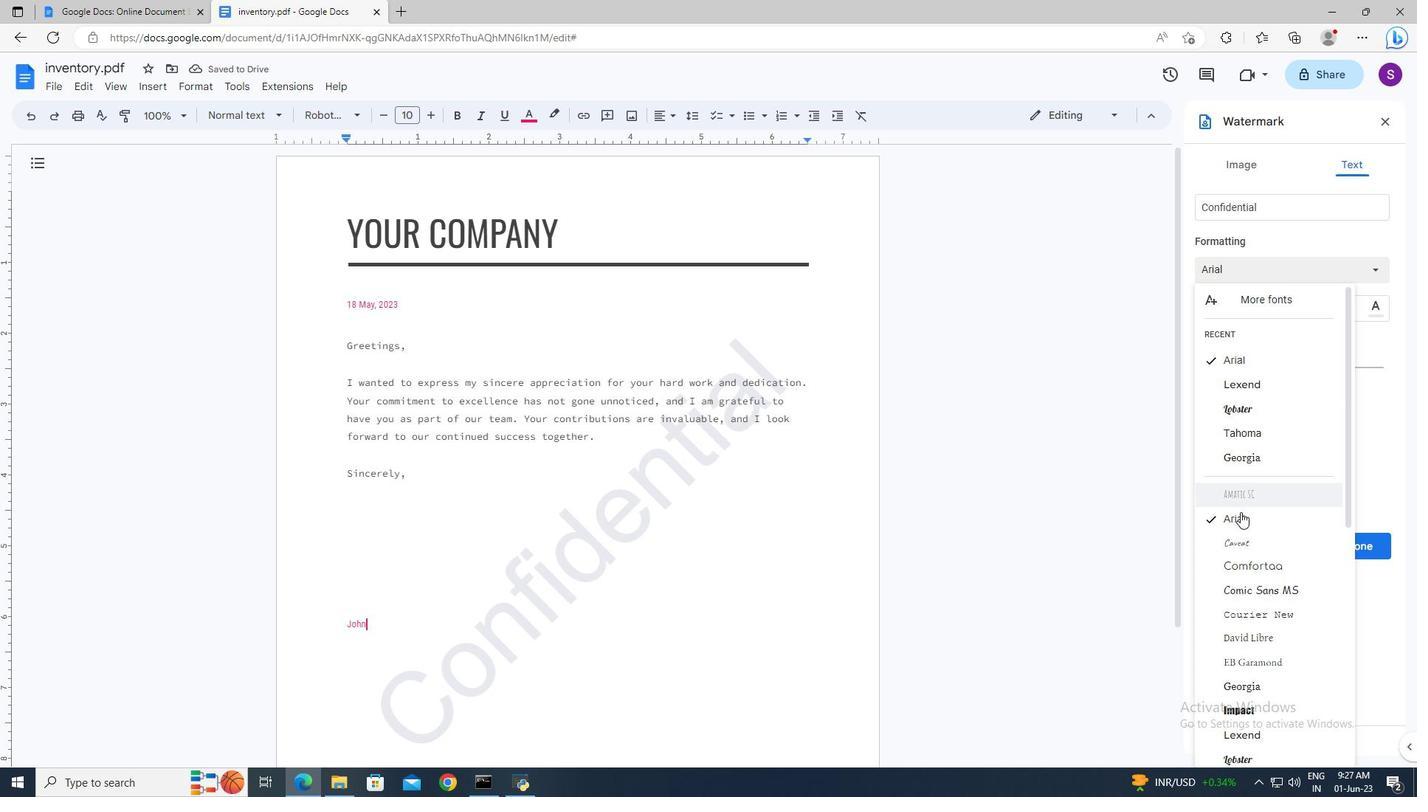 
Action: Mouse pressed left at (1241, 516)
Screenshot: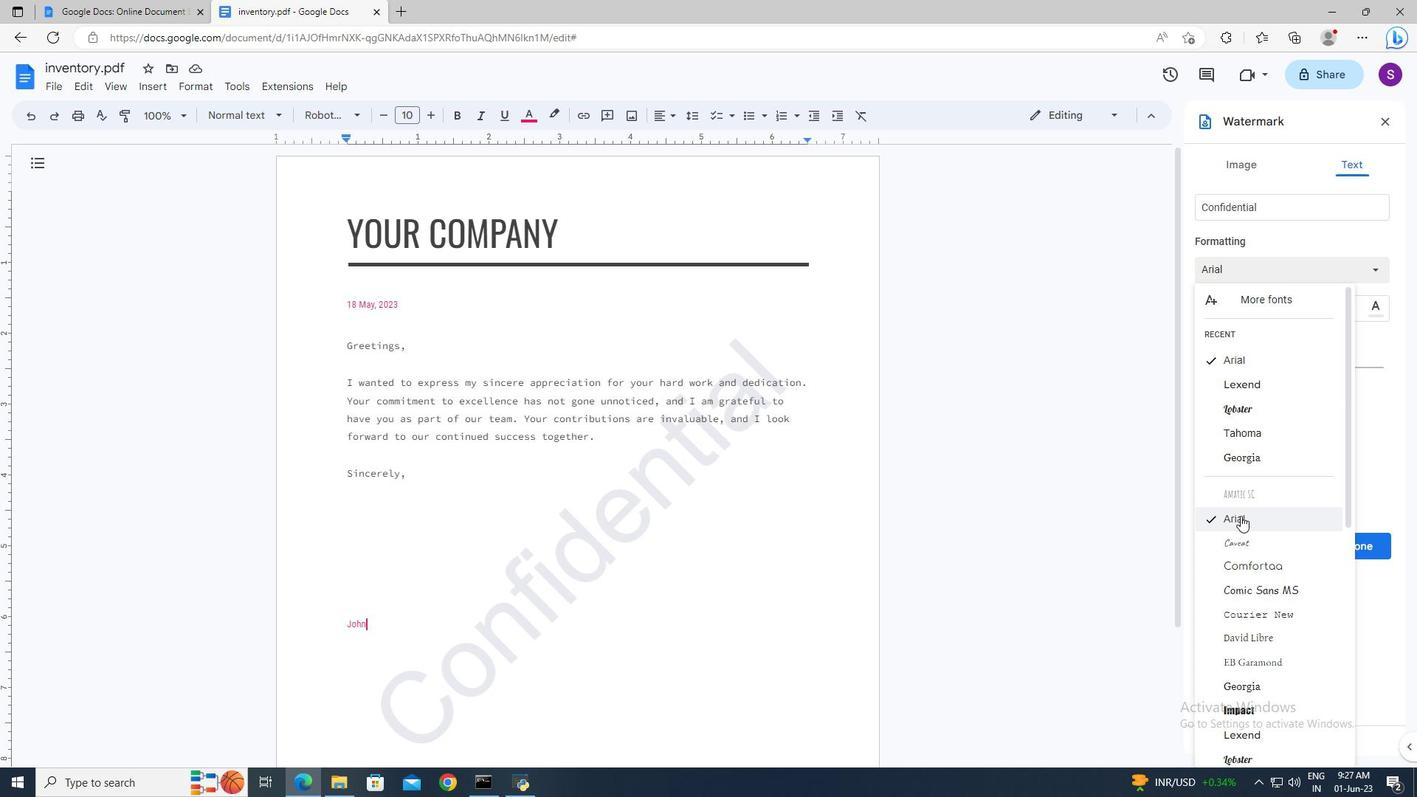 
Action: Mouse moved to (1262, 313)
Screenshot: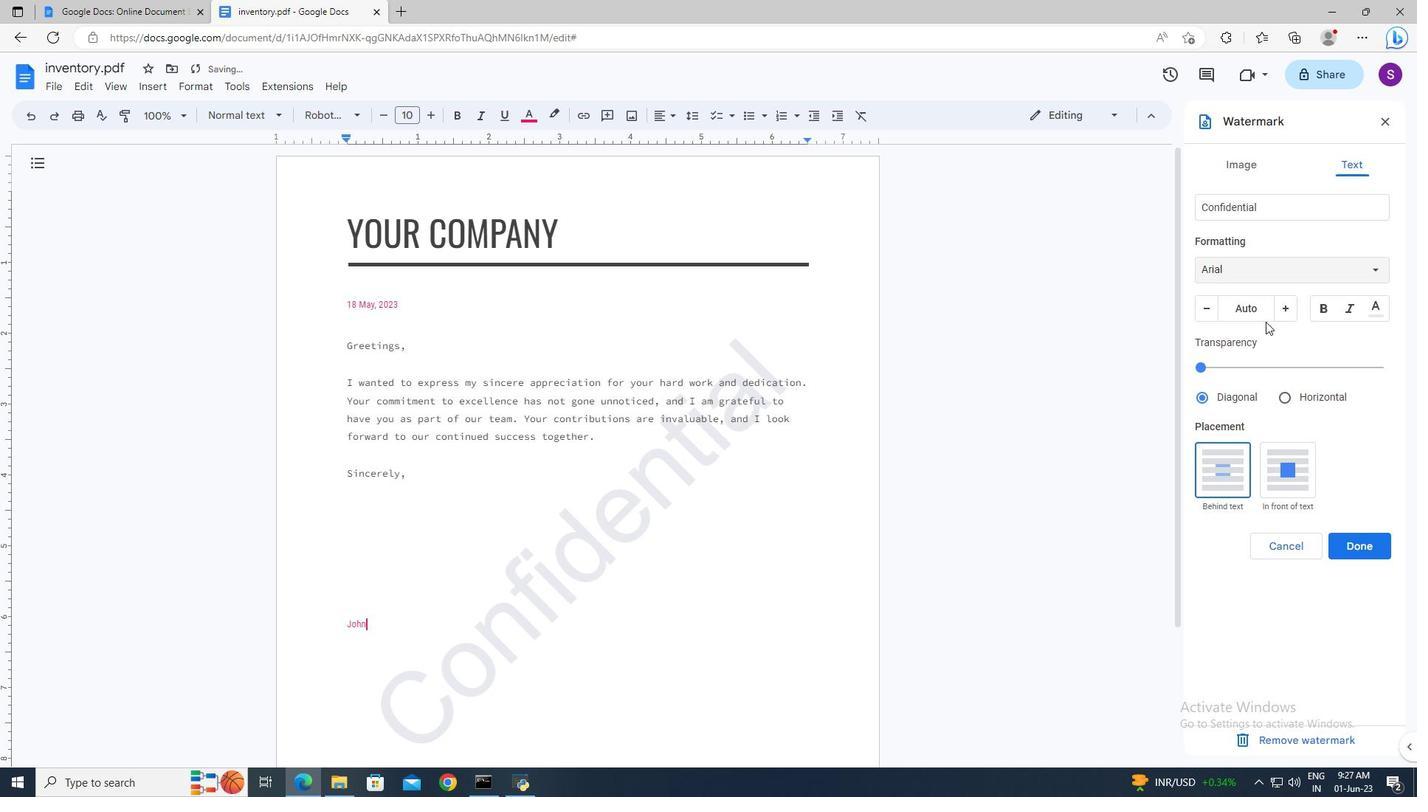 
Action: Mouse pressed left at (1262, 313)
Screenshot: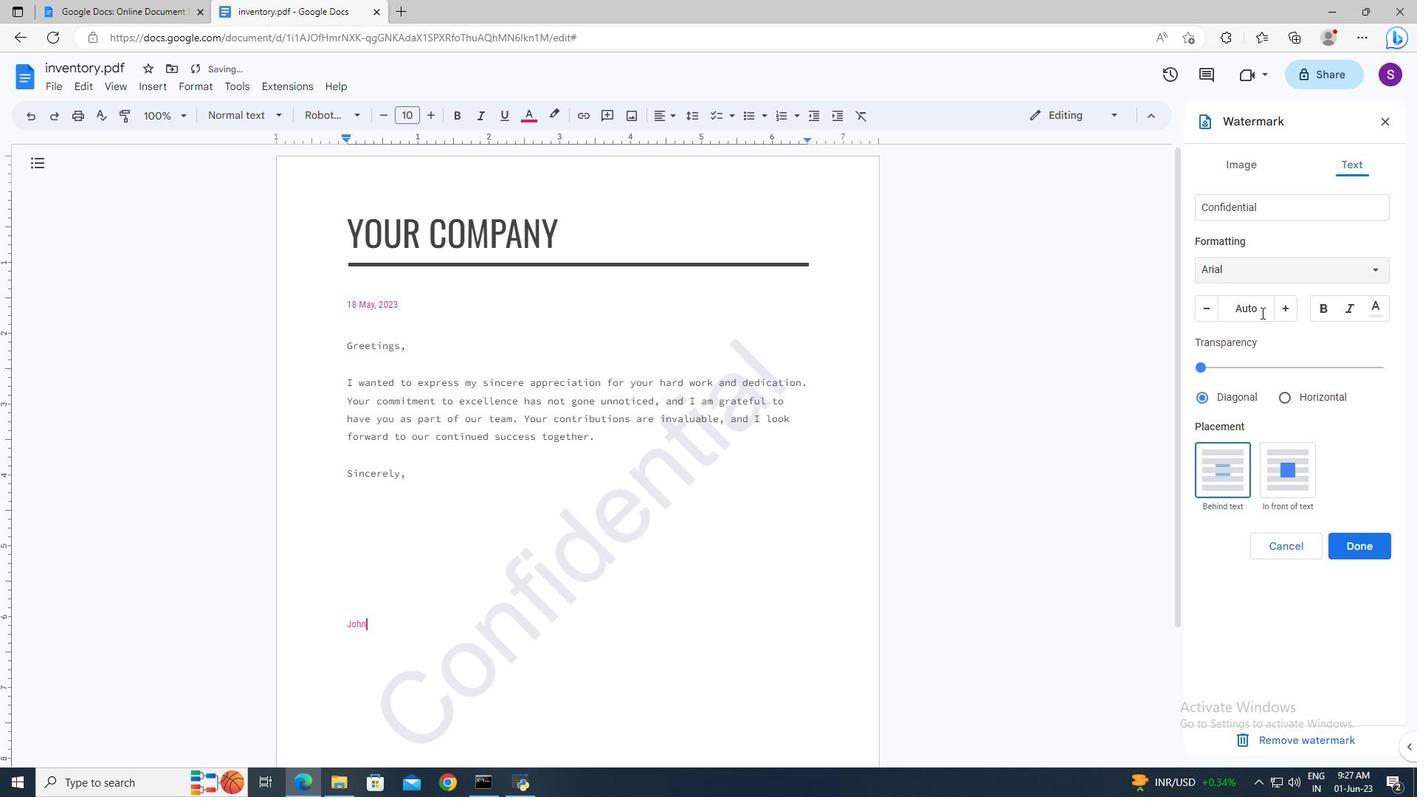 
Action: Key pressed 117<Key.enter>
Screenshot: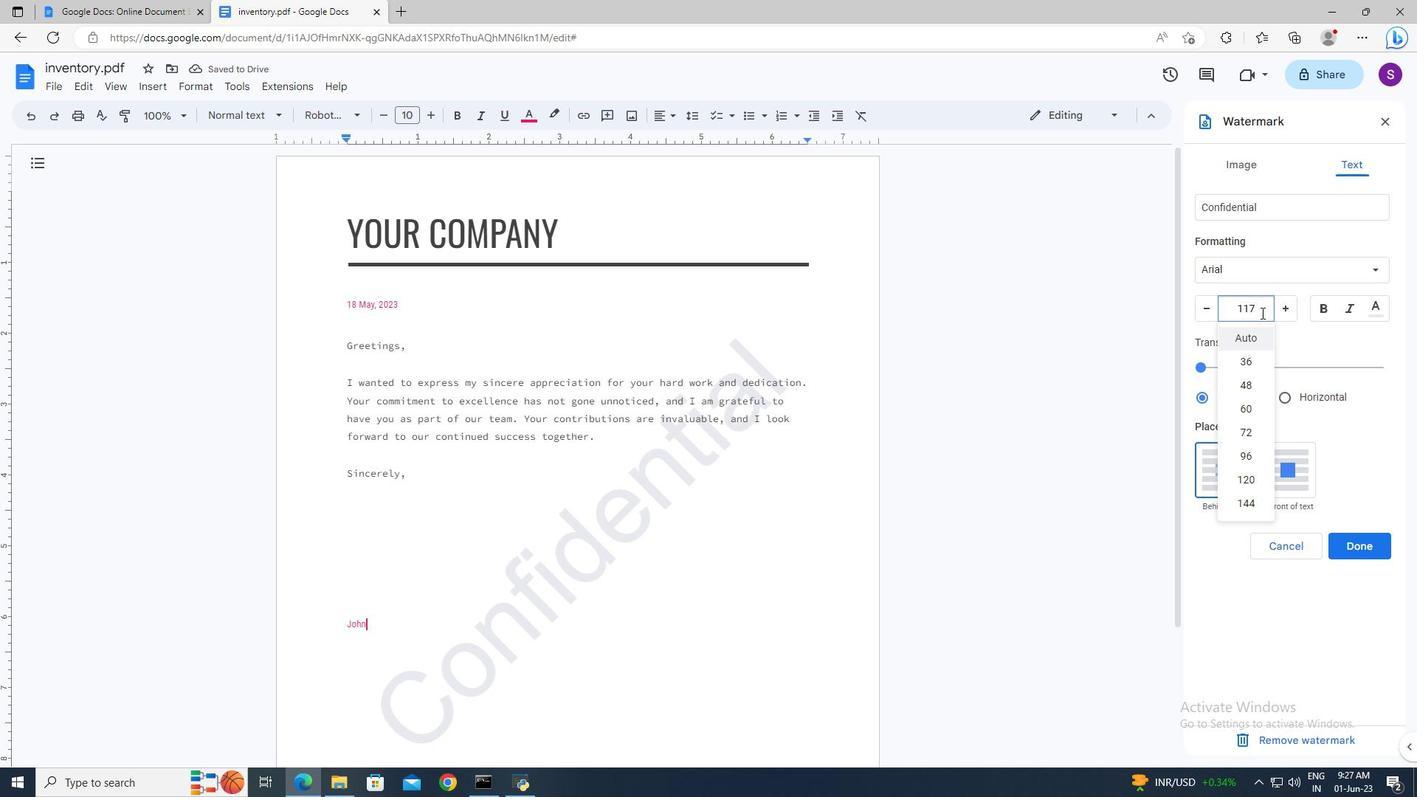 
Action: Mouse moved to (1206, 397)
Screenshot: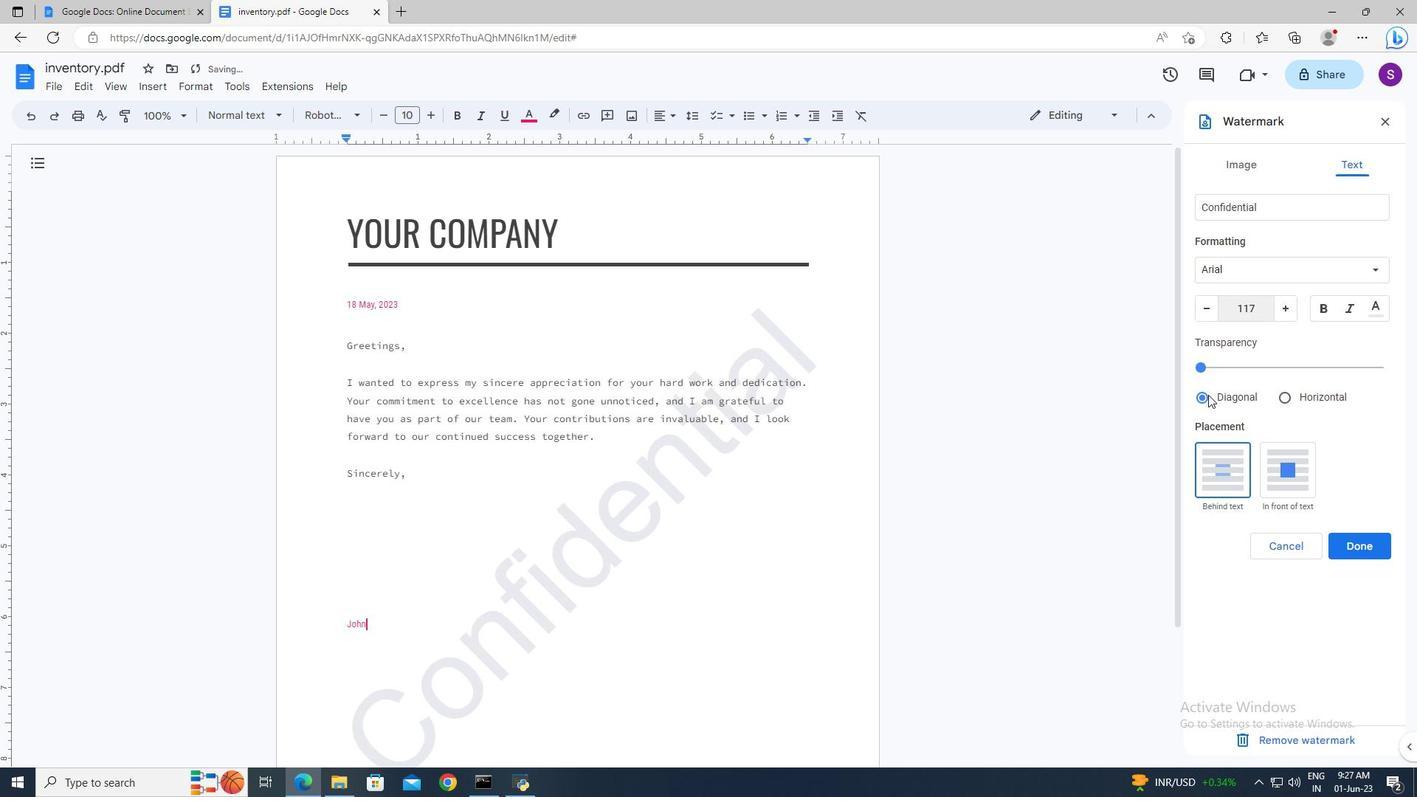 
Action: Mouse pressed left at (1206, 397)
Screenshot: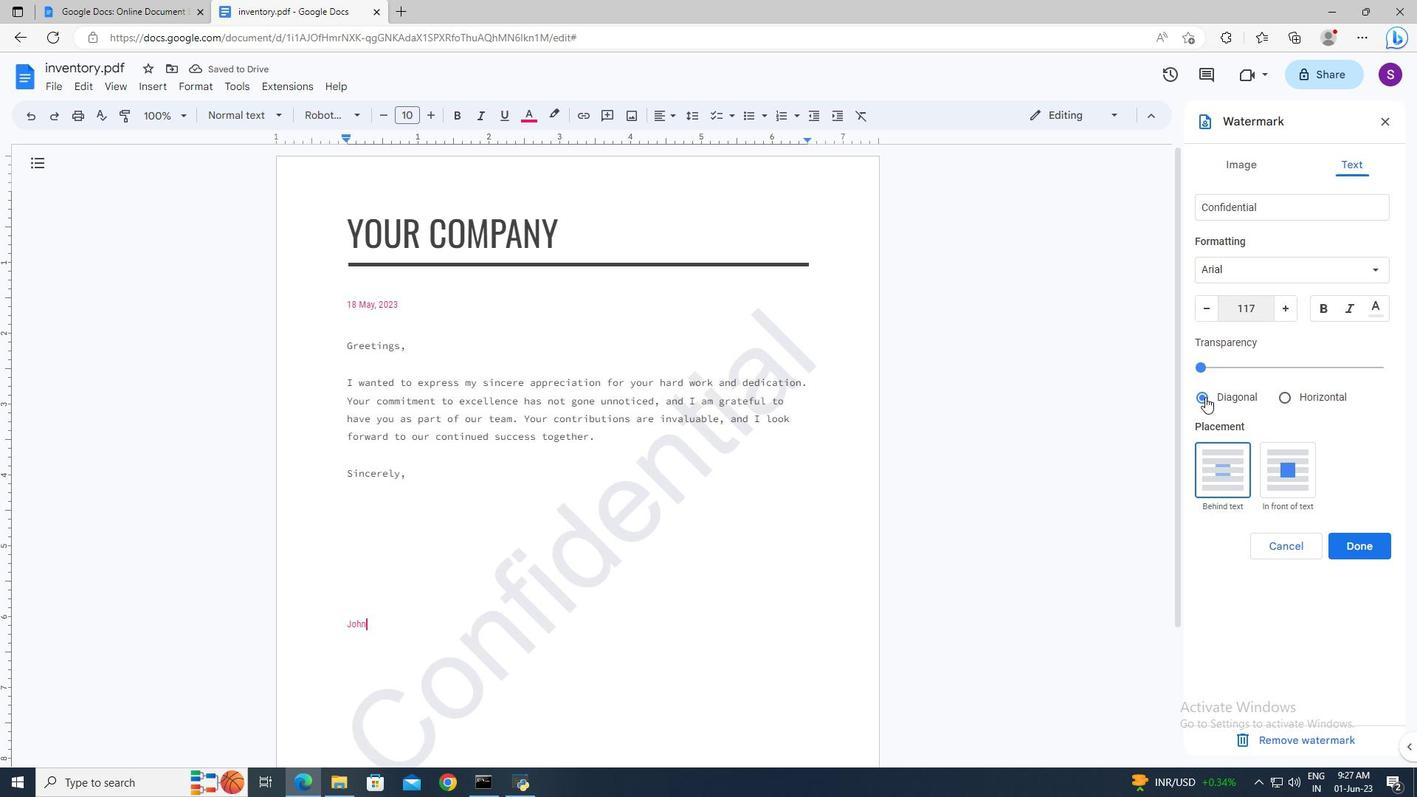 
Action: Mouse moved to (1340, 538)
Screenshot: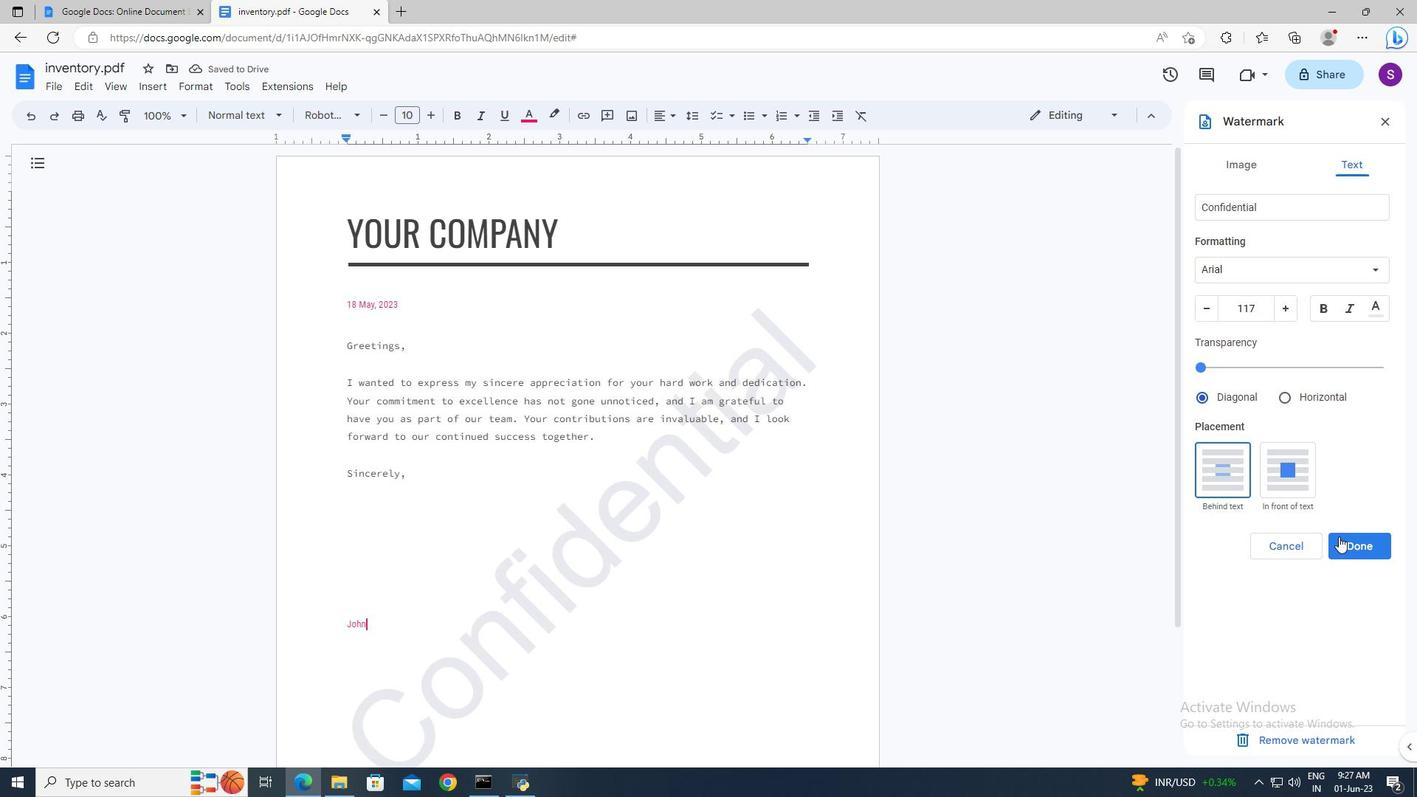 
Action: Mouse pressed left at (1340, 538)
Screenshot: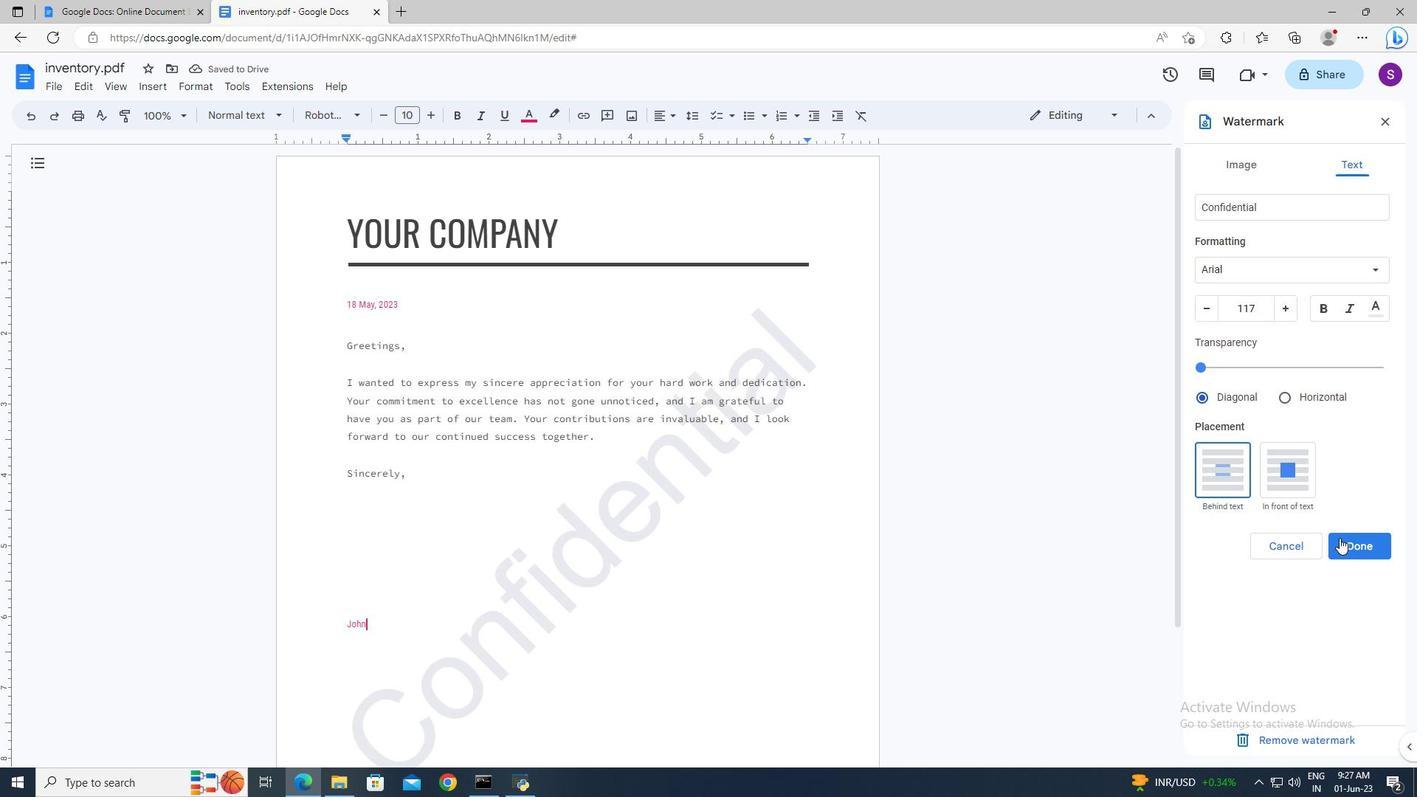 
